 Task: Compose an email with the signature Charles Evans with the subject Follow-up on the proposal and the message We need to revise the project schedule, can you please provide your input? from softage.4@softage.net to softage.2@softage.net, select first 2 words, change the font of the message to Verdana and change the font typography to italics Send the email. Finally, move the email from Sent Items to the label Vendor files
Action: Mouse moved to (1091, 90)
Screenshot: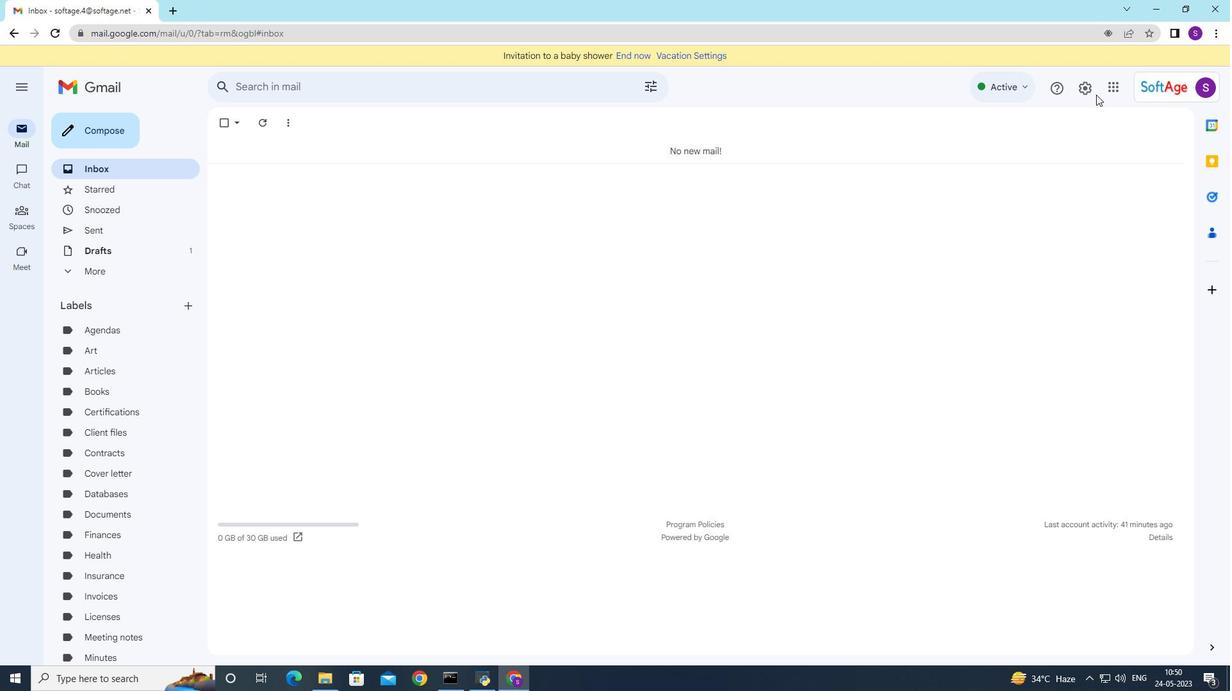 
Action: Mouse pressed left at (1091, 90)
Screenshot: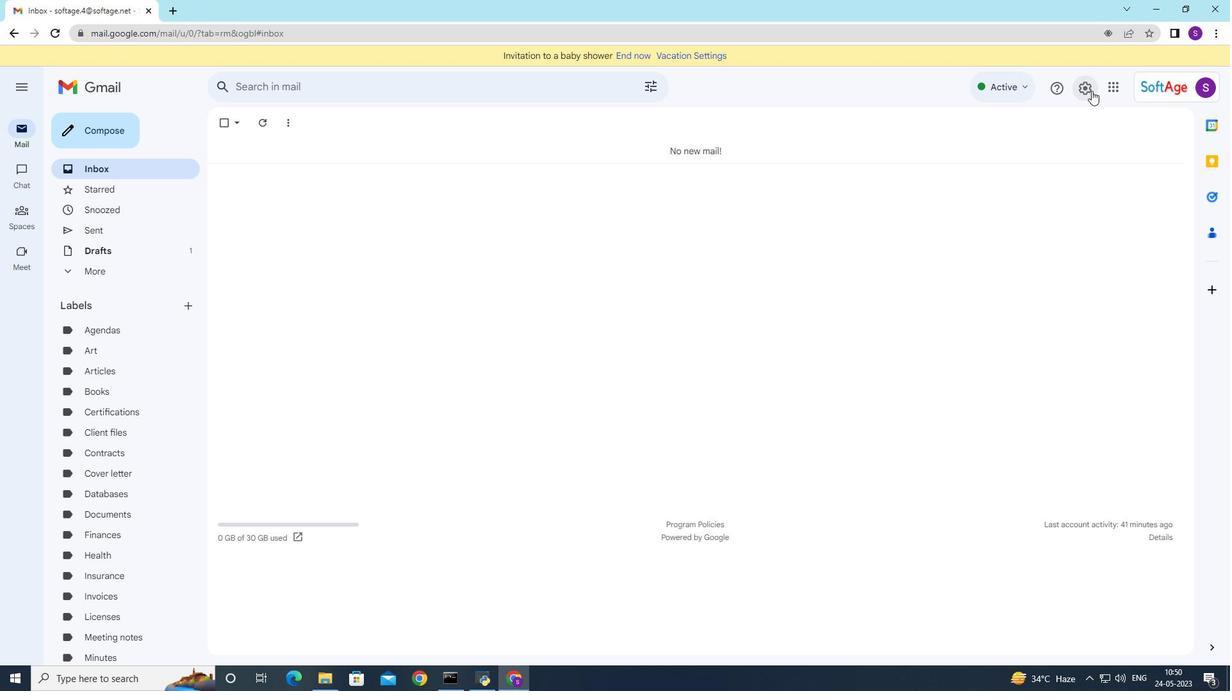 
Action: Mouse moved to (1082, 155)
Screenshot: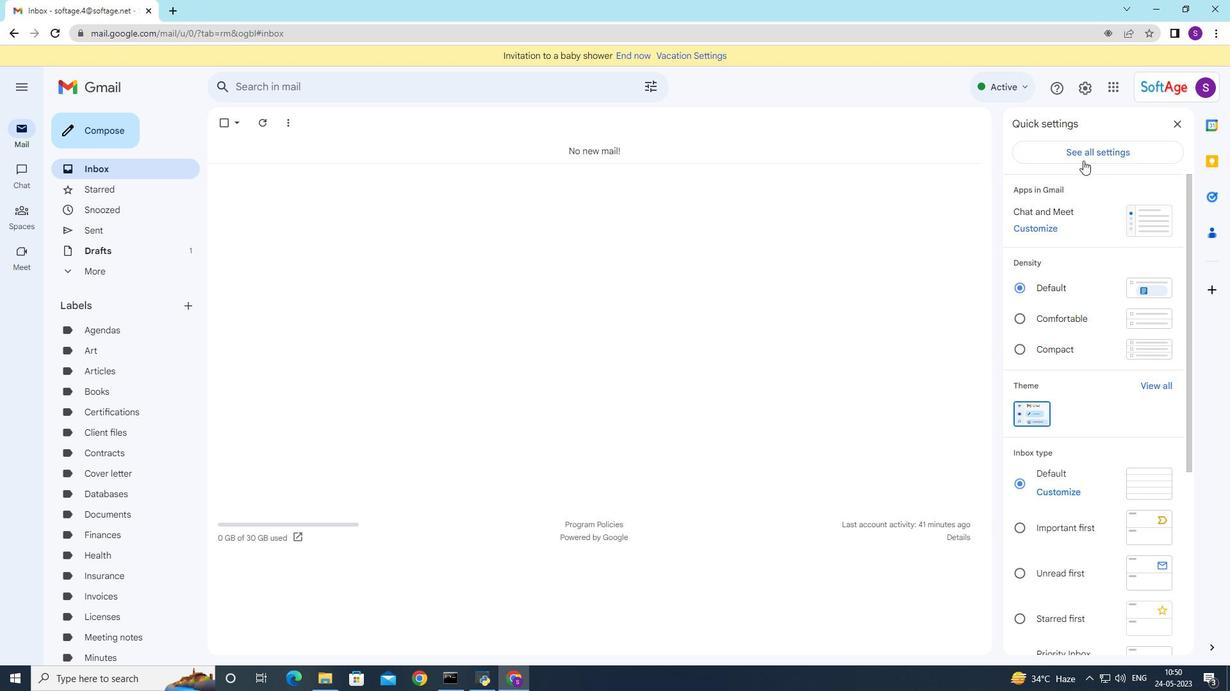 
Action: Mouse pressed left at (1082, 155)
Screenshot: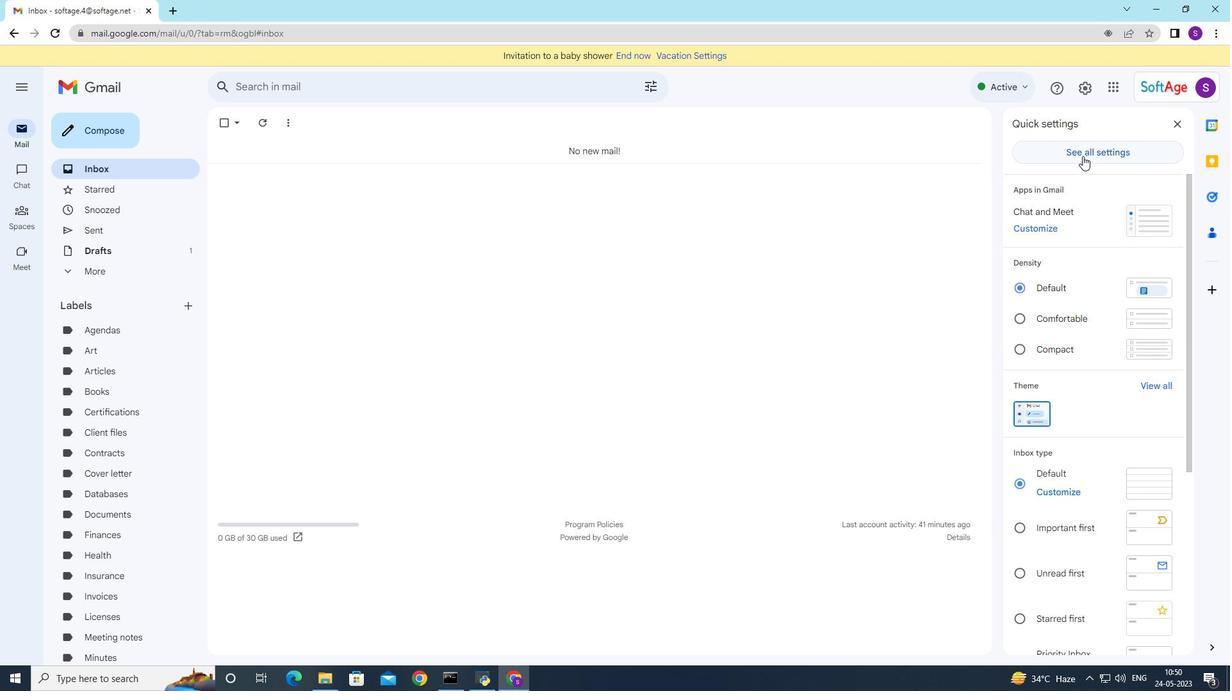 
Action: Mouse moved to (626, 317)
Screenshot: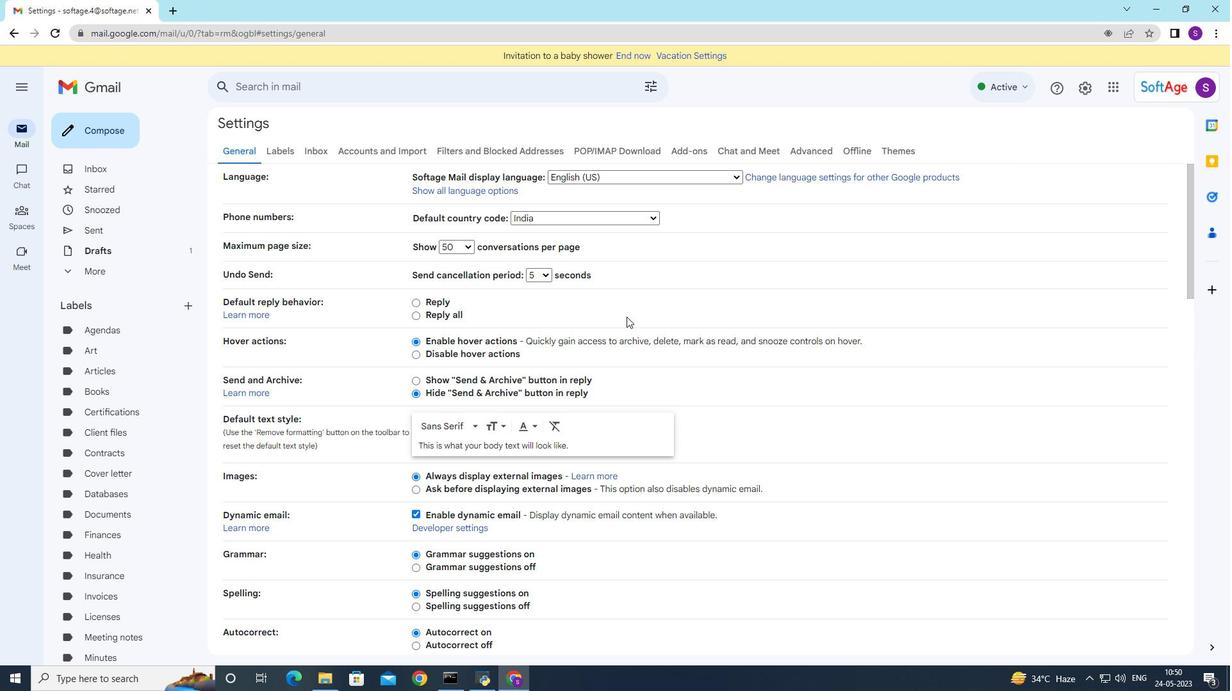 
Action: Mouse scrolled (626, 316) with delta (0, 0)
Screenshot: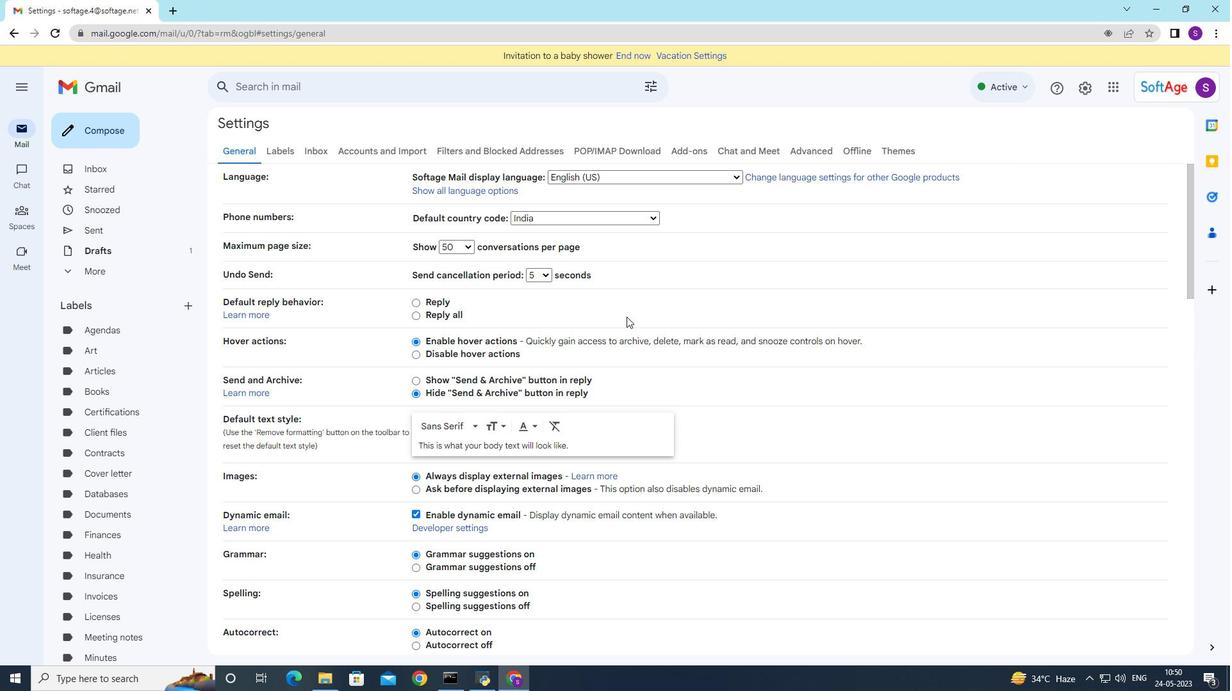 
Action: Mouse moved to (626, 319)
Screenshot: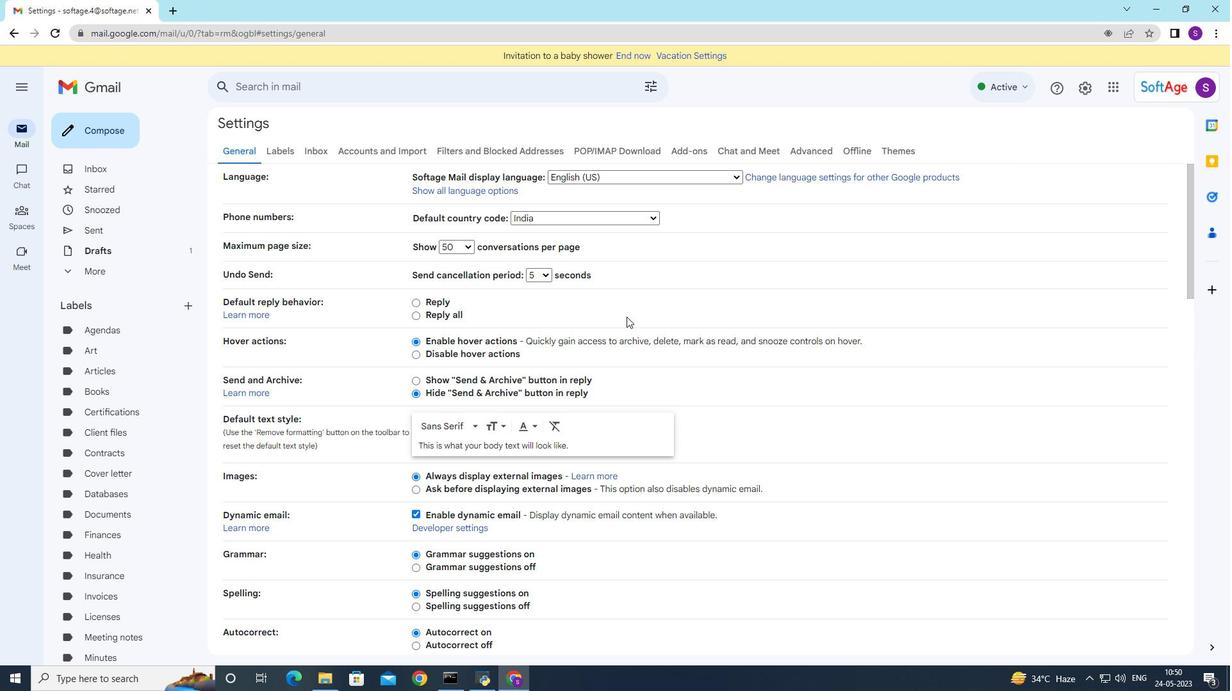 
Action: Mouse scrolled (626, 319) with delta (0, 0)
Screenshot: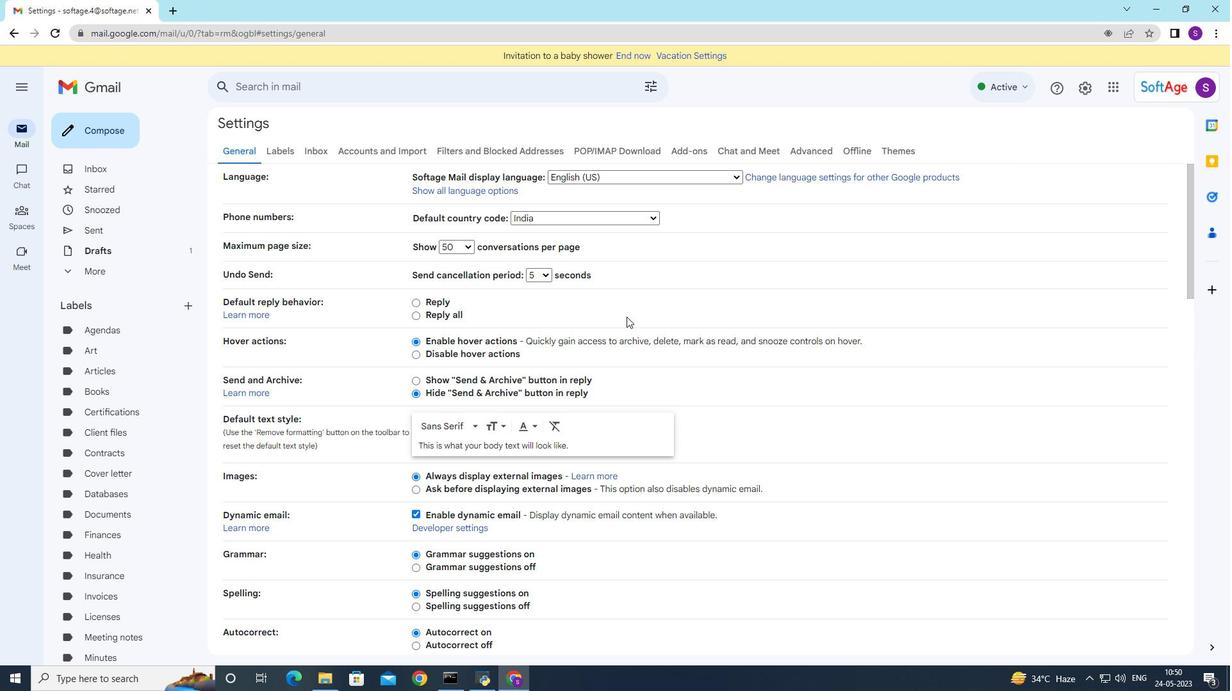 
Action: Mouse moved to (625, 322)
Screenshot: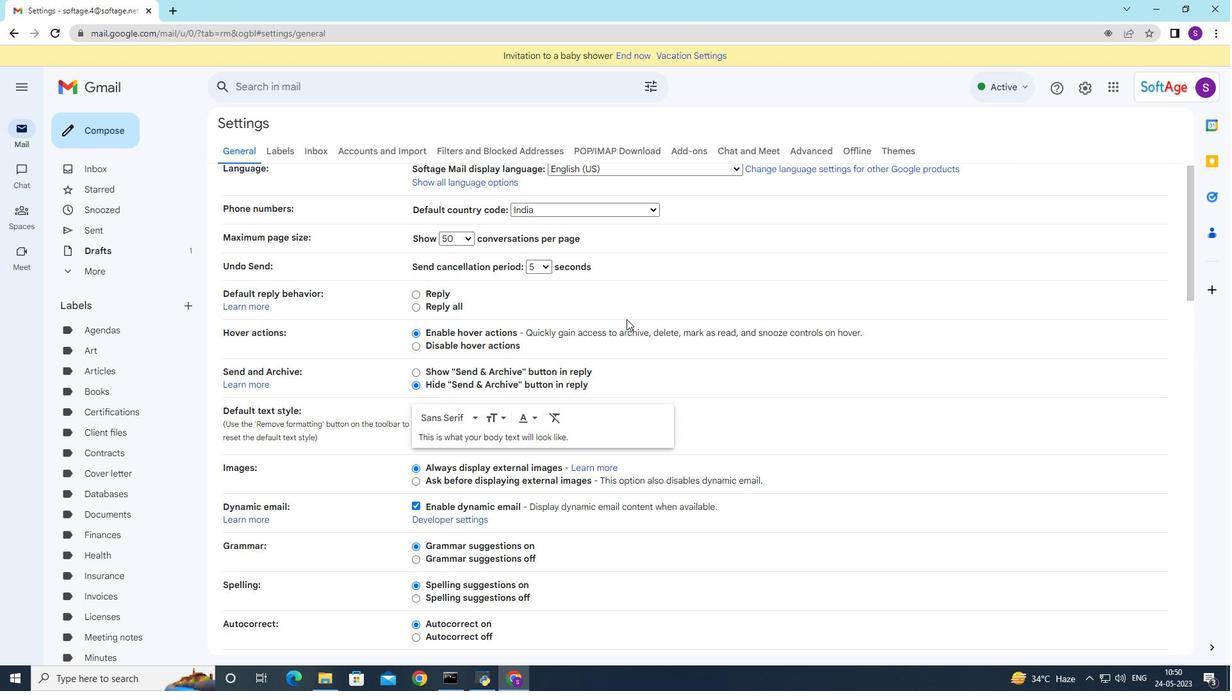 
Action: Mouse scrolled (625, 322) with delta (0, 0)
Screenshot: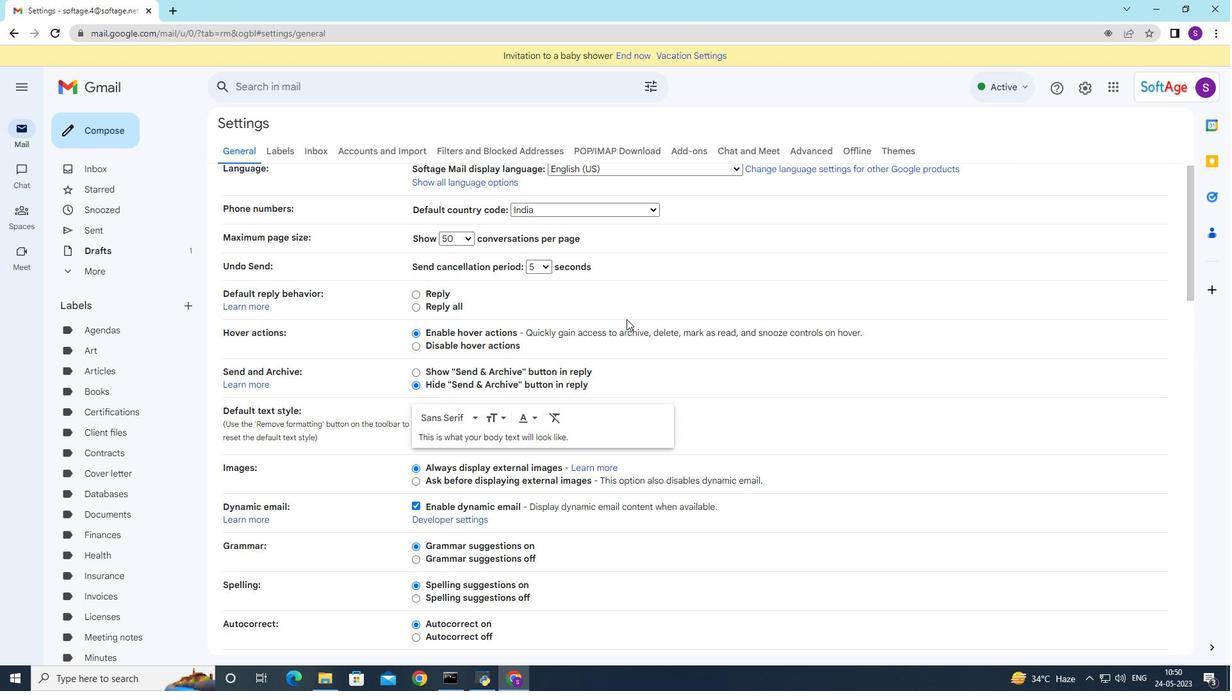
Action: Mouse moved to (607, 342)
Screenshot: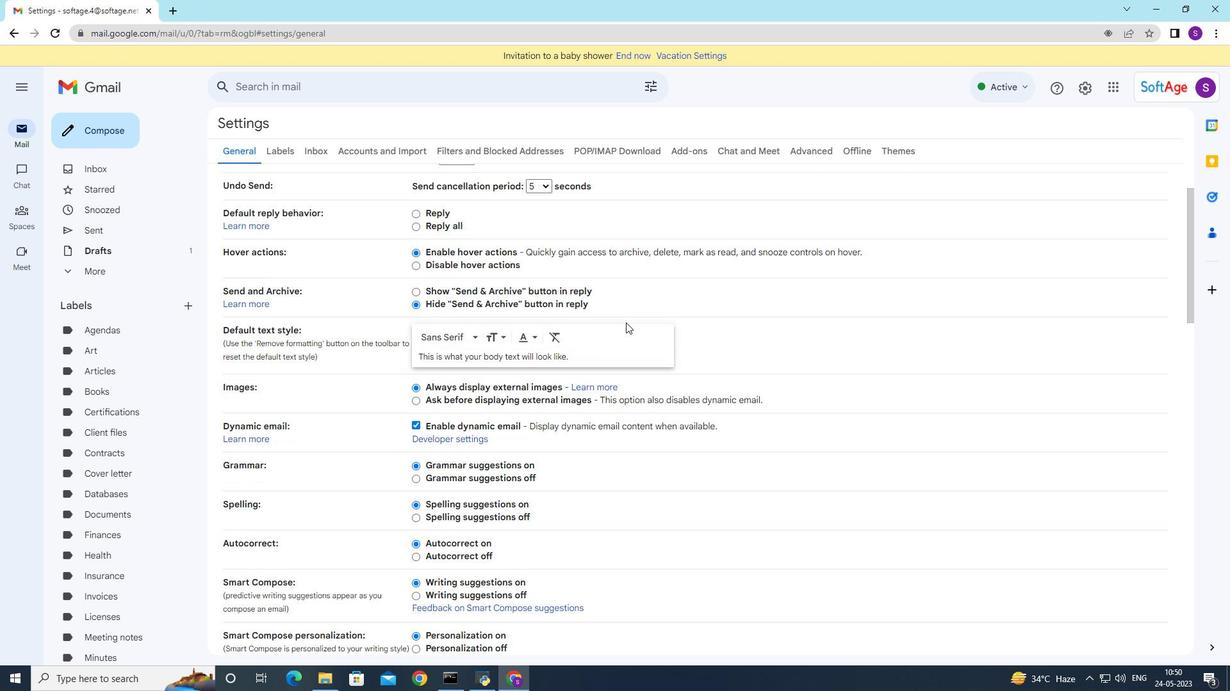 
Action: Mouse scrolled (607, 341) with delta (0, 0)
Screenshot: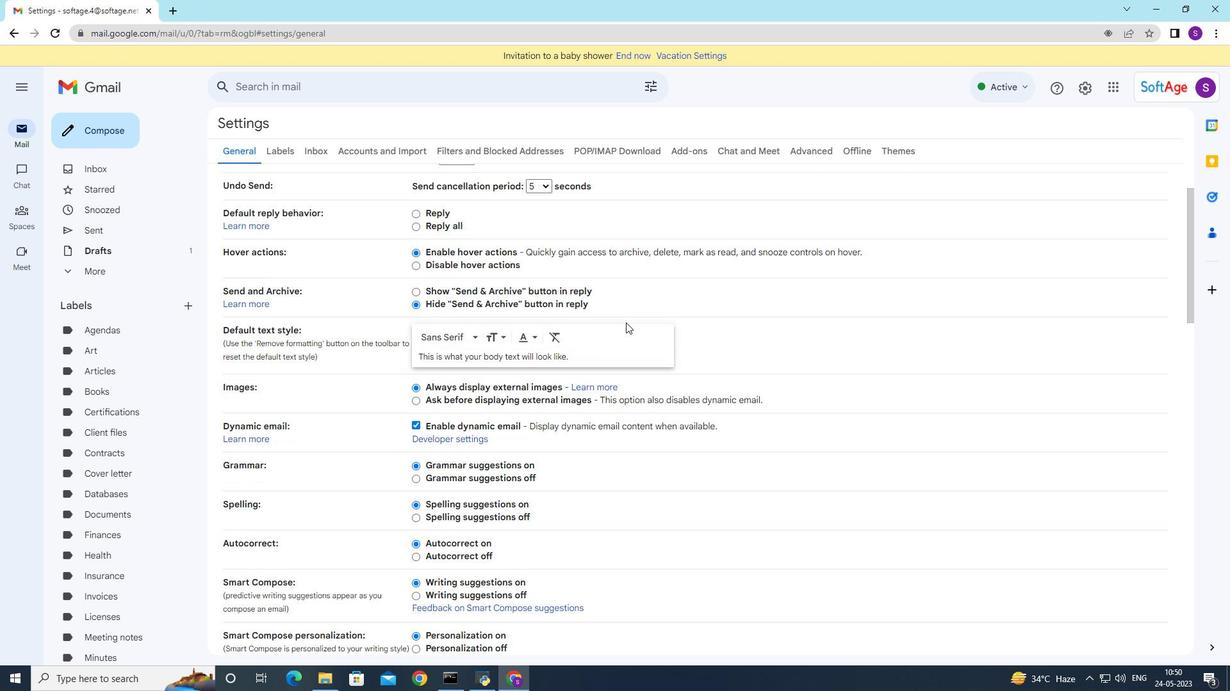 
Action: Mouse moved to (561, 386)
Screenshot: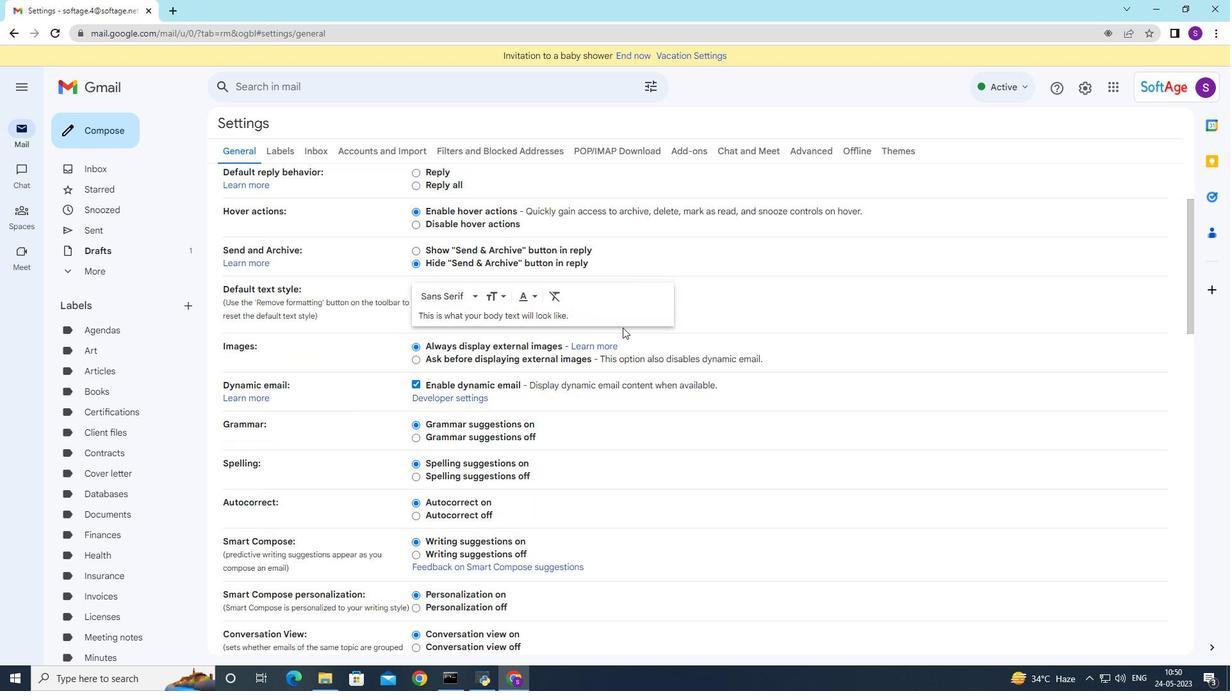 
Action: Mouse scrolled (561, 385) with delta (0, 0)
Screenshot: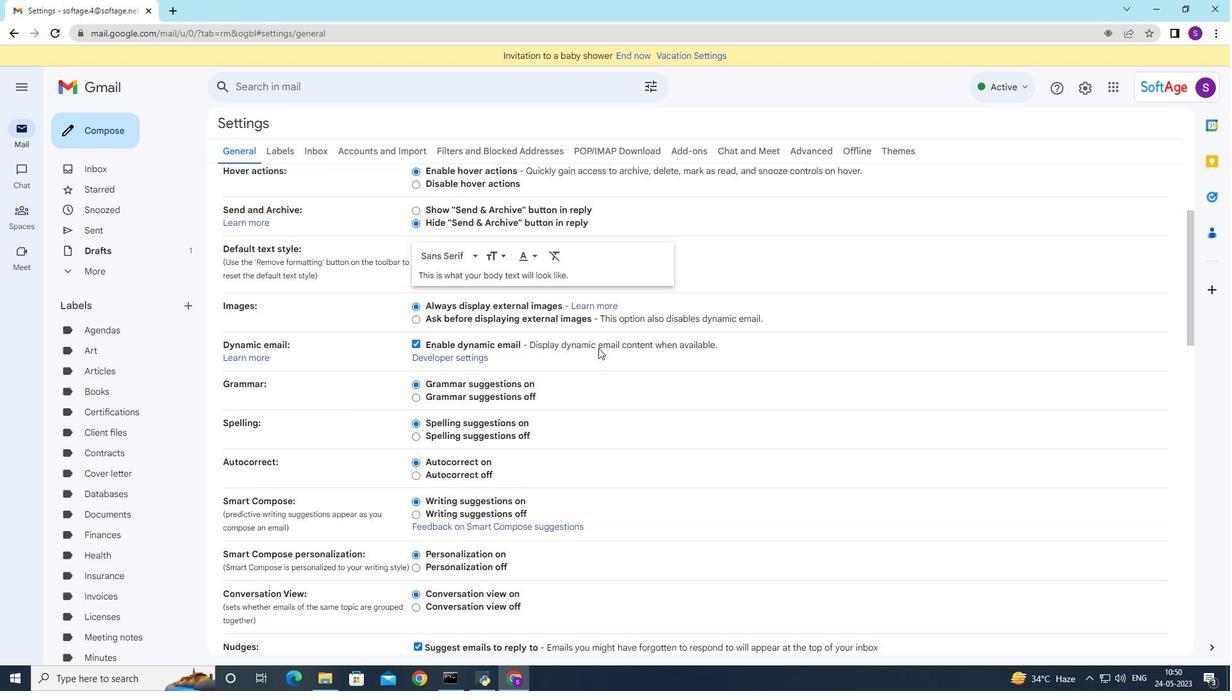 
Action: Mouse moved to (554, 395)
Screenshot: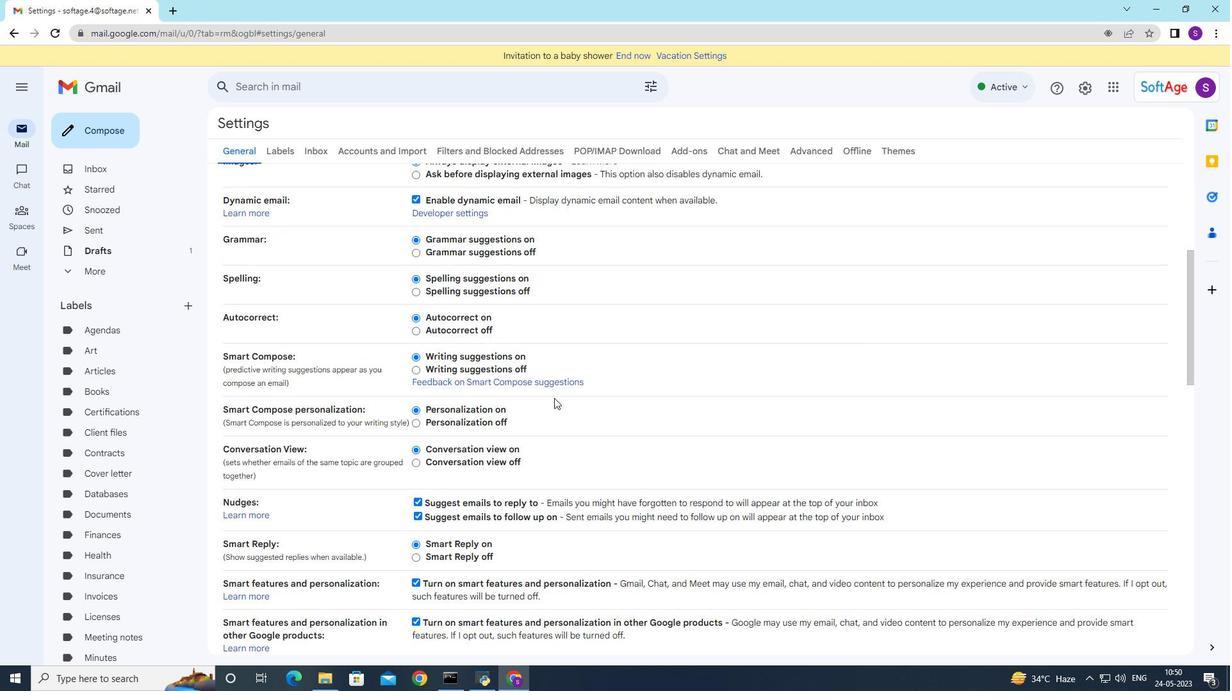 
Action: Mouse scrolled (554, 394) with delta (0, 0)
Screenshot: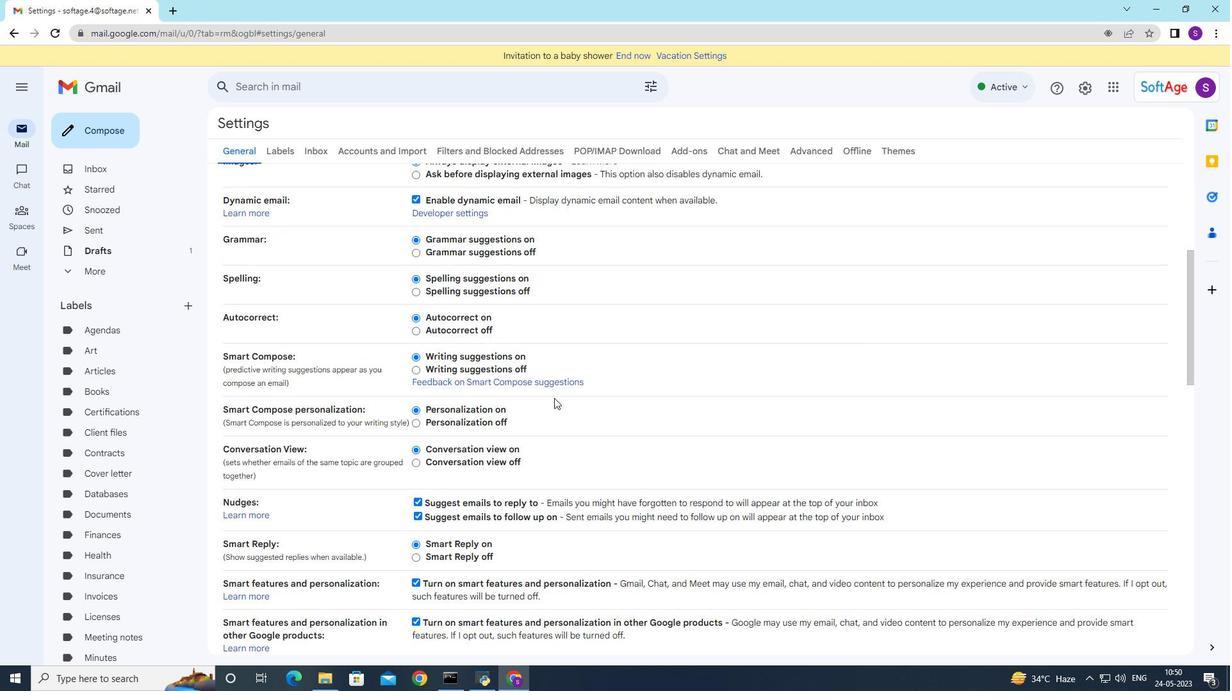 
Action: Mouse moved to (554, 397)
Screenshot: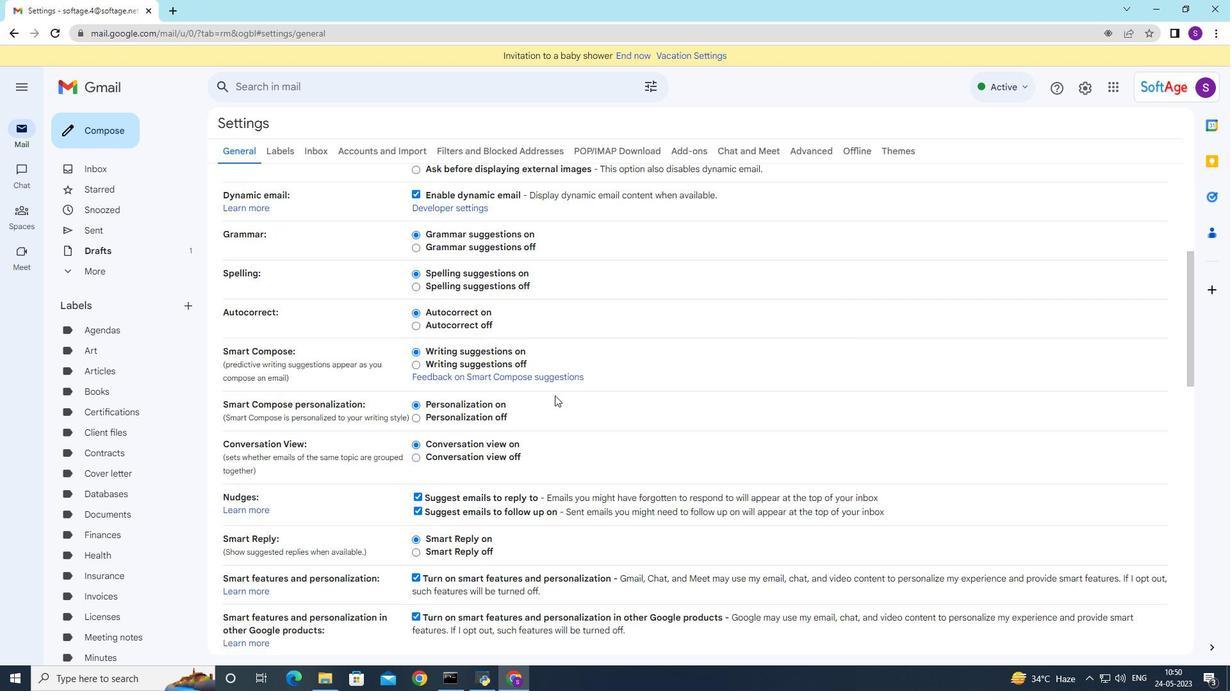 
Action: Mouse scrolled (554, 397) with delta (0, 0)
Screenshot: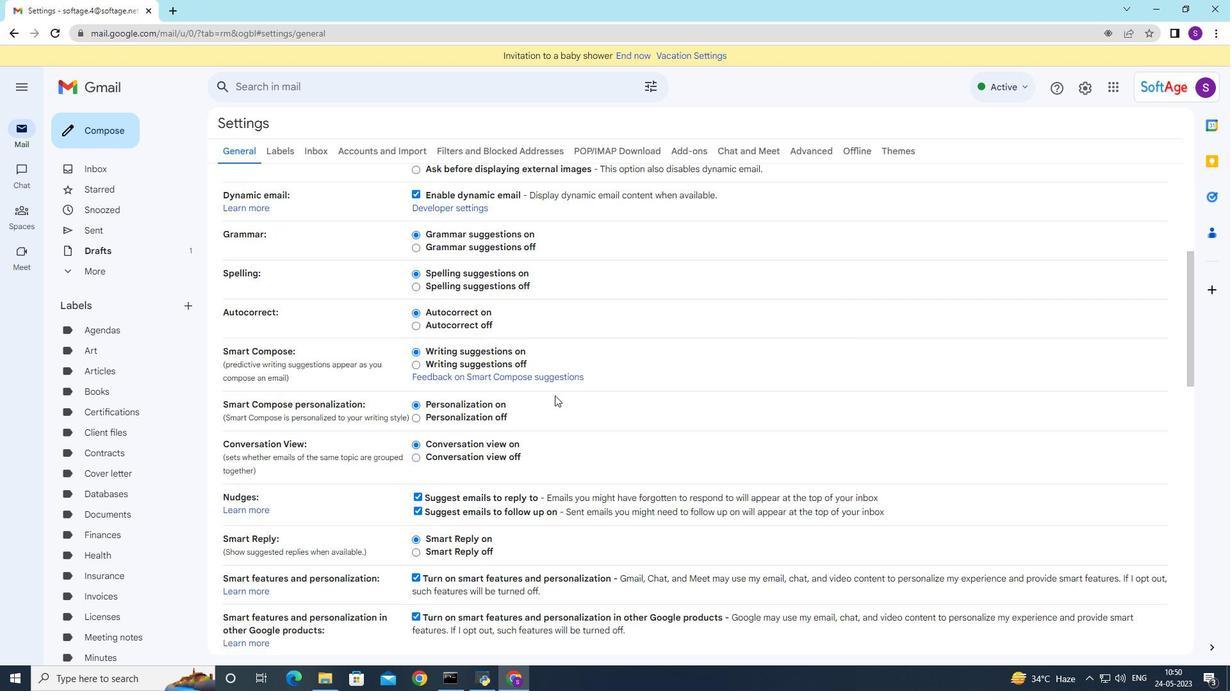 
Action: Mouse moved to (554, 398)
Screenshot: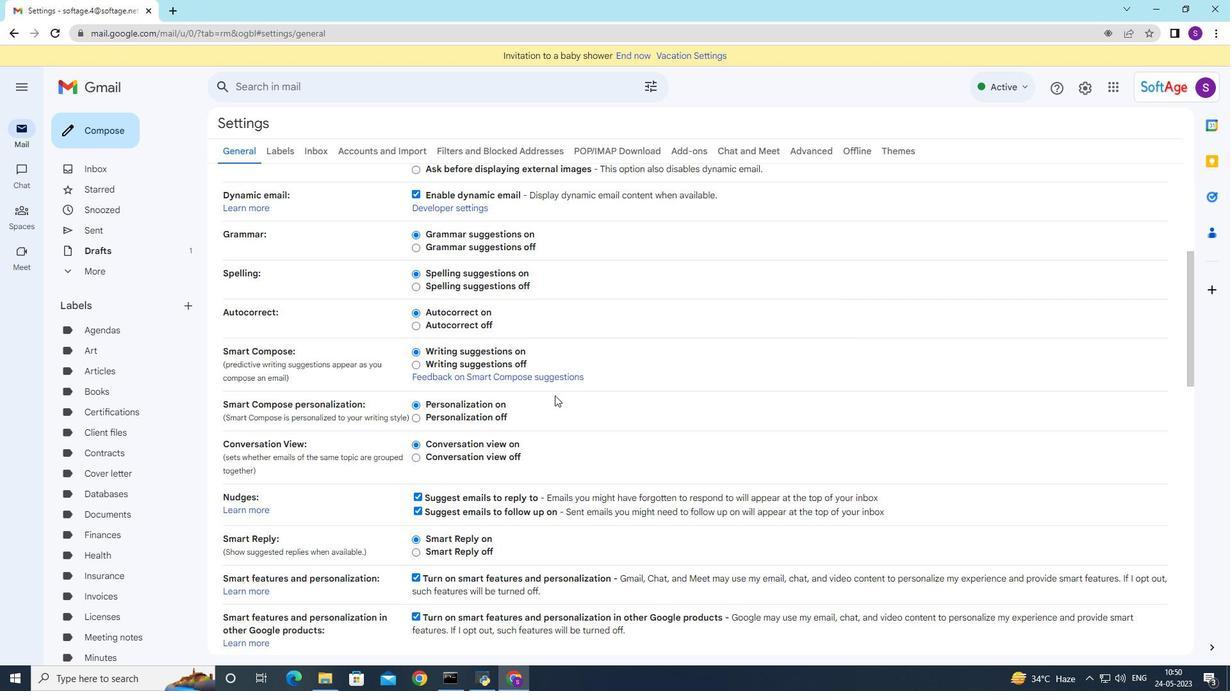 
Action: Mouse scrolled (554, 397) with delta (0, 0)
Screenshot: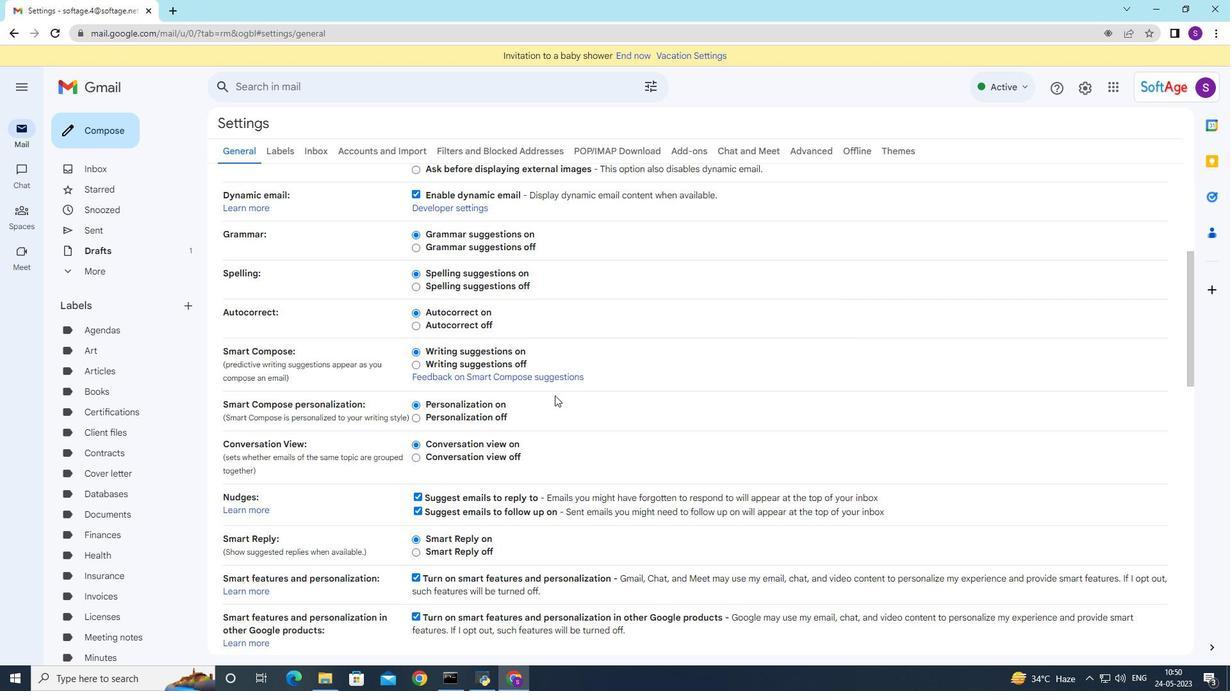 
Action: Mouse moved to (554, 398)
Screenshot: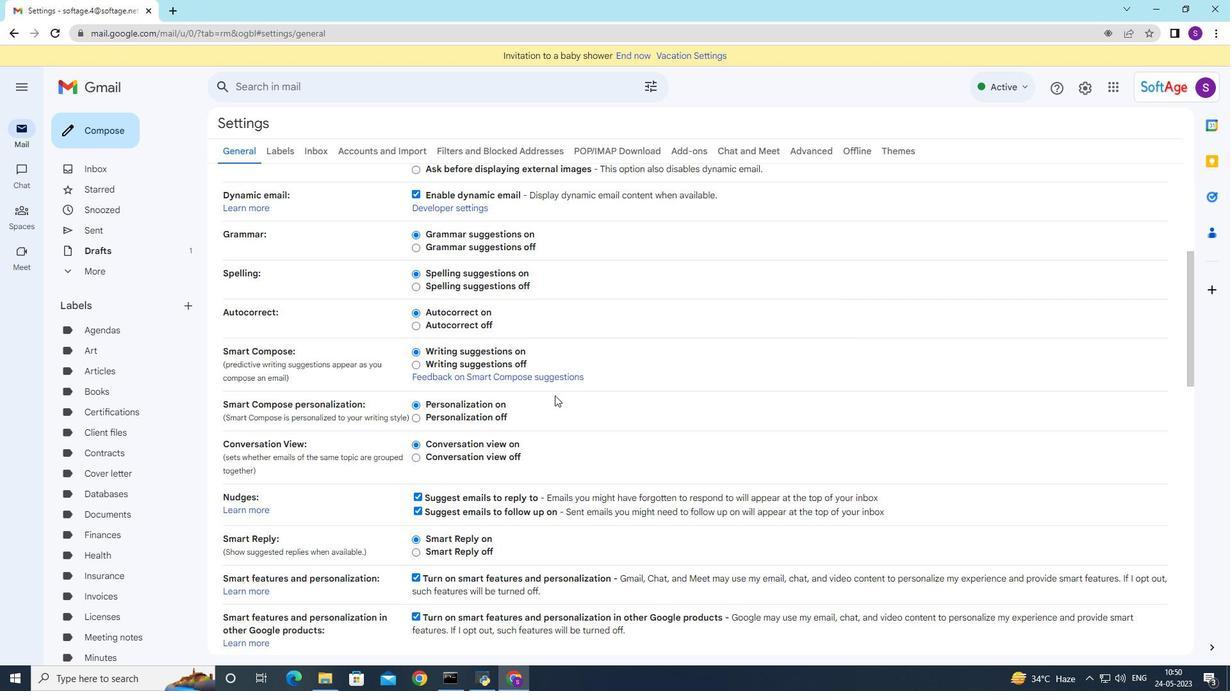 
Action: Mouse scrolled (554, 397) with delta (0, 0)
Screenshot: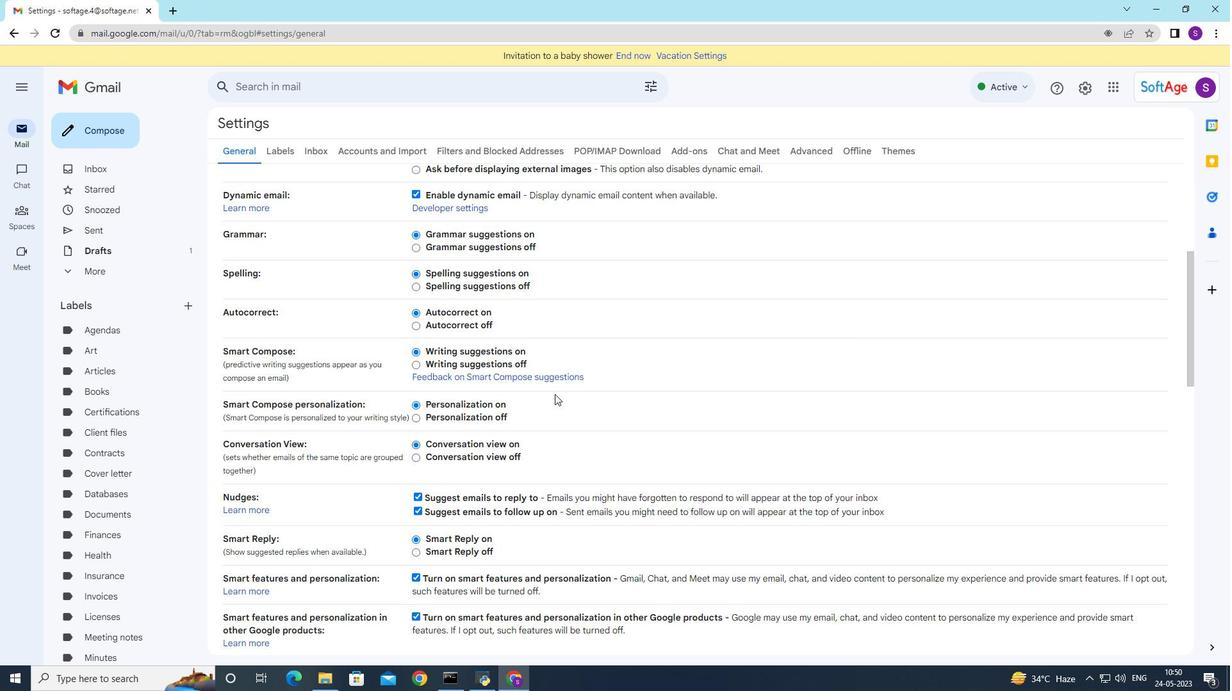 
Action: Mouse scrolled (554, 397) with delta (0, 0)
Screenshot: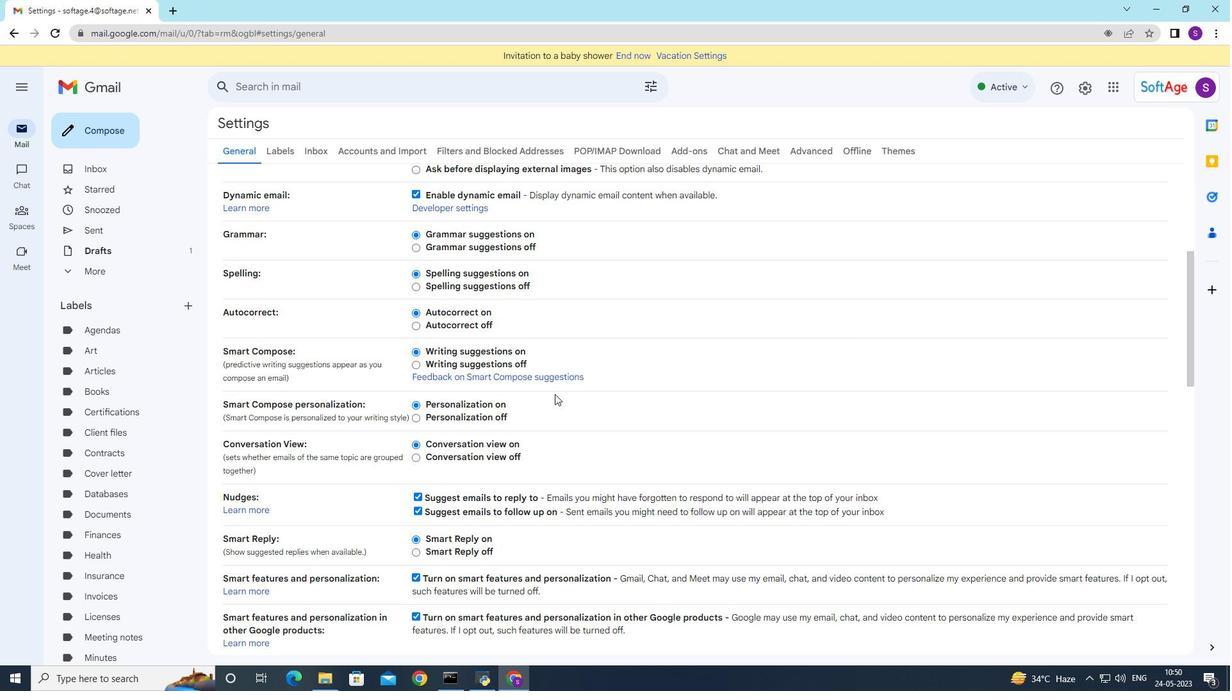 
Action: Mouse moved to (557, 396)
Screenshot: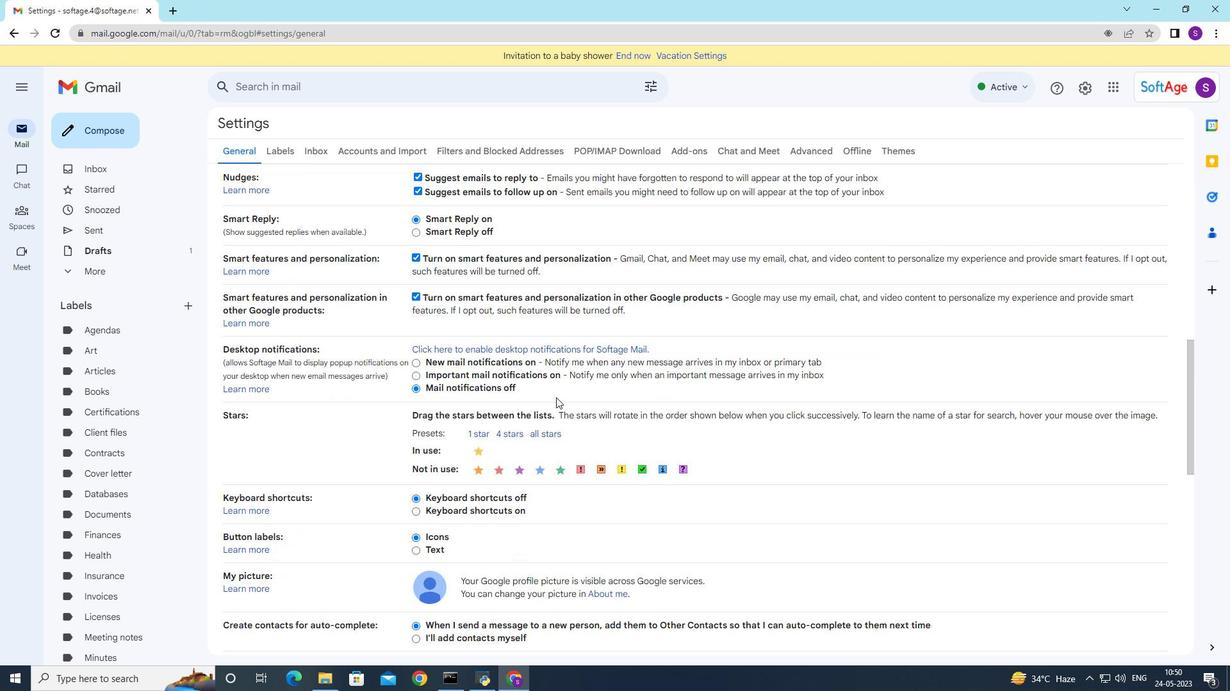 
Action: Mouse scrolled (557, 395) with delta (0, 0)
Screenshot: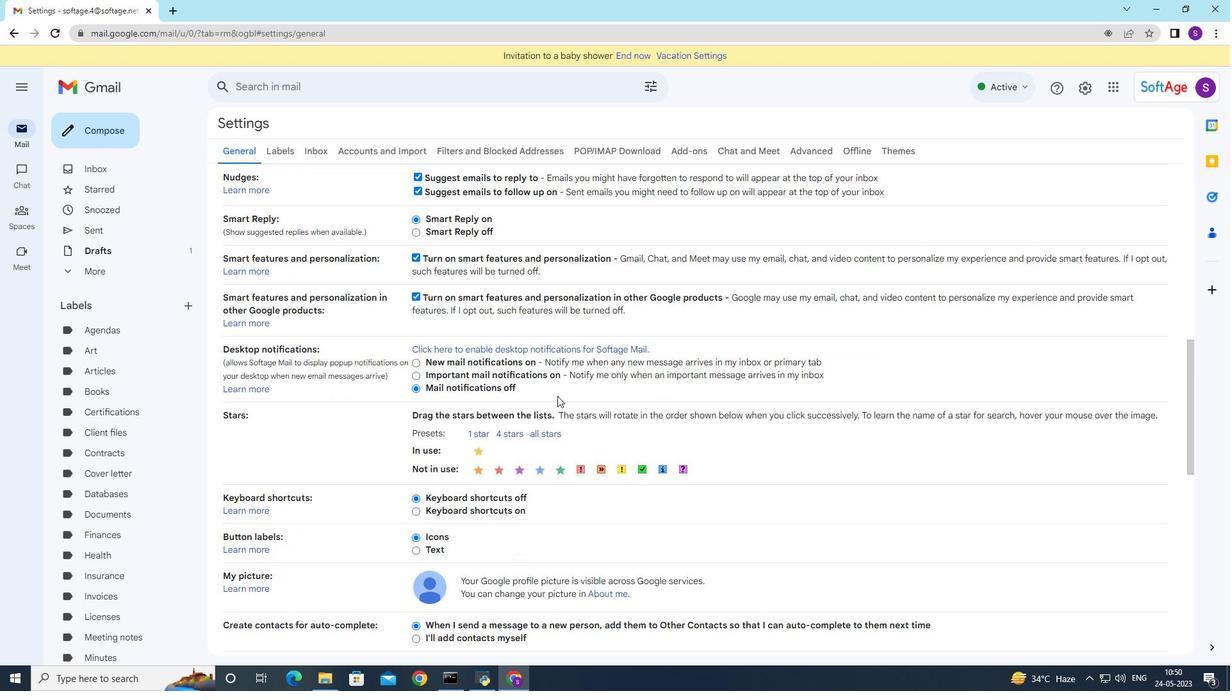 
Action: Mouse moved to (557, 396)
Screenshot: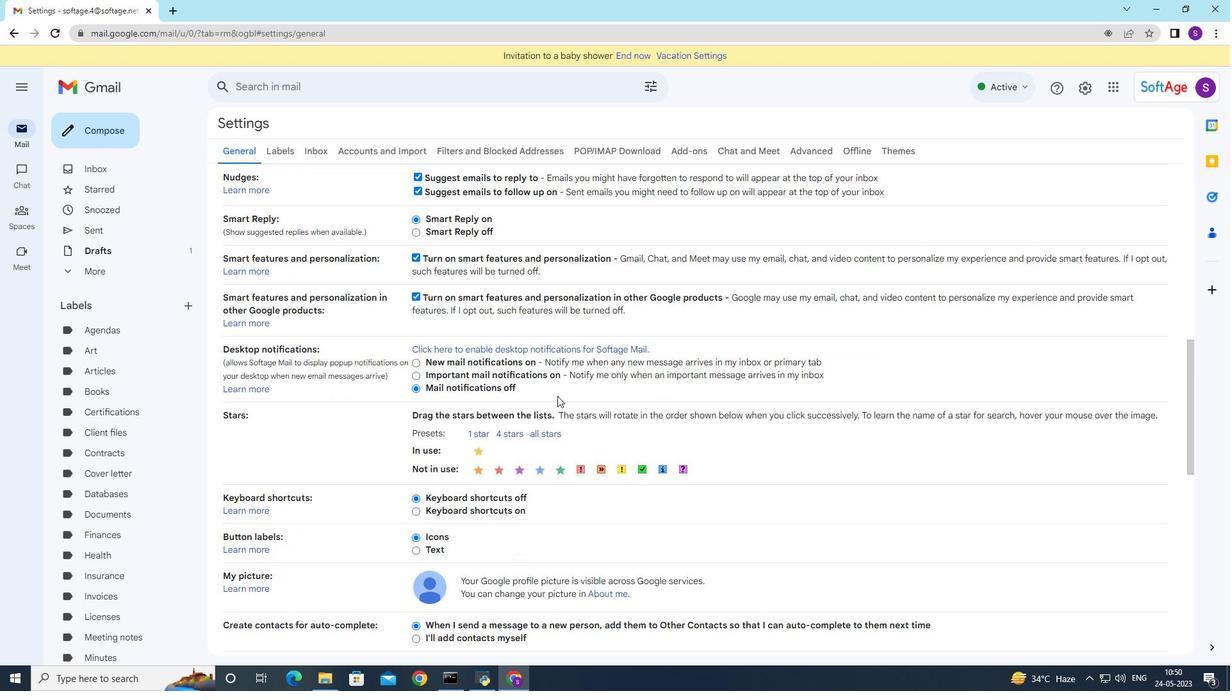 
Action: Mouse scrolled (557, 395) with delta (0, 0)
Screenshot: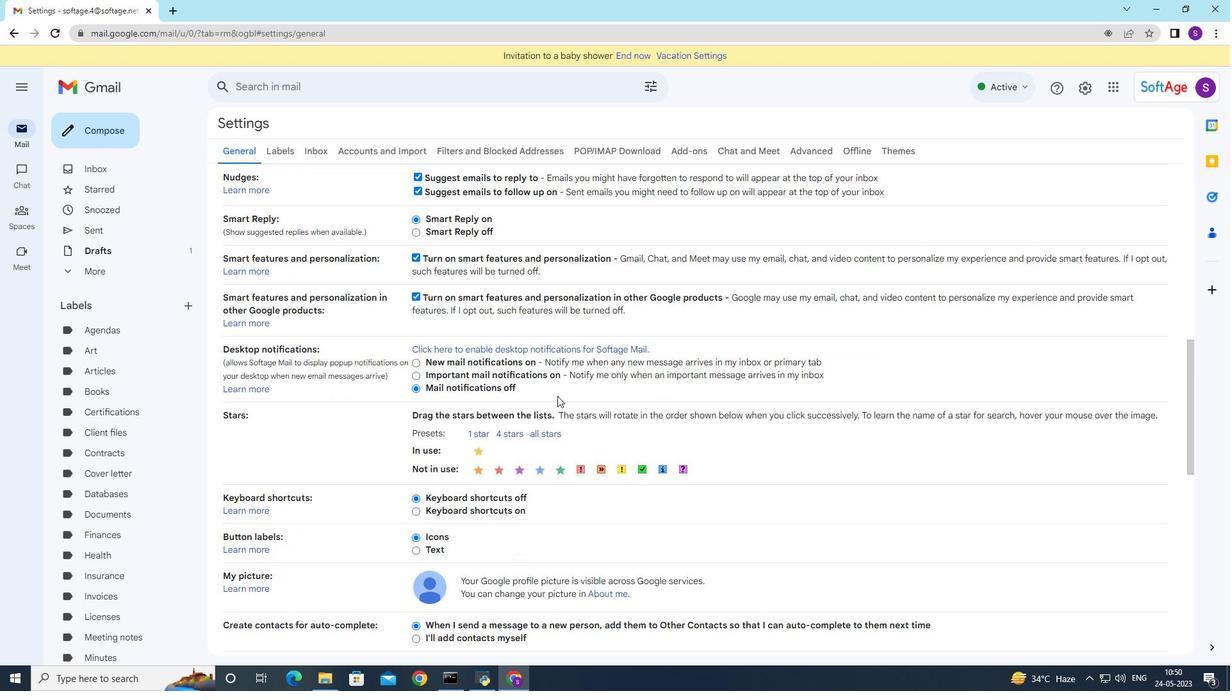 
Action: Mouse moved to (557, 397)
Screenshot: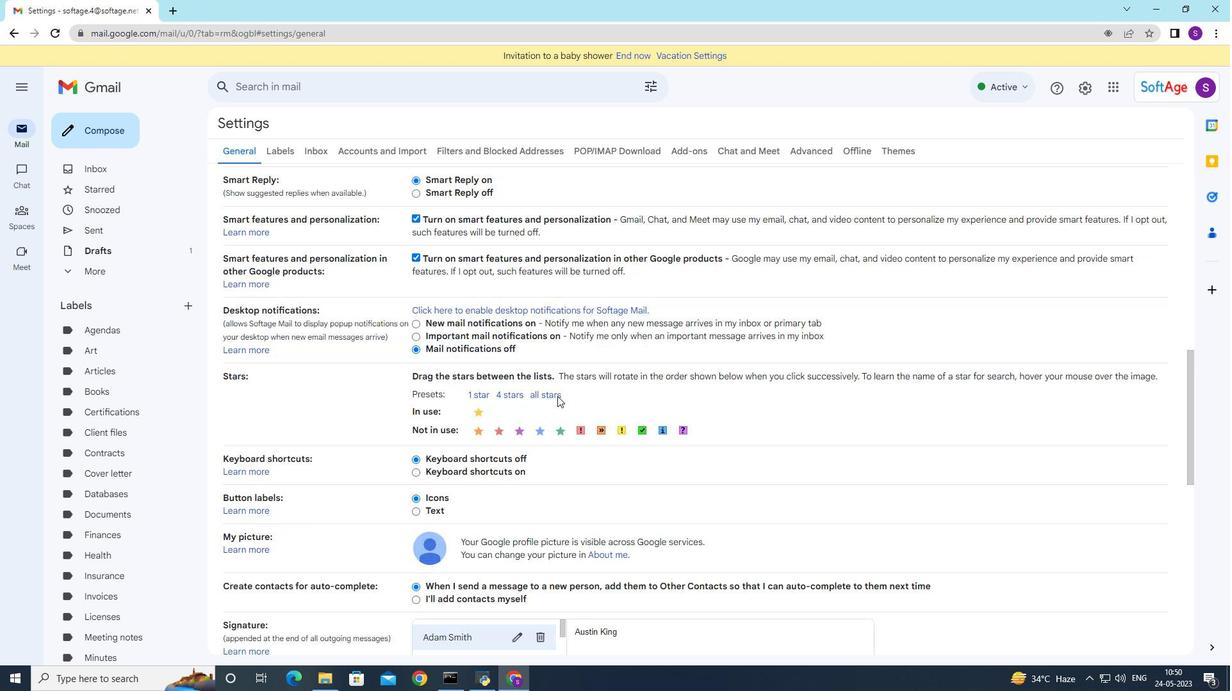 
Action: Mouse scrolled (557, 396) with delta (0, 0)
Screenshot: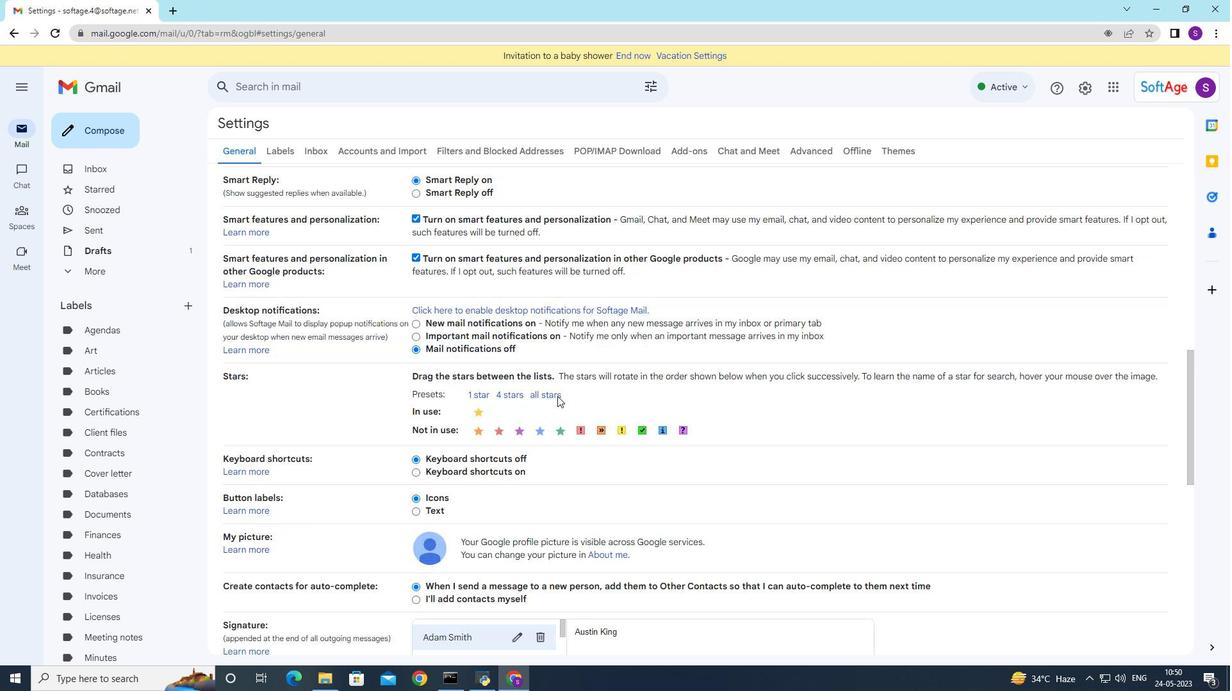 
Action: Mouse moved to (556, 399)
Screenshot: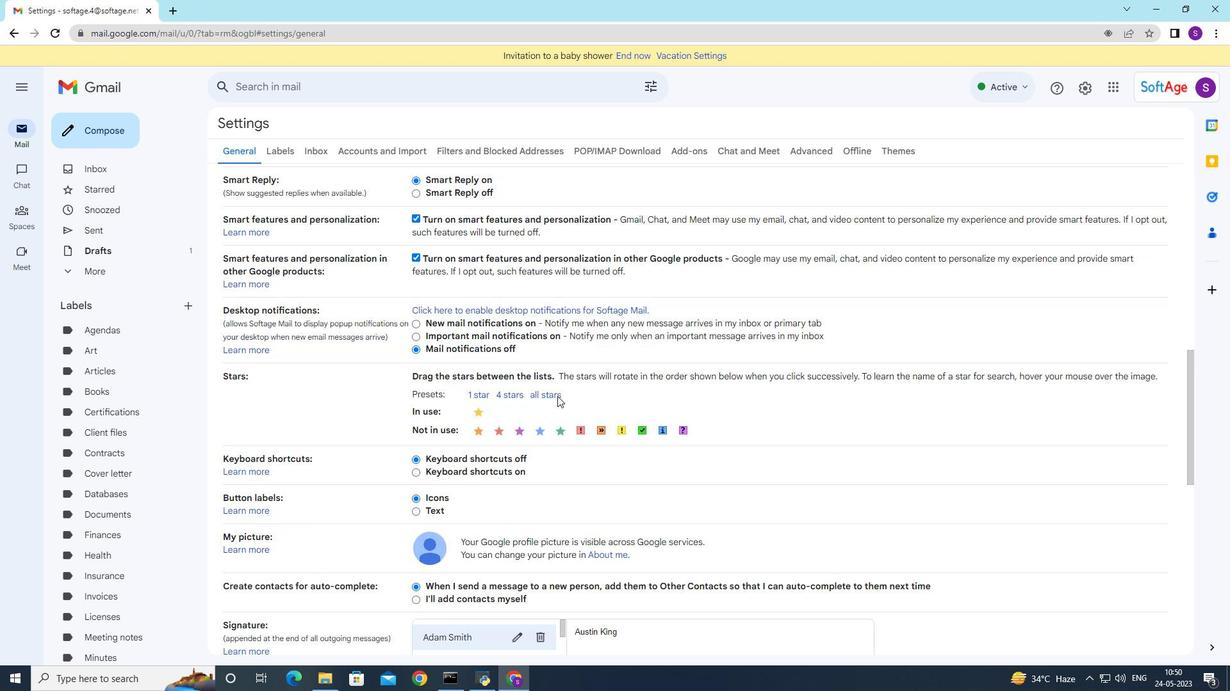 
Action: Mouse scrolled (557, 396) with delta (0, 0)
Screenshot: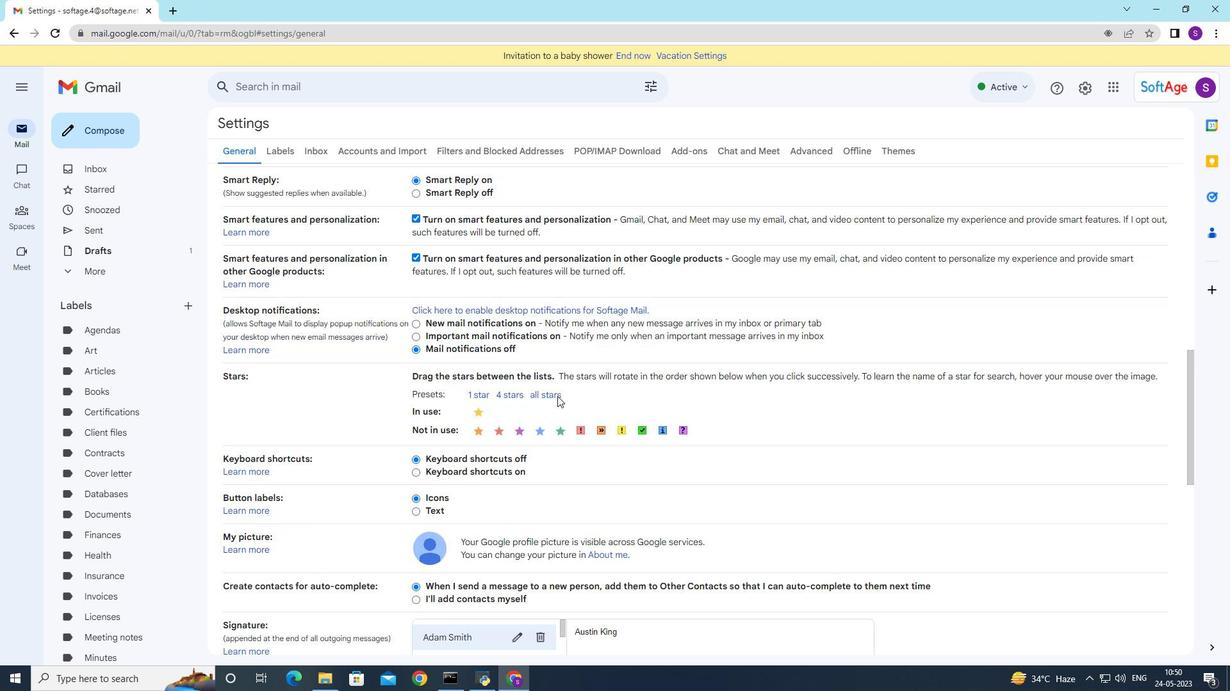 
Action: Mouse moved to (556, 401)
Screenshot: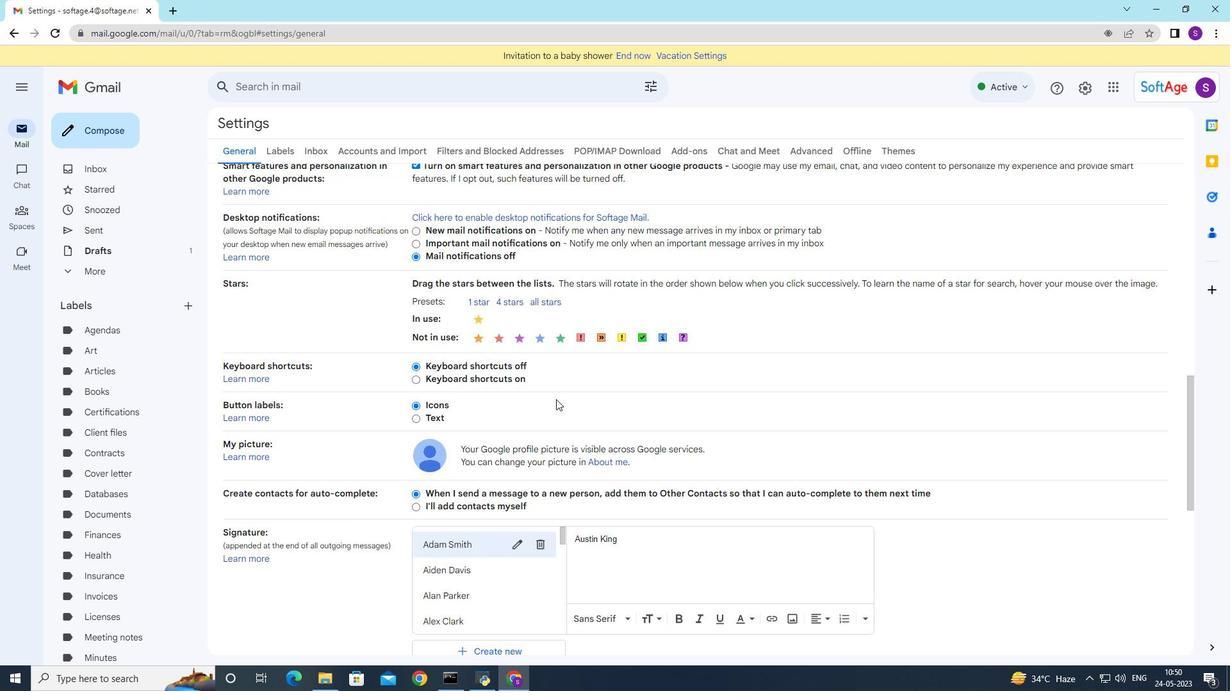 
Action: Mouse scrolled (556, 400) with delta (0, 0)
Screenshot: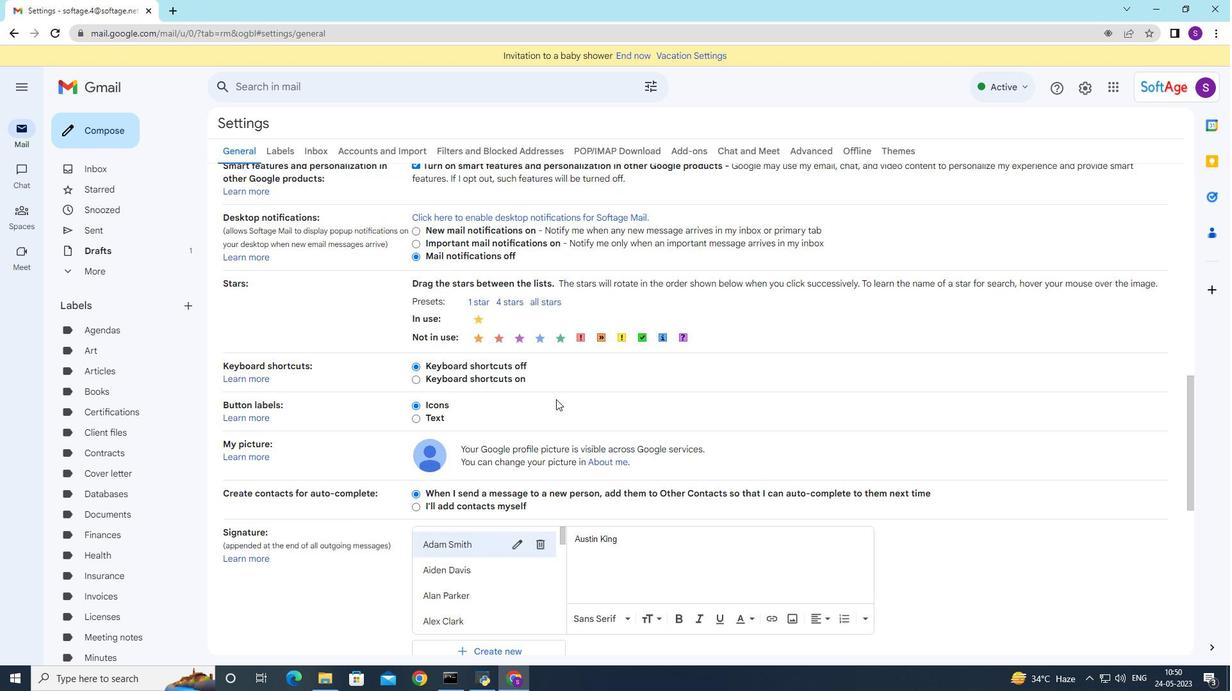 
Action: Mouse scrolled (556, 400) with delta (0, 0)
Screenshot: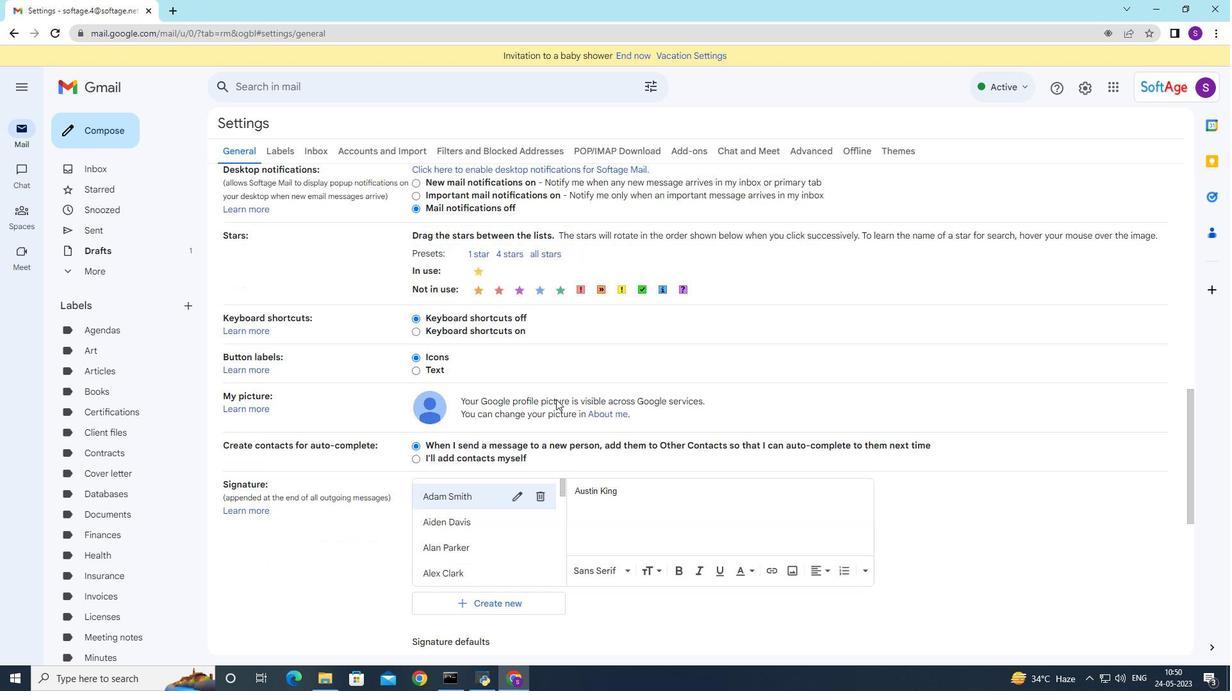 
Action: Mouse scrolled (556, 400) with delta (0, 0)
Screenshot: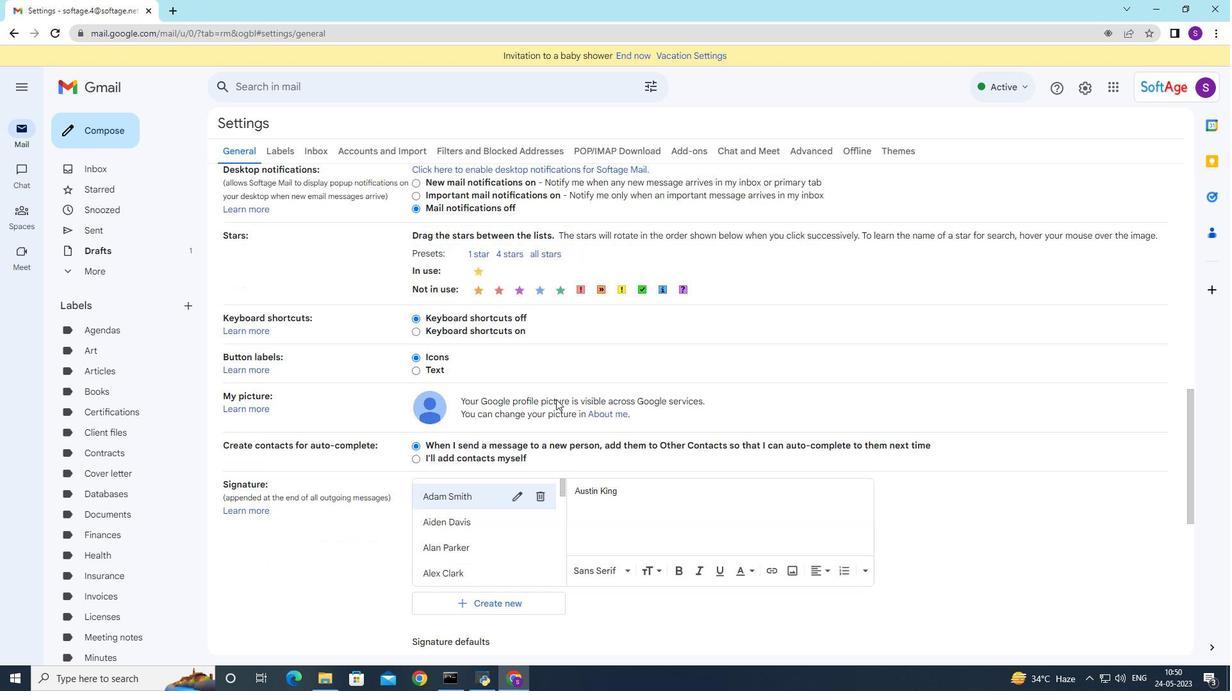 
Action: Mouse scrolled (556, 400) with delta (0, 0)
Screenshot: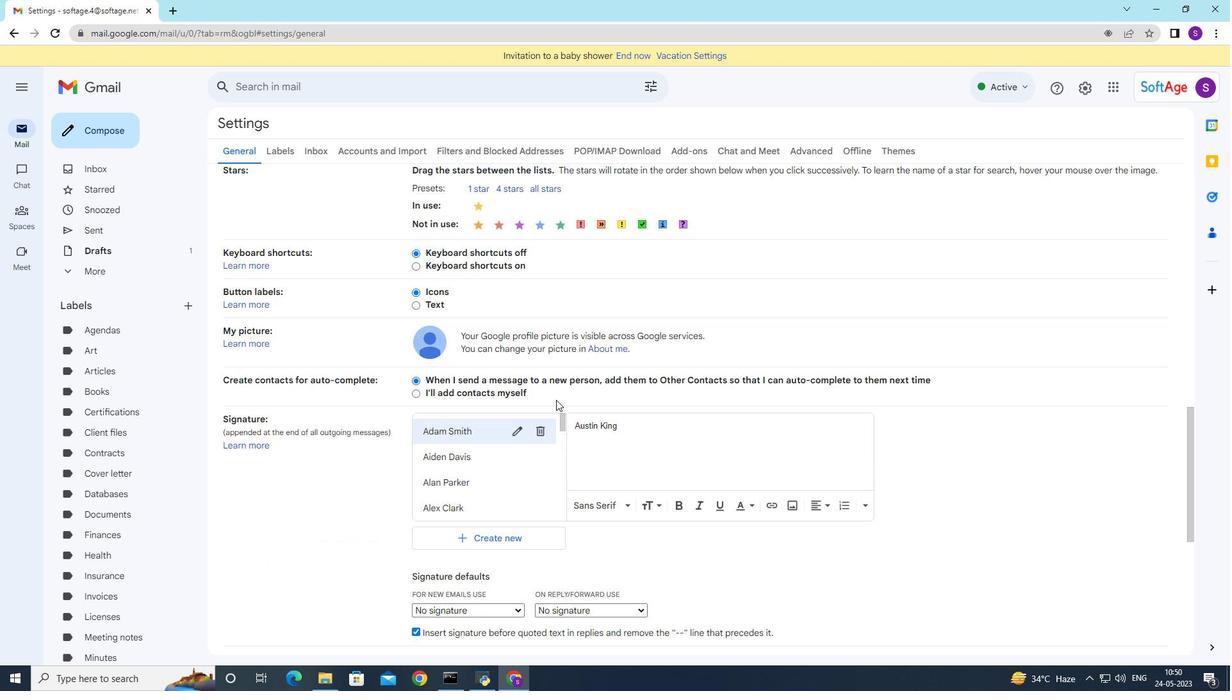 
Action: Mouse moved to (504, 274)
Screenshot: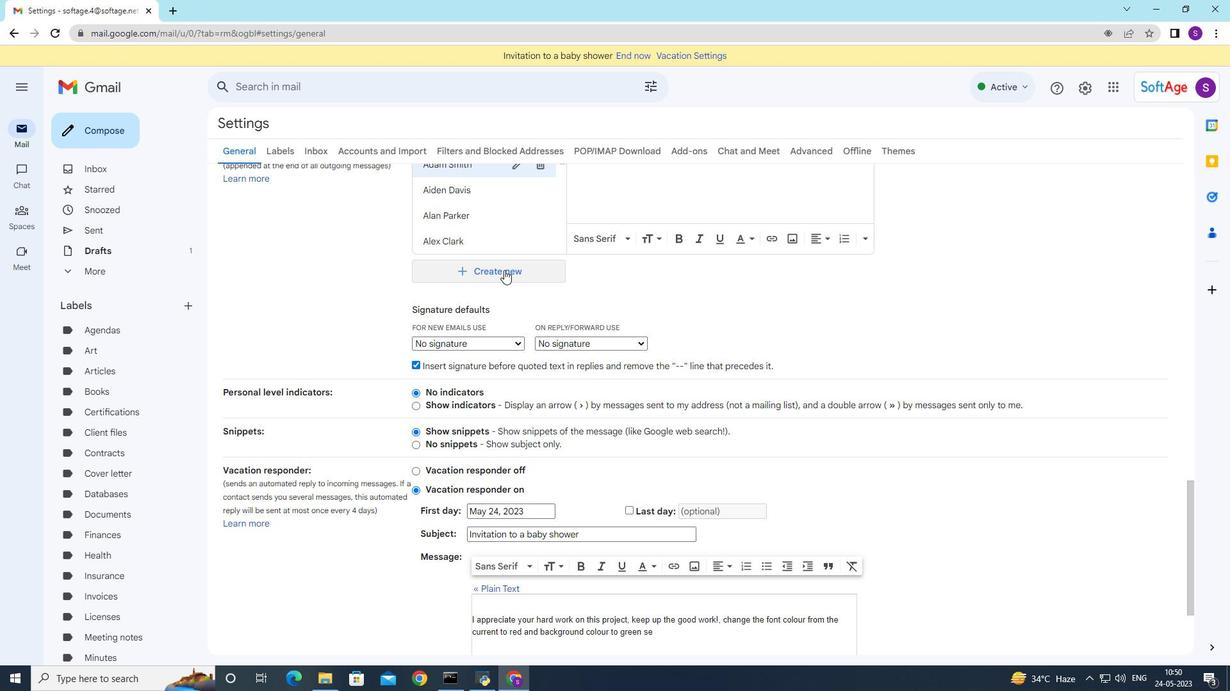 
Action: Mouse pressed left at (504, 274)
Screenshot: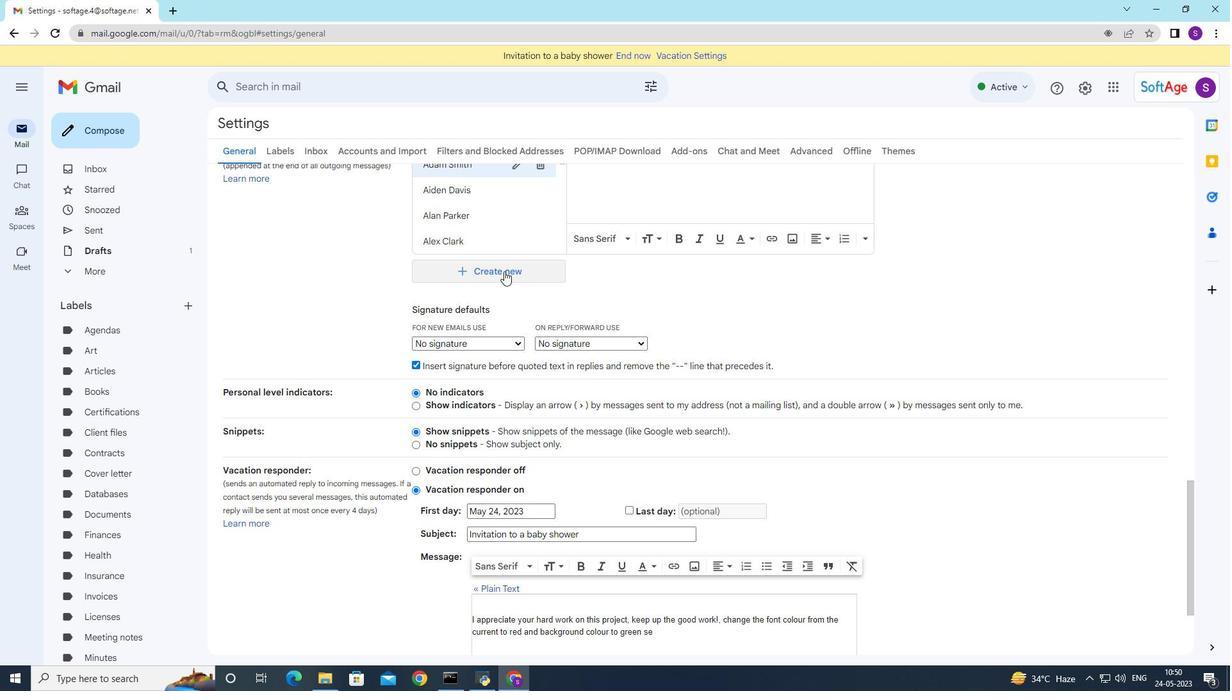 
Action: Mouse moved to (621, 320)
Screenshot: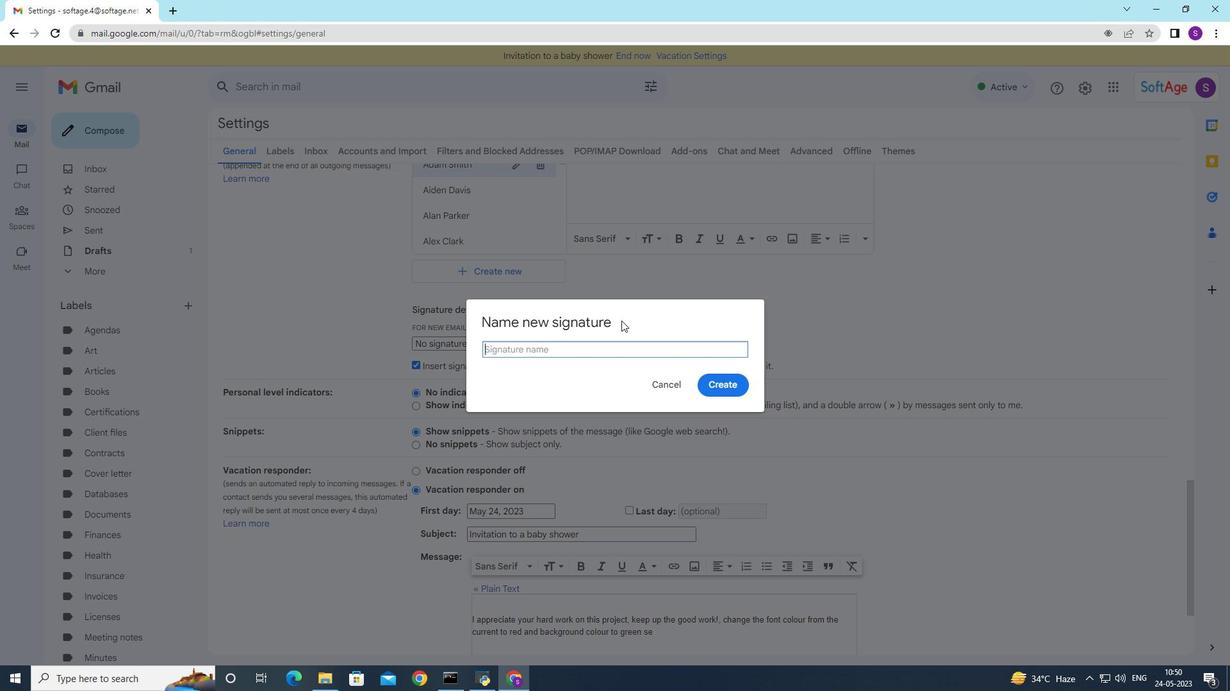 
Action: Key pressed <Key.shift>Charles<Key.space><Key.shift><Key.shift><Key.shift><Key.shift><Key.shift><Key.shift><Key.shift><Key.shift><Key.shift><Key.shift><Key.shift><Key.shift><Key.shift><Key.shift><Key.shift><Key.shift><Key.shift><Key.shift><Key.shift>Evans
Screenshot: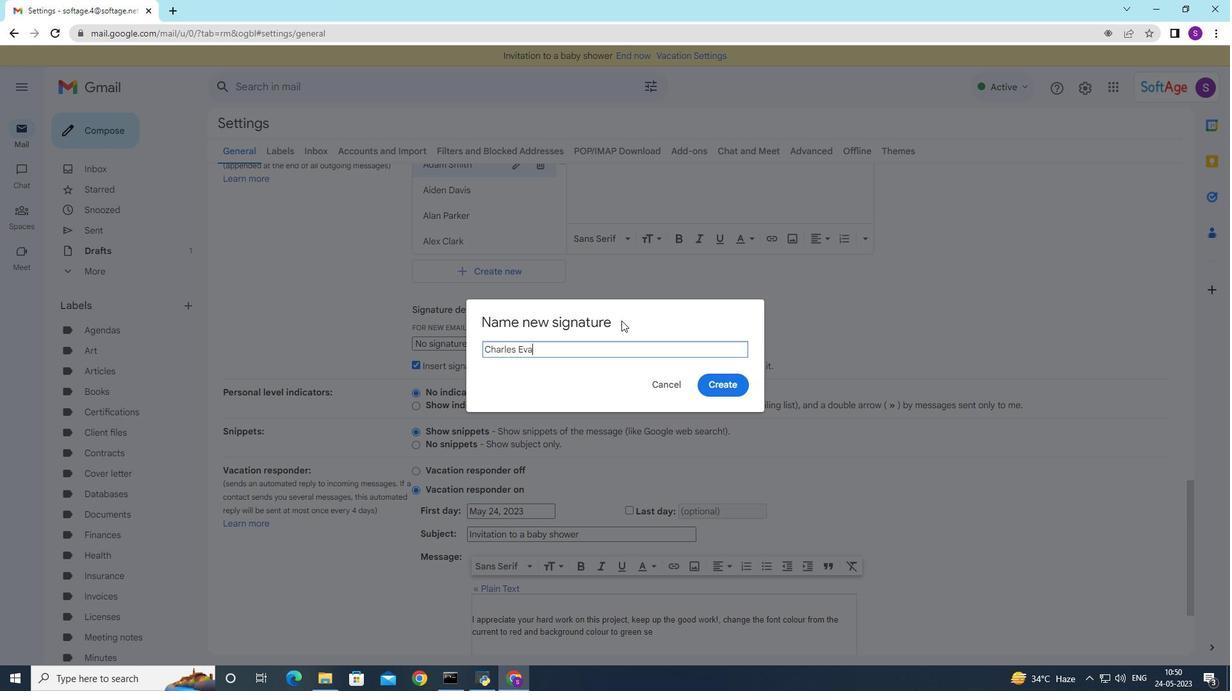 
Action: Mouse moved to (722, 388)
Screenshot: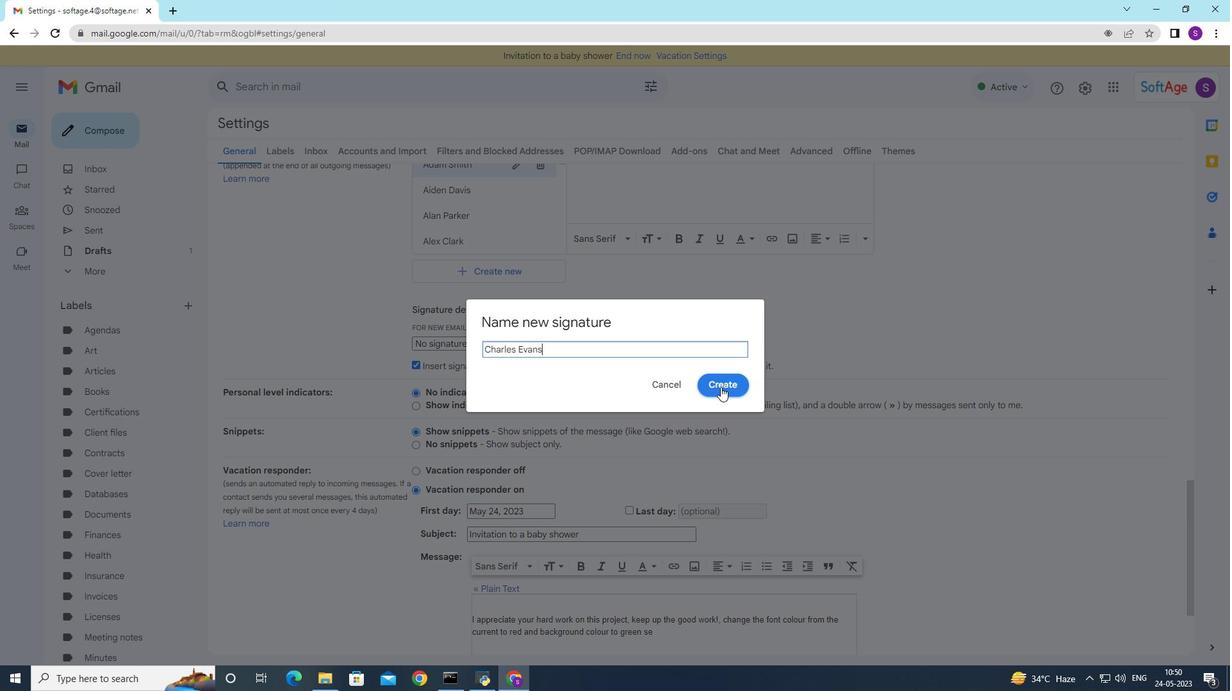 
Action: Mouse pressed left at (722, 388)
Screenshot: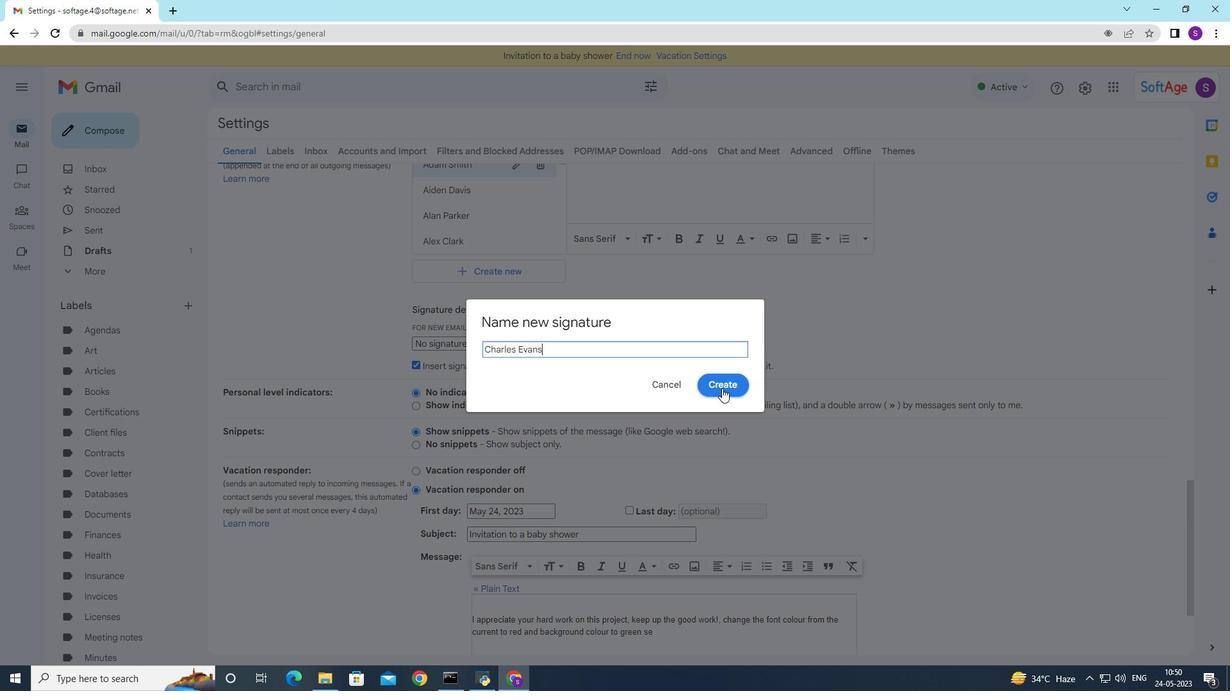
Action: Mouse moved to (657, 378)
Screenshot: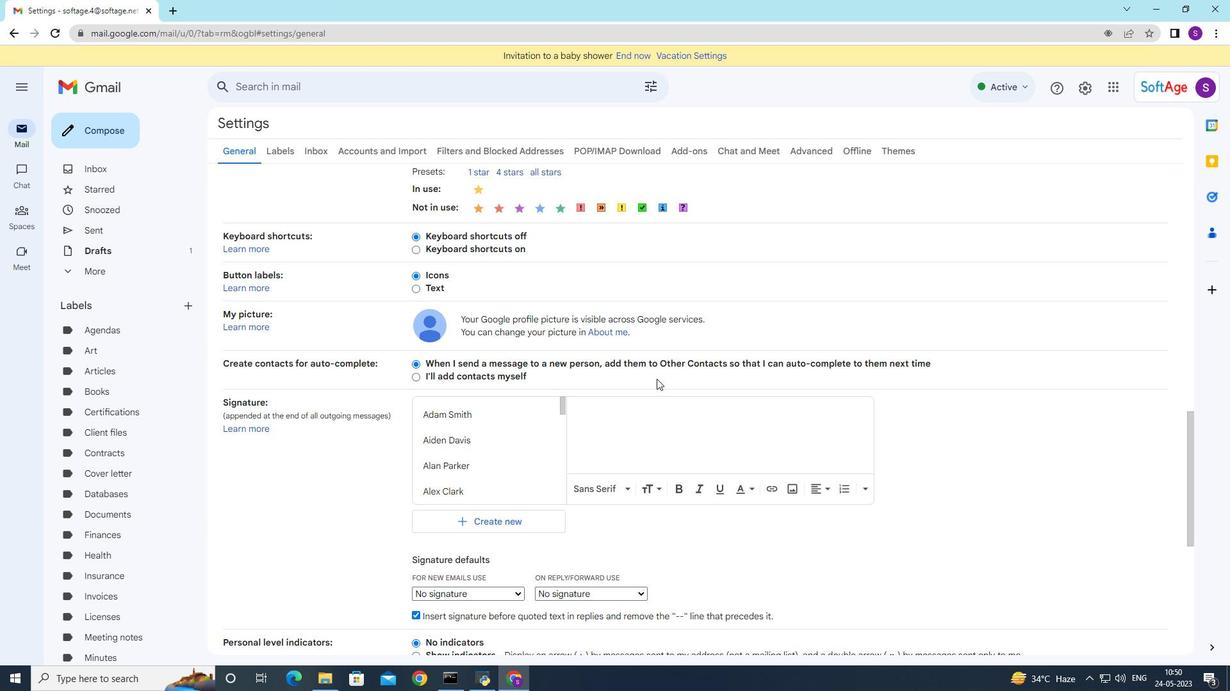 
Action: Key pressed <Key.shift>Charles<Key.space><Key.shift>Evans
Screenshot: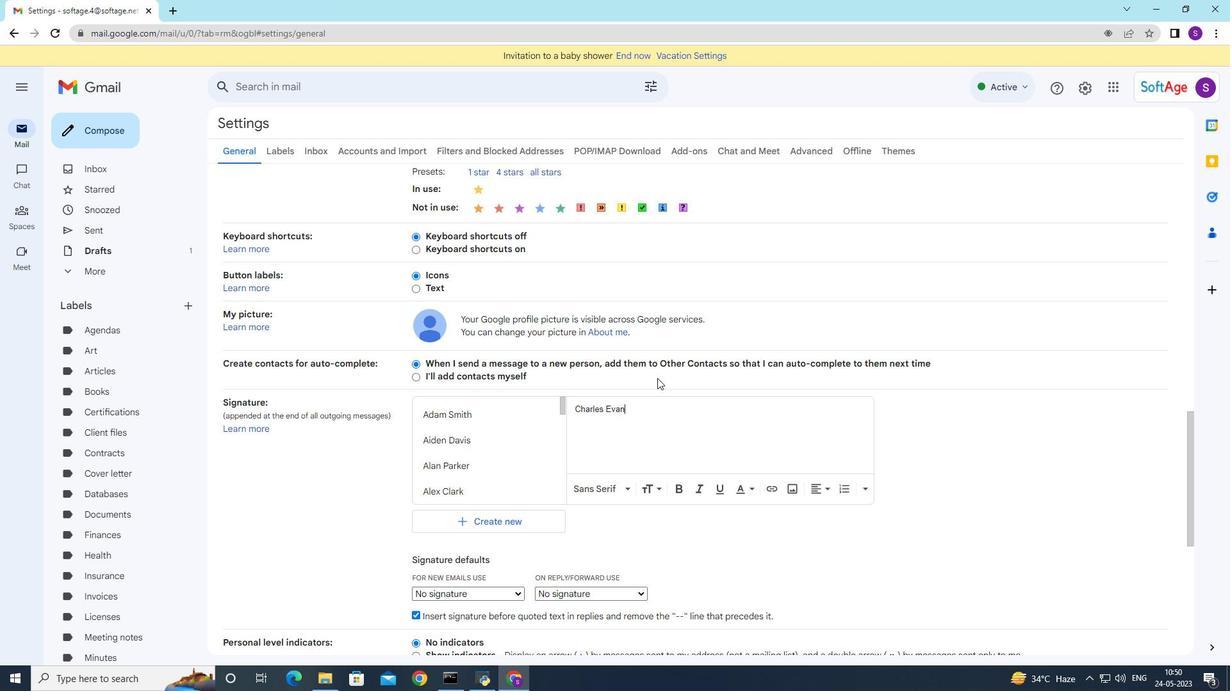 
Action: Mouse moved to (550, 408)
Screenshot: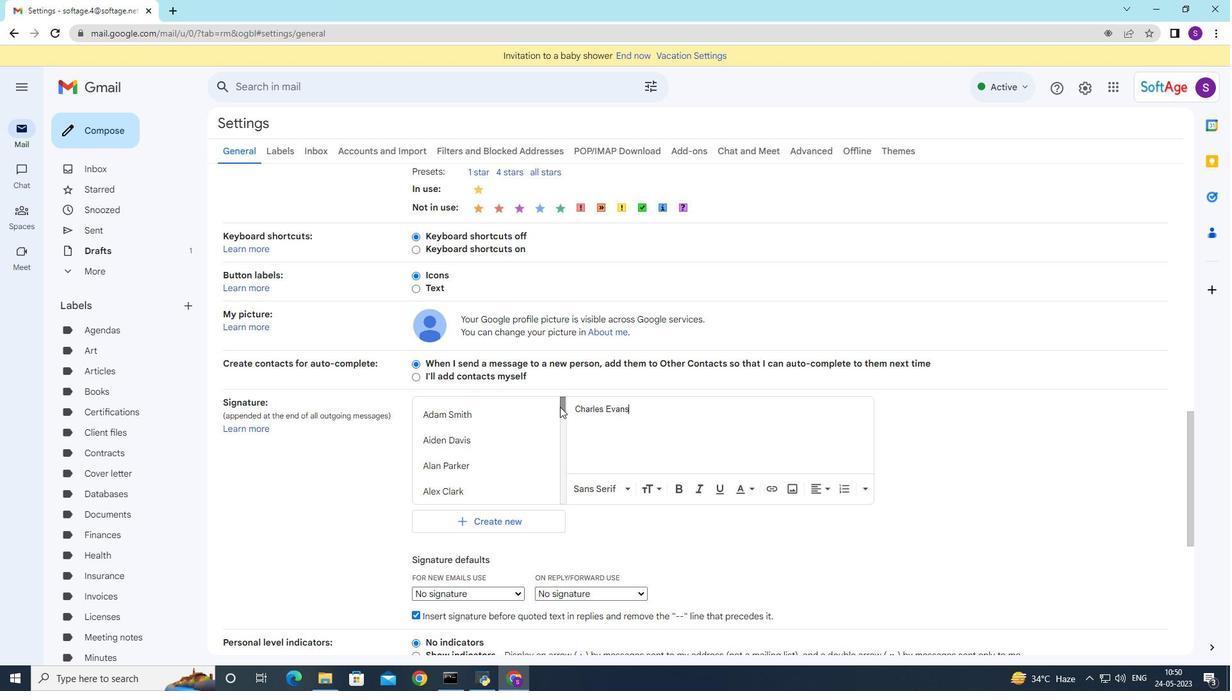 
Action: Mouse scrolled (550, 408) with delta (0, 0)
Screenshot: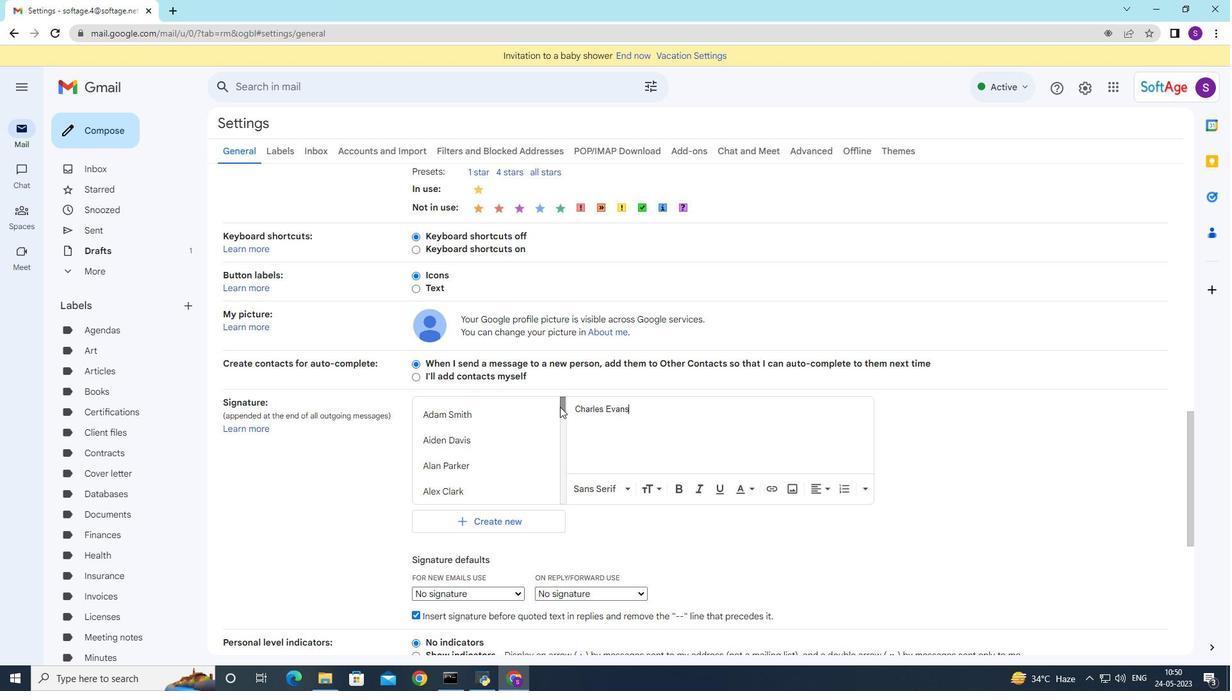 
Action: Mouse moved to (550, 409)
Screenshot: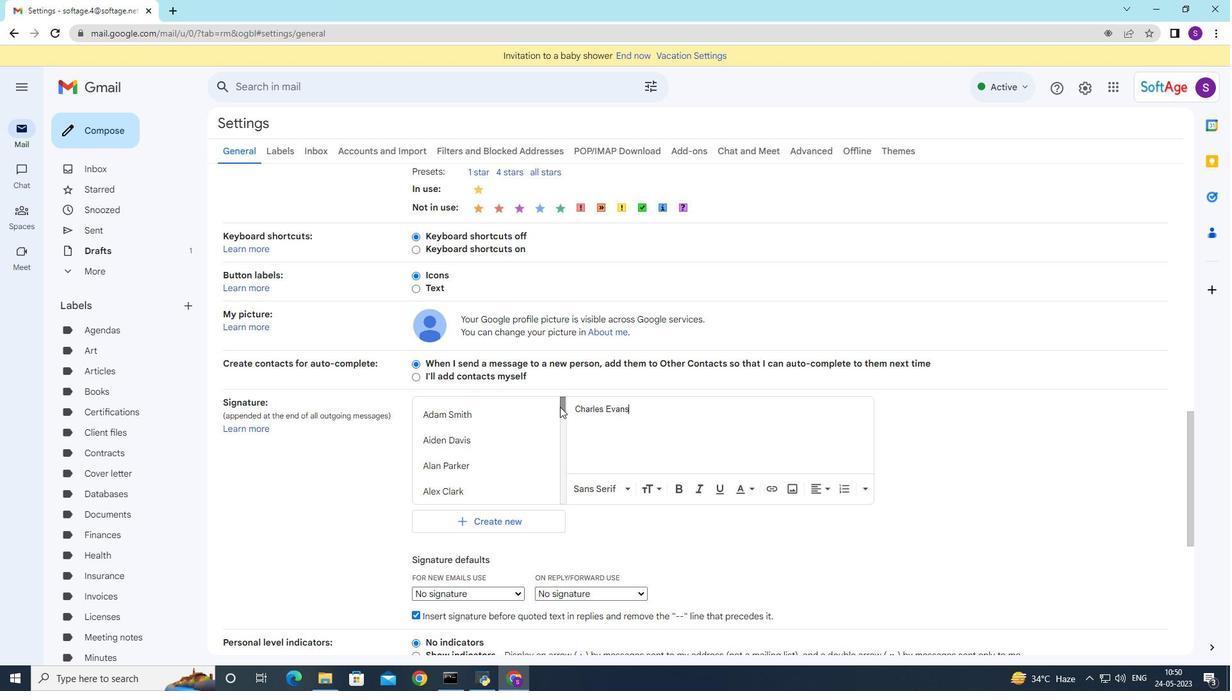 
Action: Mouse scrolled (550, 408) with delta (0, 0)
Screenshot: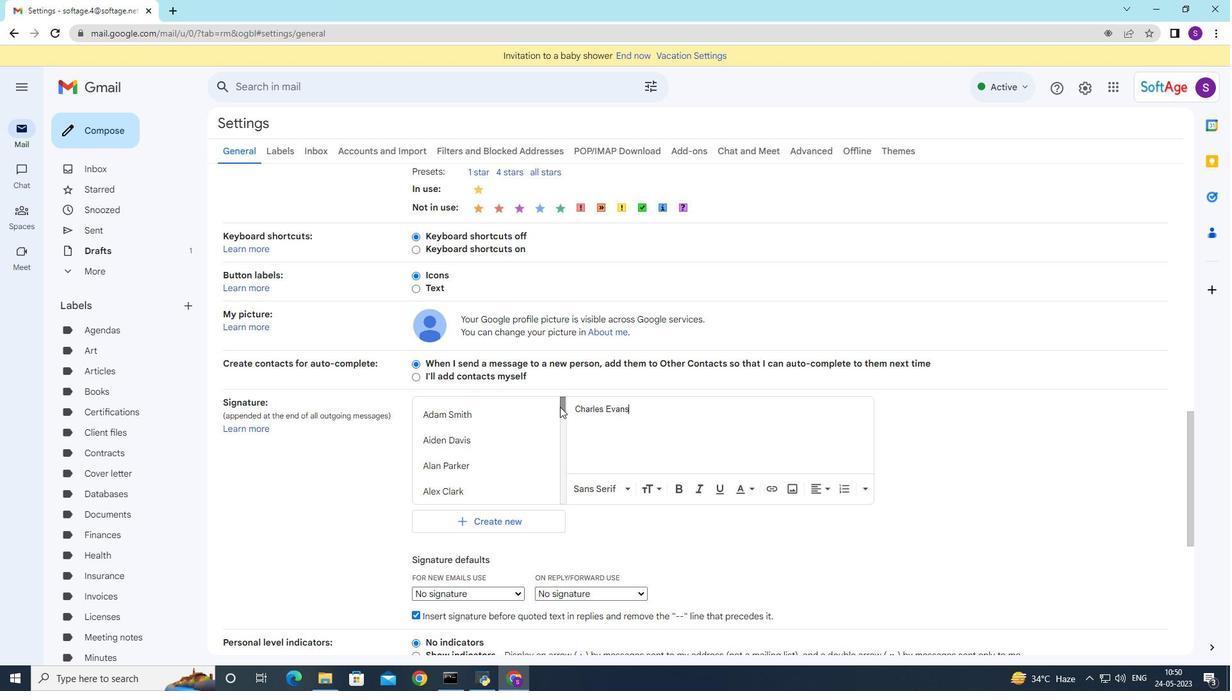 
Action: Mouse moved to (550, 410)
Screenshot: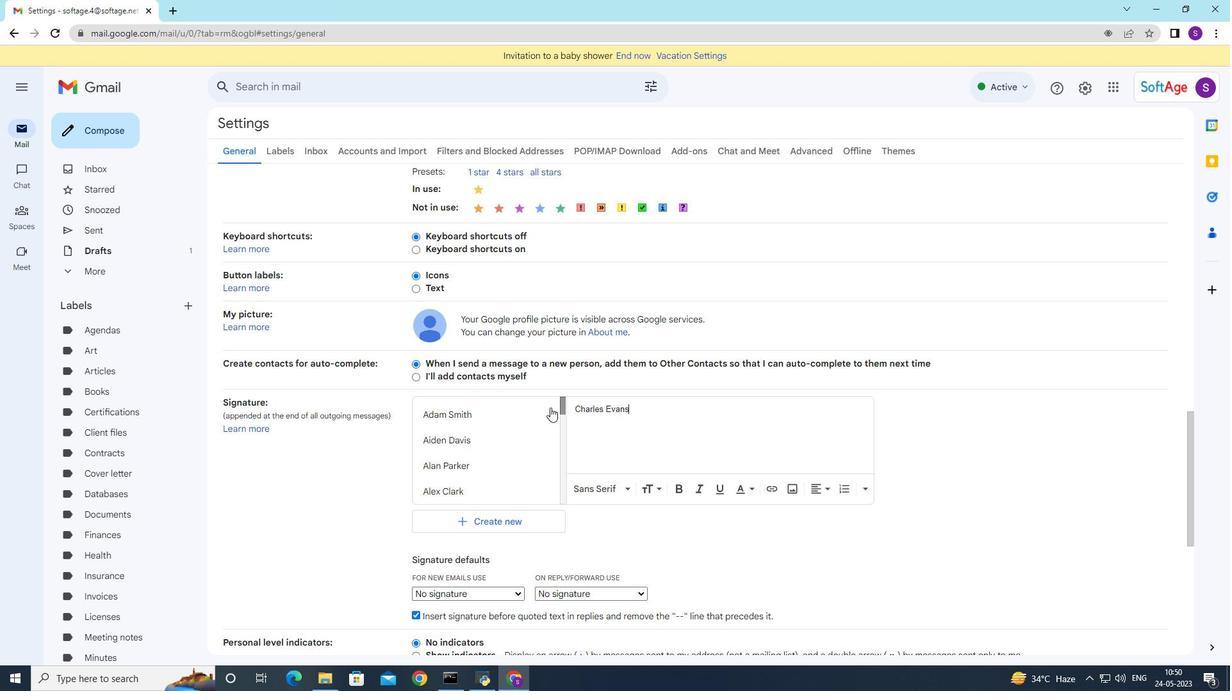 
Action: Mouse scrolled (550, 409) with delta (0, 0)
Screenshot: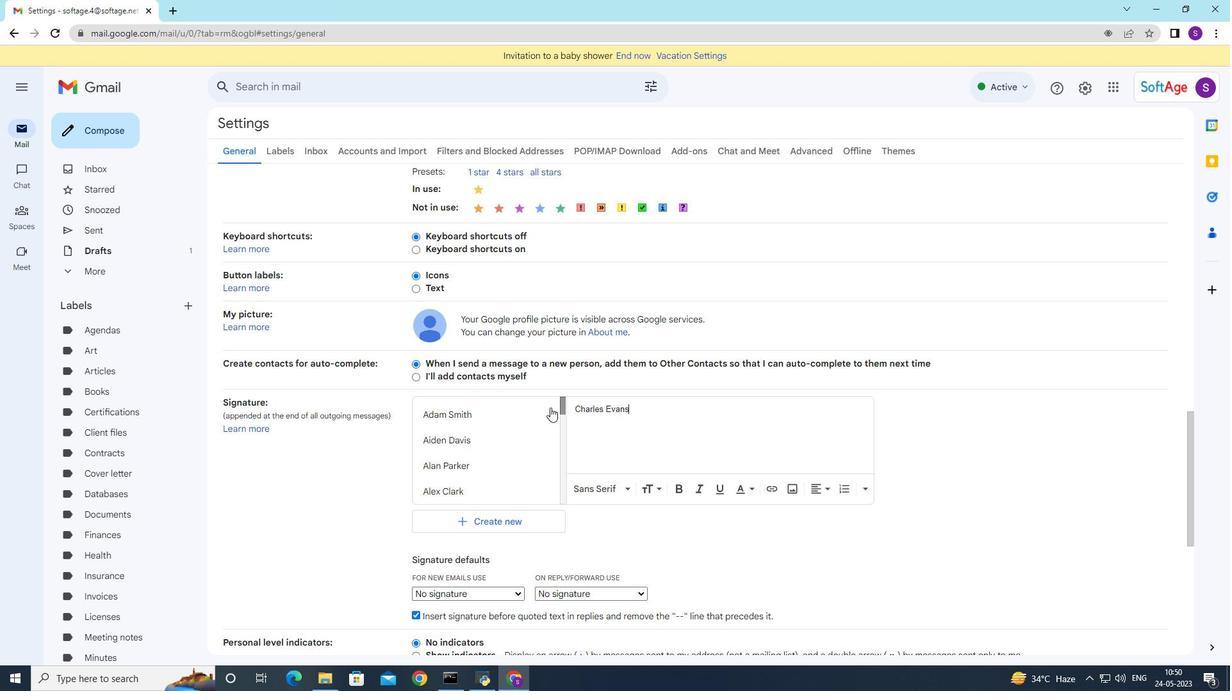 
Action: Mouse scrolled (550, 409) with delta (0, 0)
Screenshot: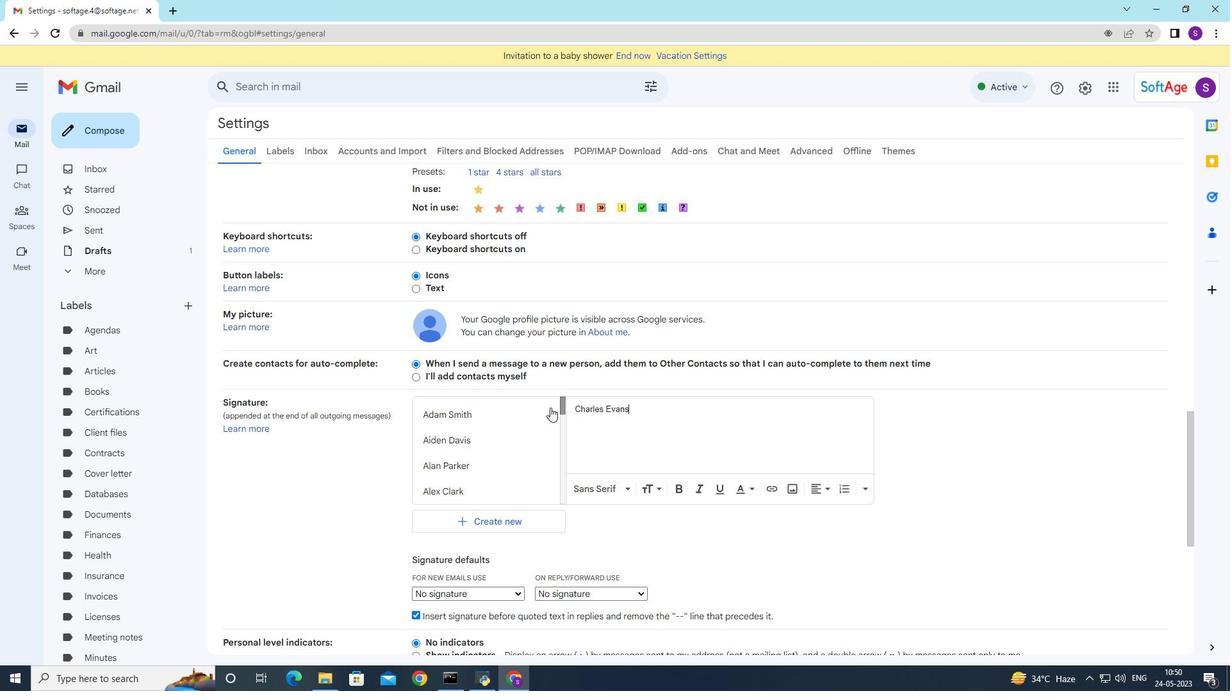 
Action: Mouse moved to (550, 410)
Screenshot: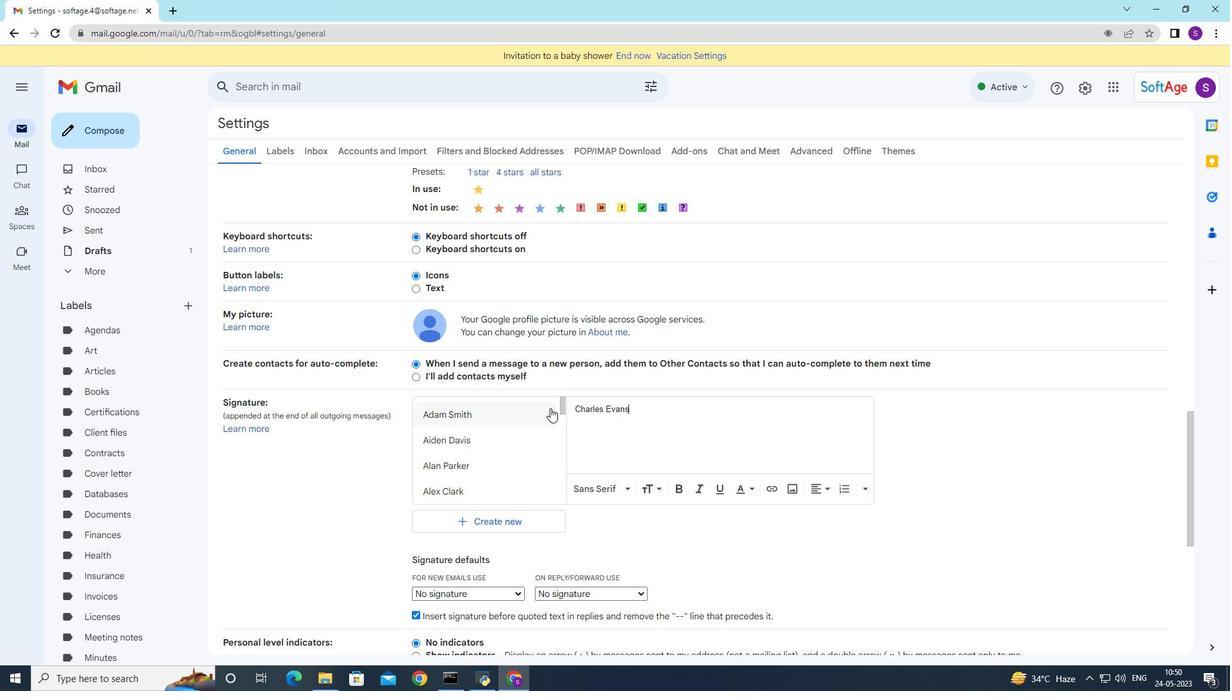 
Action: Mouse scrolled (550, 410) with delta (0, 0)
Screenshot: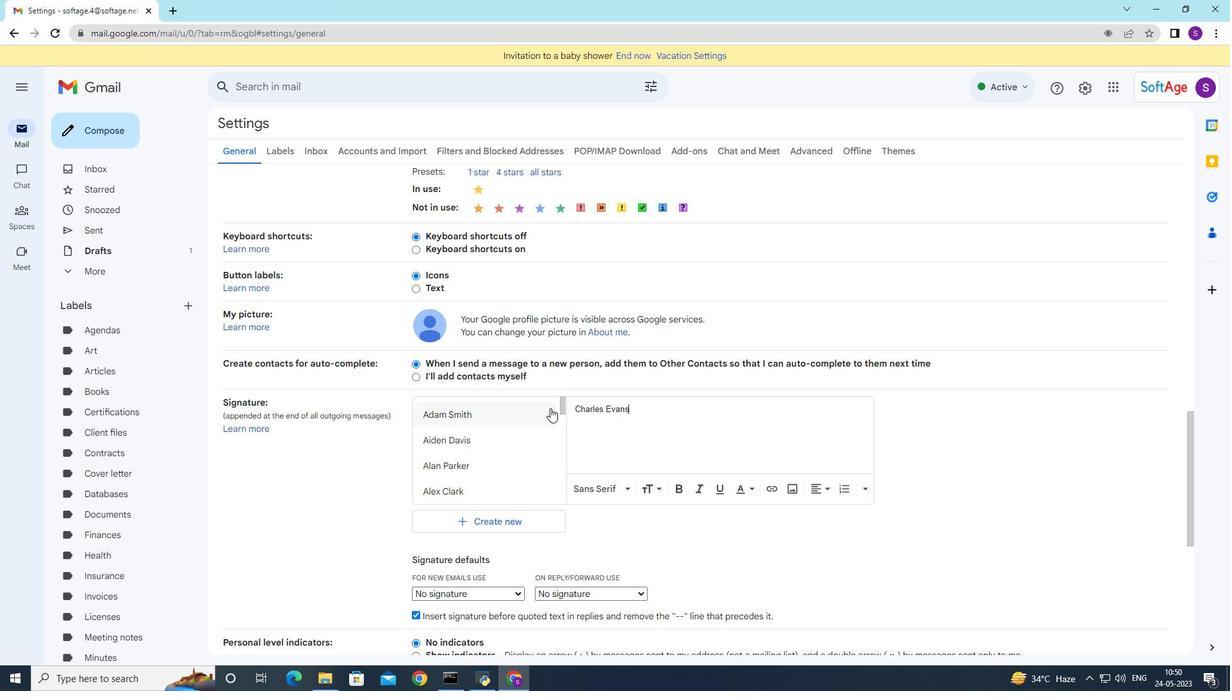 
Action: Mouse scrolled (550, 410) with delta (0, 0)
Screenshot: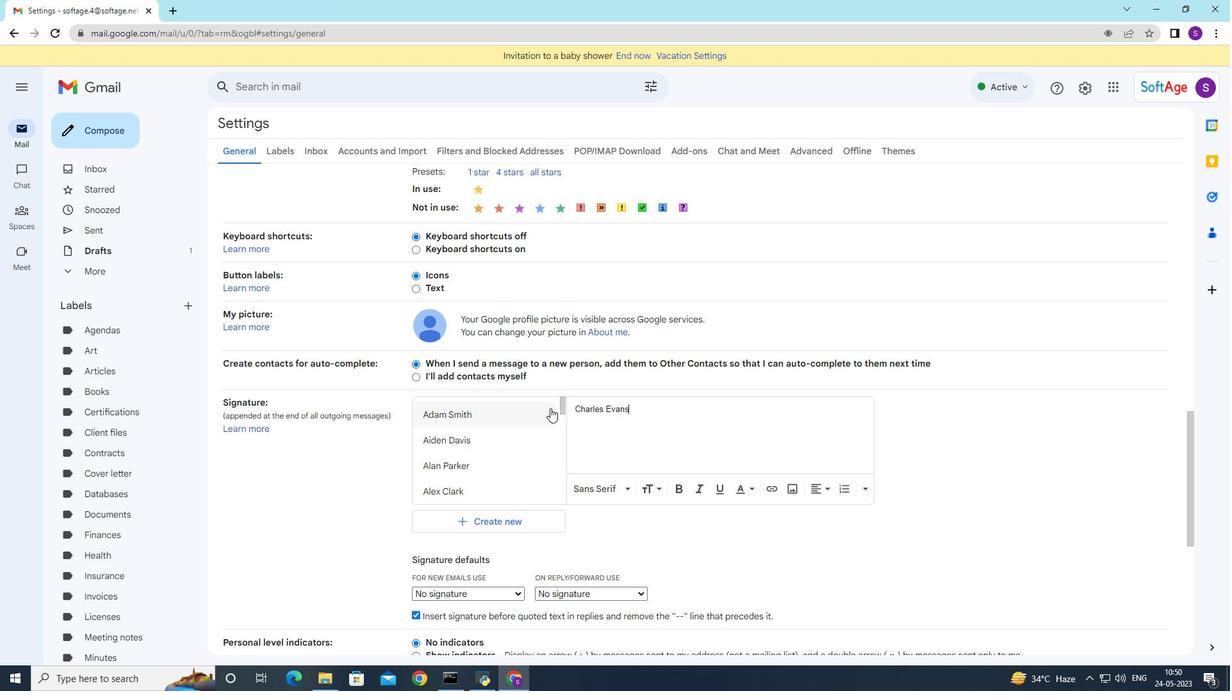 
Action: Mouse moved to (588, 456)
Screenshot: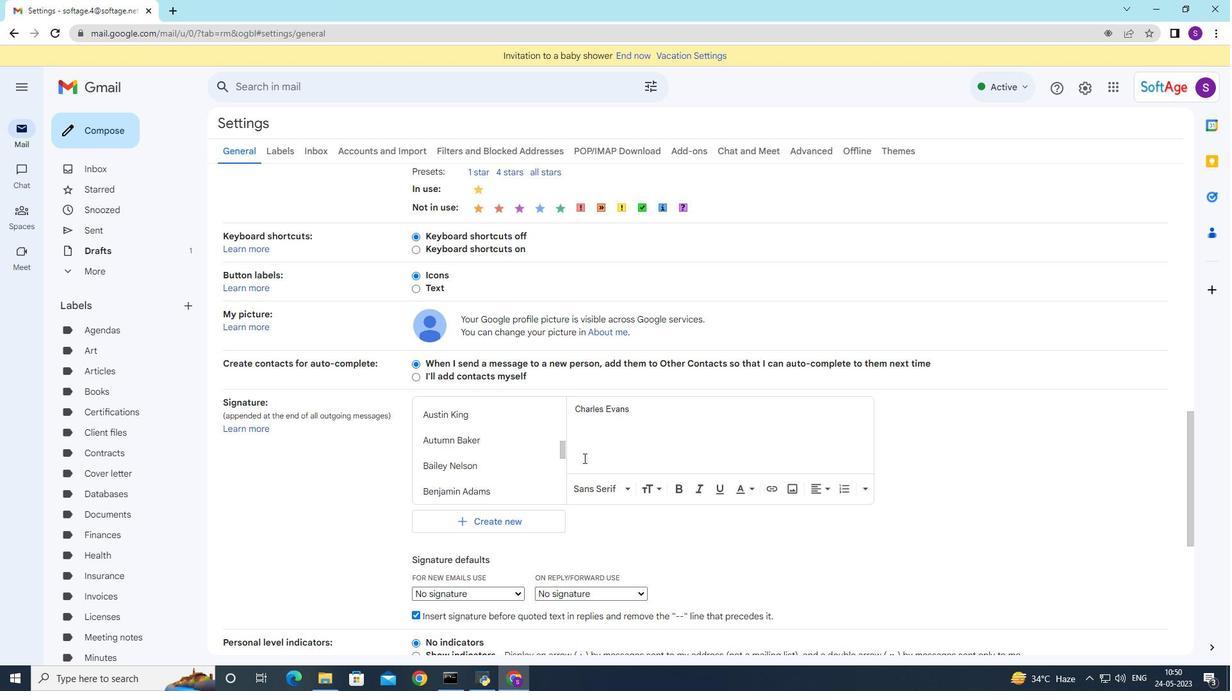 
Action: Mouse scrolled (588, 456) with delta (0, 0)
Screenshot: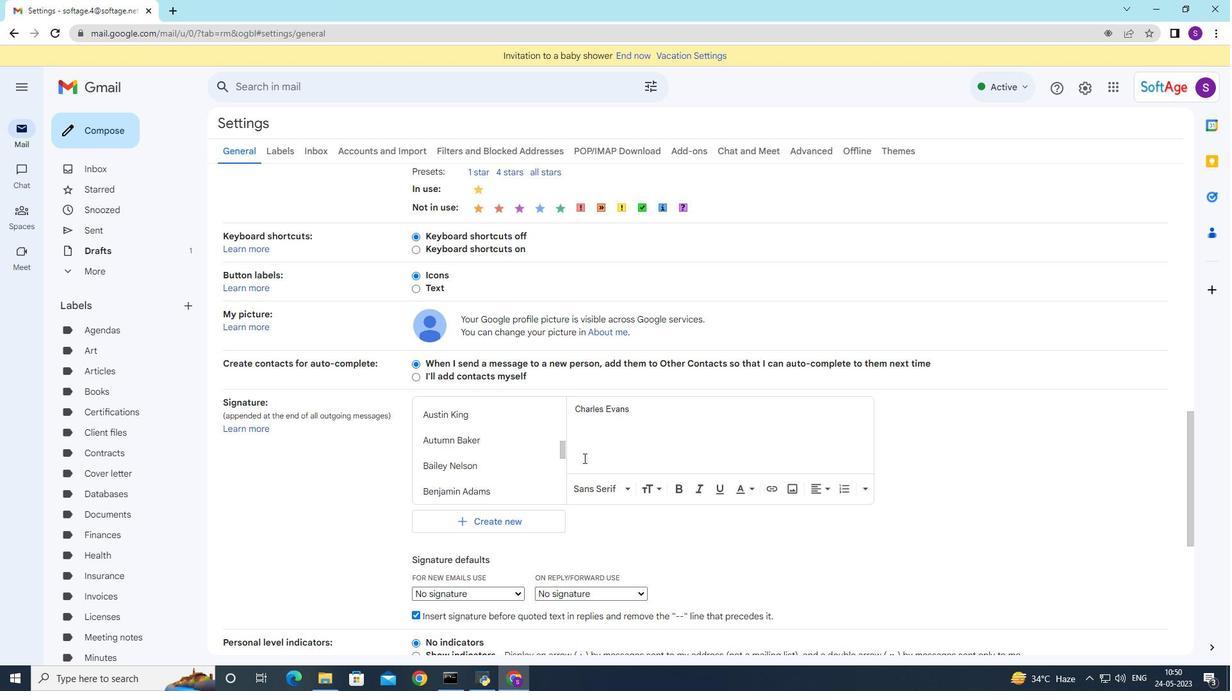 
Action: Mouse moved to (589, 458)
Screenshot: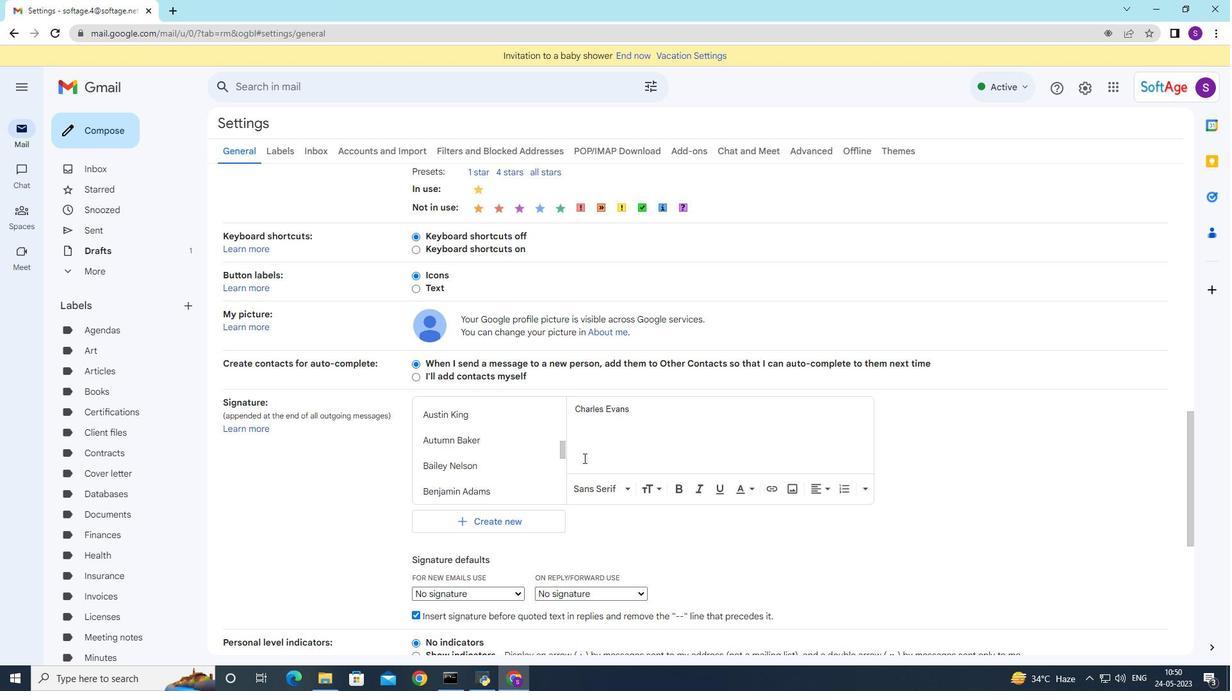 
Action: Mouse scrolled (589, 457) with delta (0, 0)
Screenshot: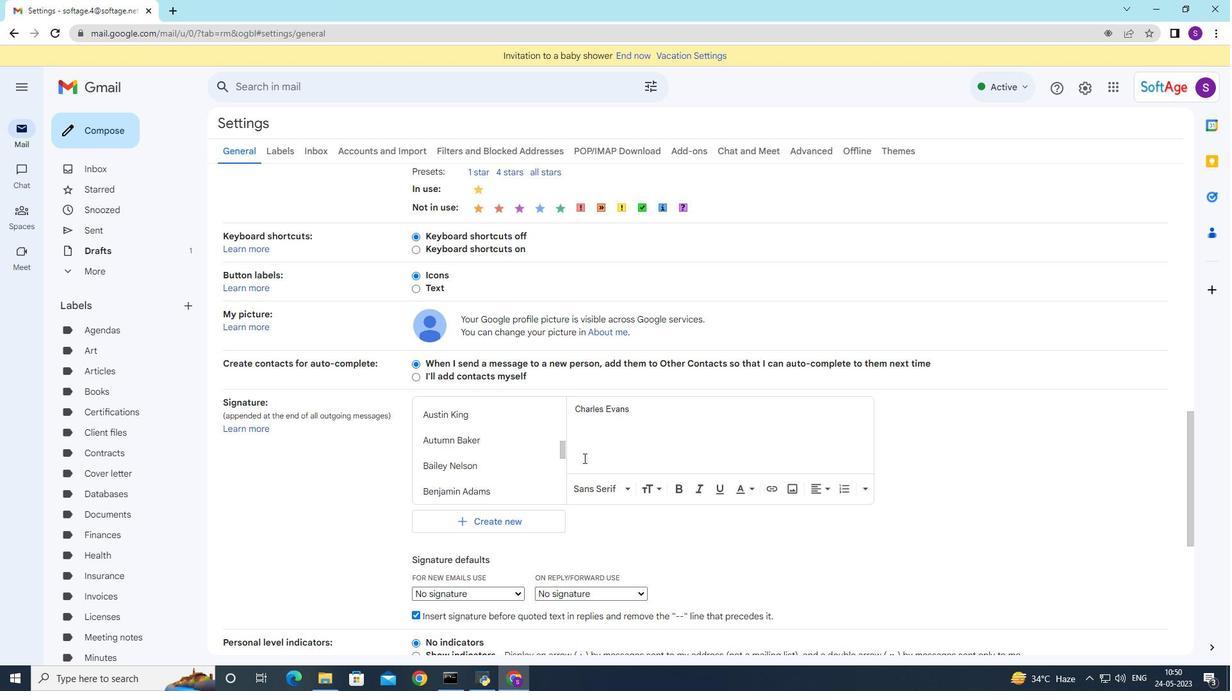
Action: Mouse moved to (589, 458)
Screenshot: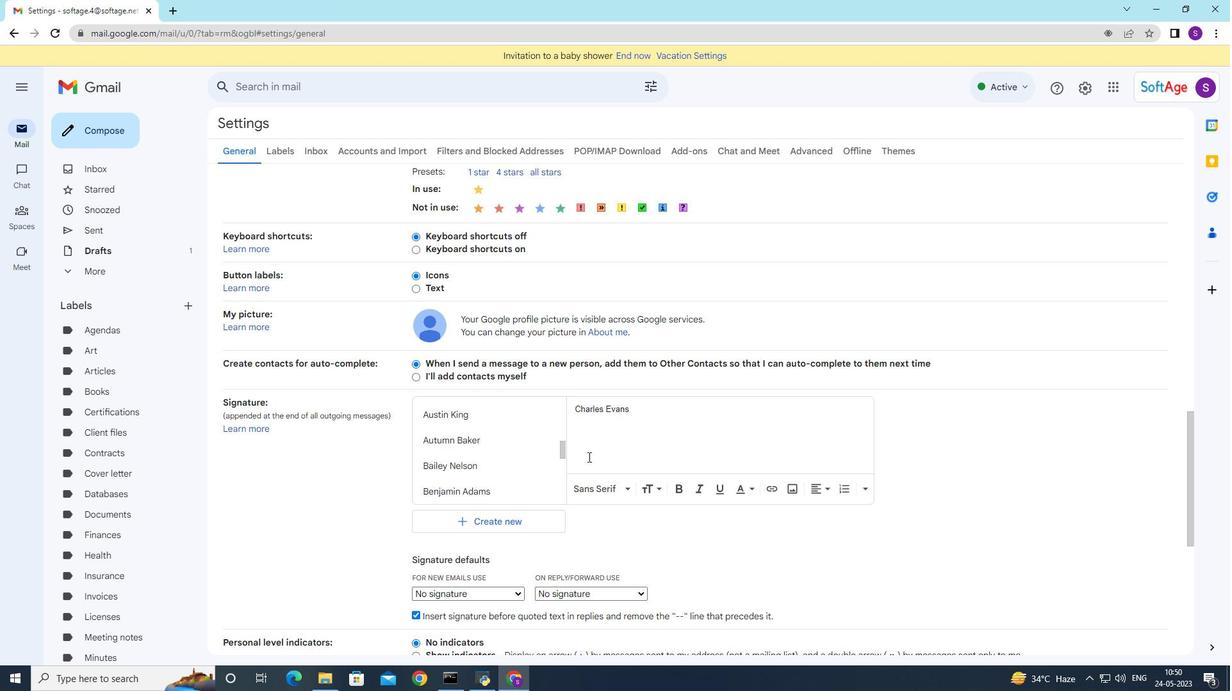 
Action: Mouse scrolled (589, 457) with delta (0, 0)
Screenshot: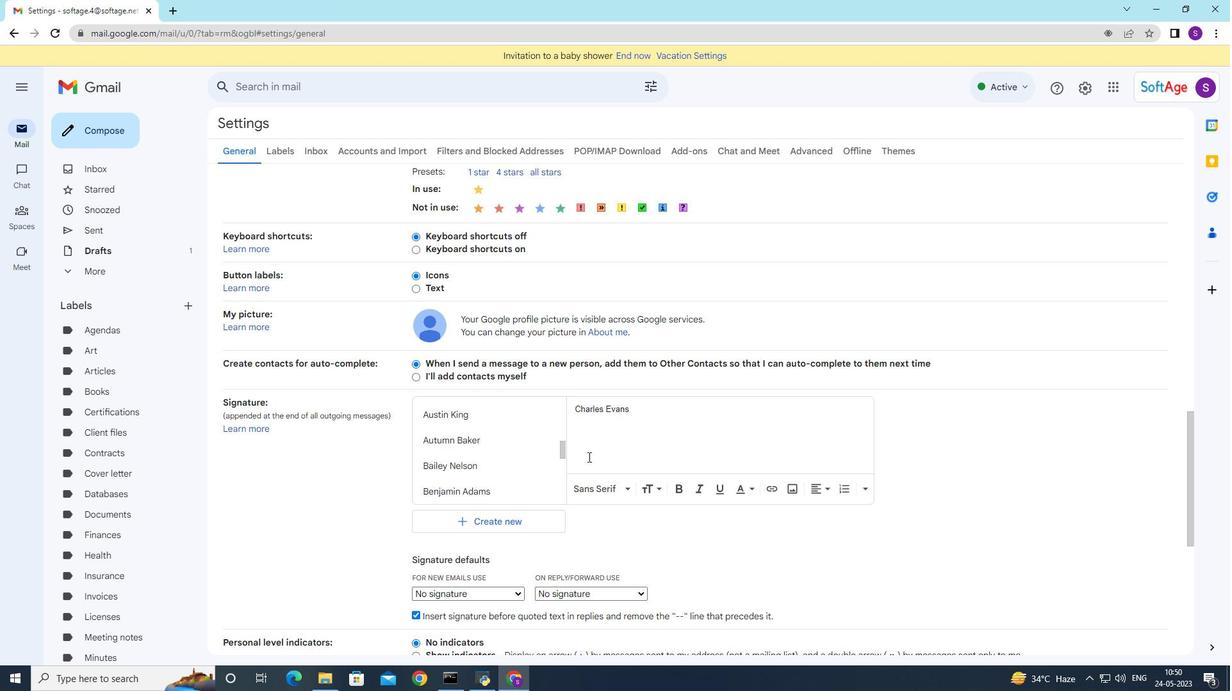 
Action: Mouse scrolled (589, 457) with delta (0, 0)
Screenshot: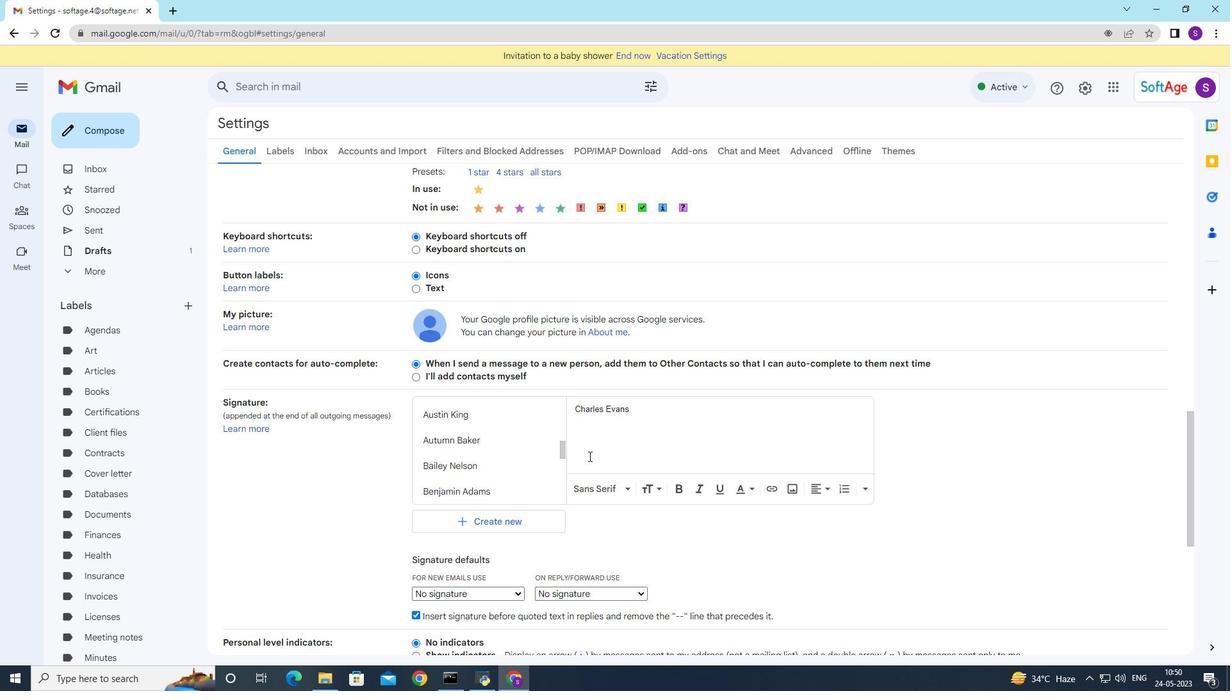 
Action: Mouse scrolled (589, 457) with delta (0, 0)
Screenshot: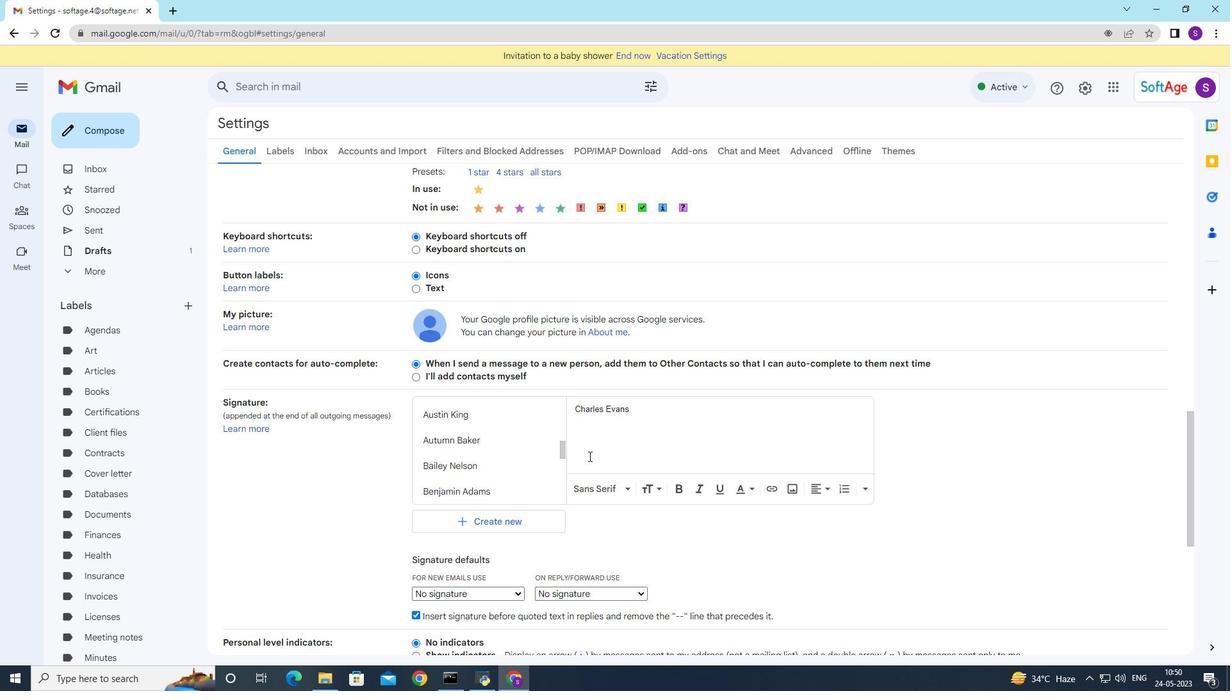 
Action: Mouse moved to (589, 458)
Screenshot: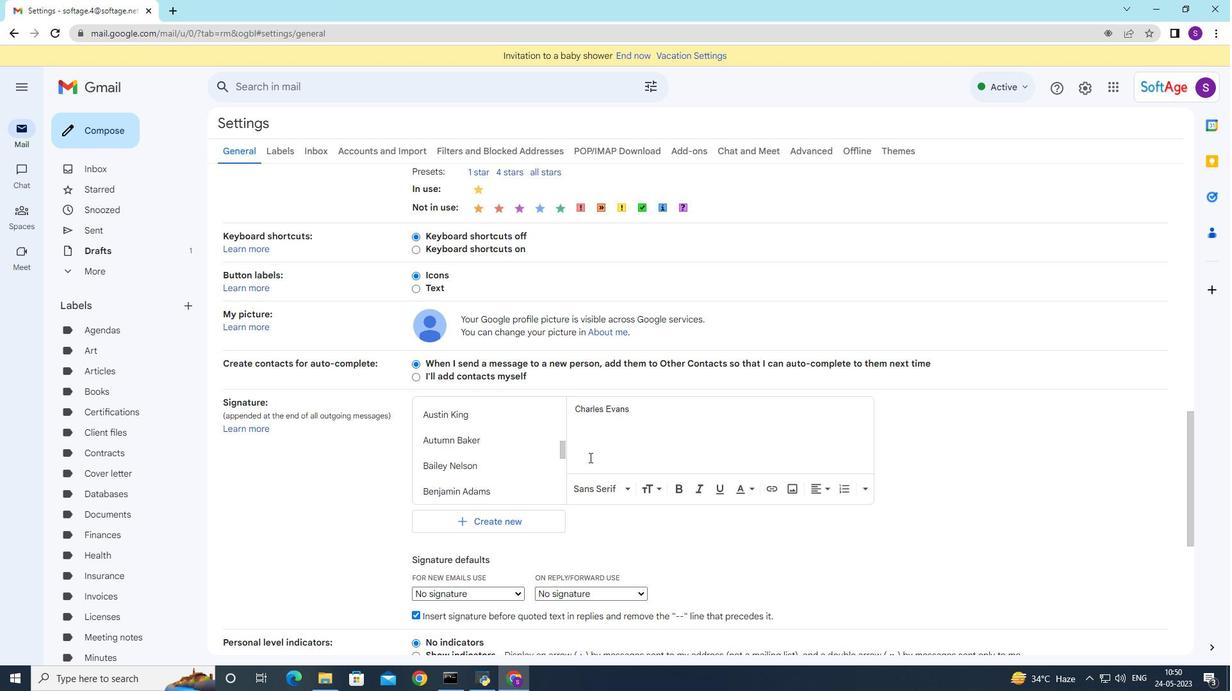 
Action: Mouse scrolled (589, 458) with delta (0, 0)
Screenshot: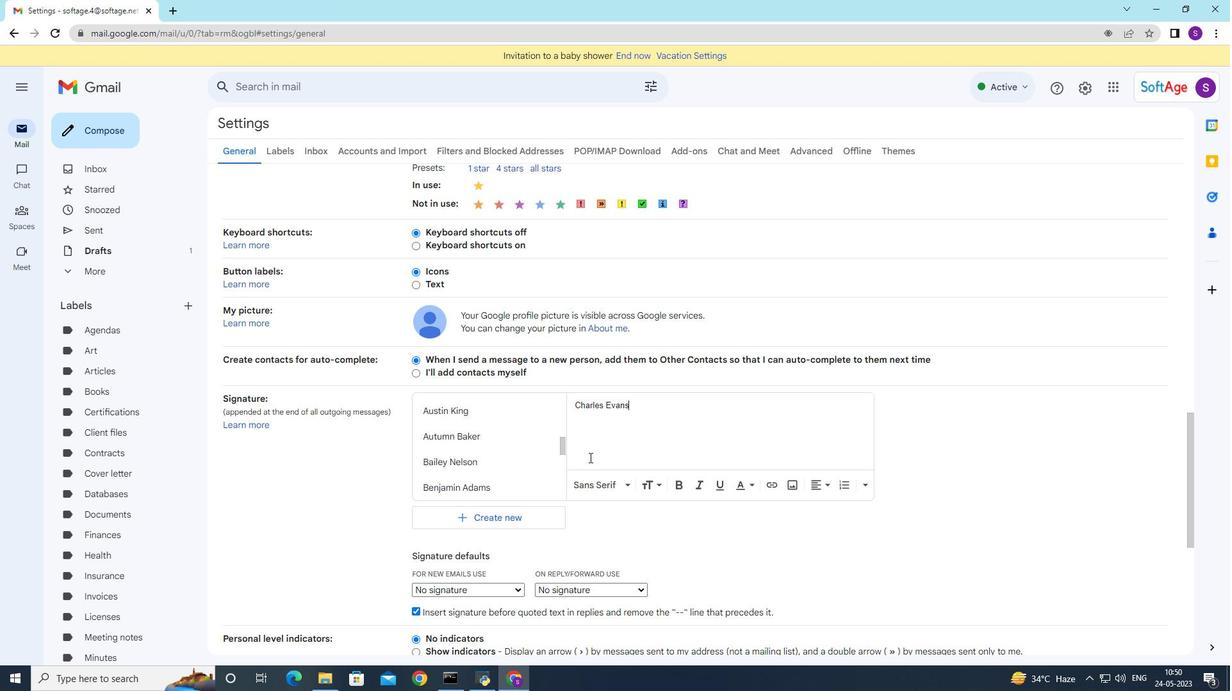 
Action: Mouse moved to (663, 593)
Screenshot: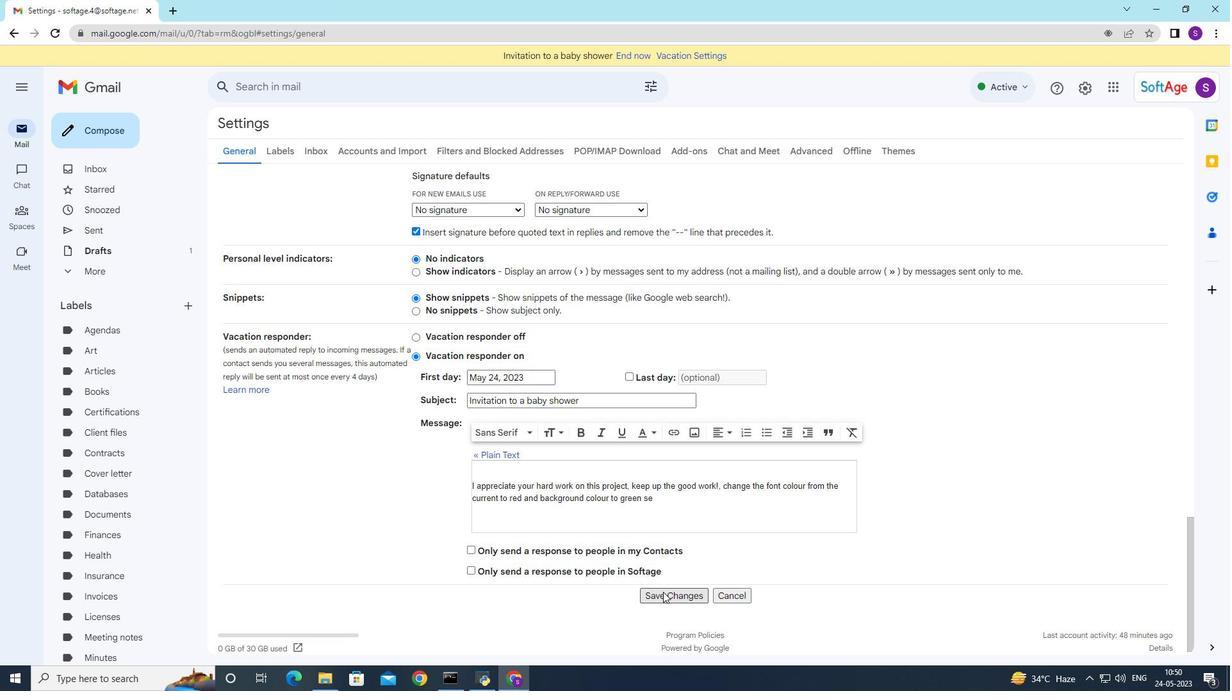 
Action: Mouse pressed left at (663, 593)
Screenshot: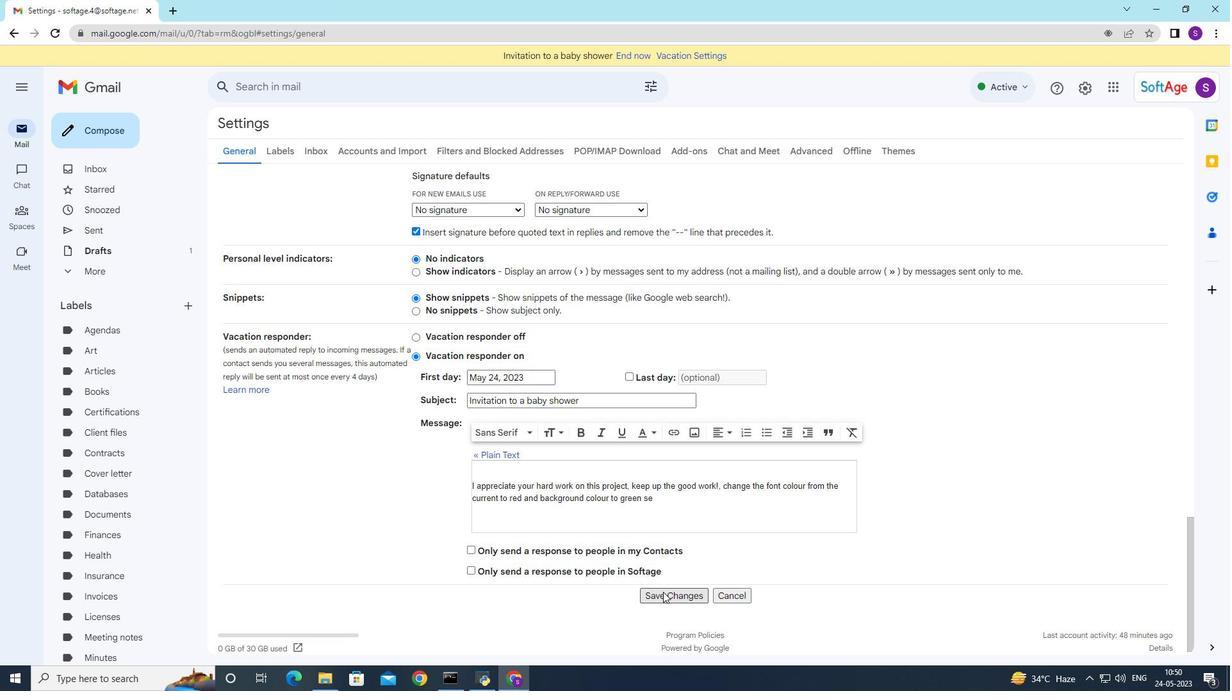 
Action: Mouse moved to (114, 135)
Screenshot: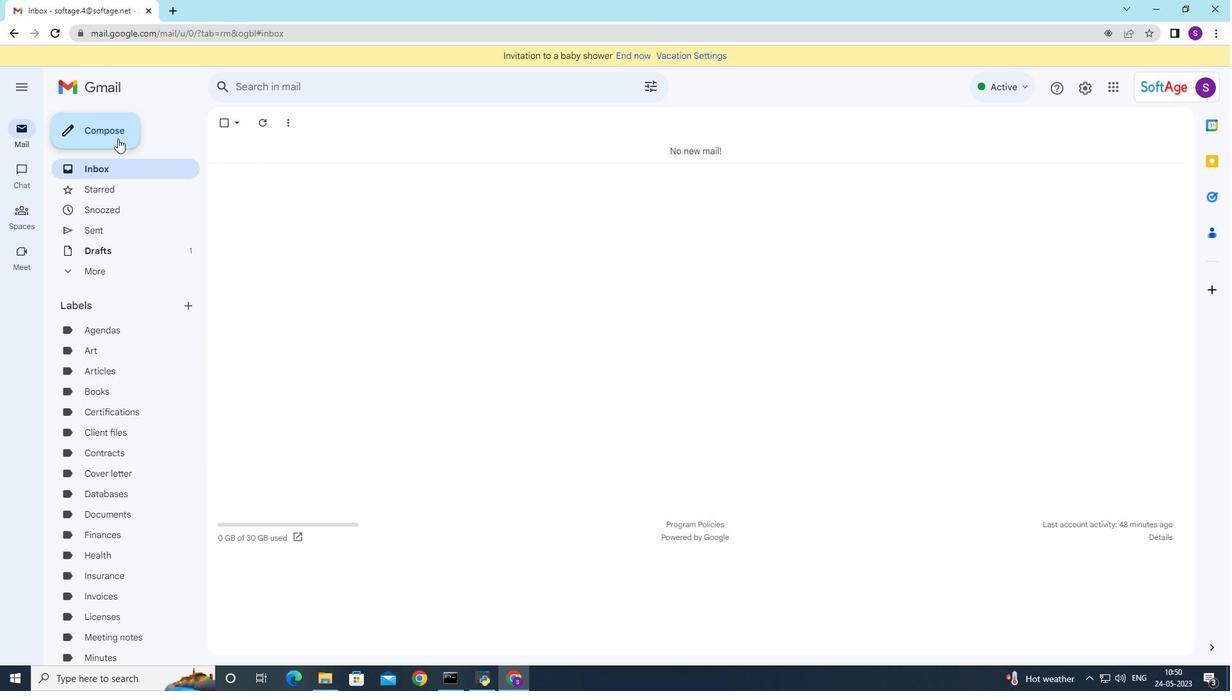 
Action: Mouse pressed left at (114, 135)
Screenshot: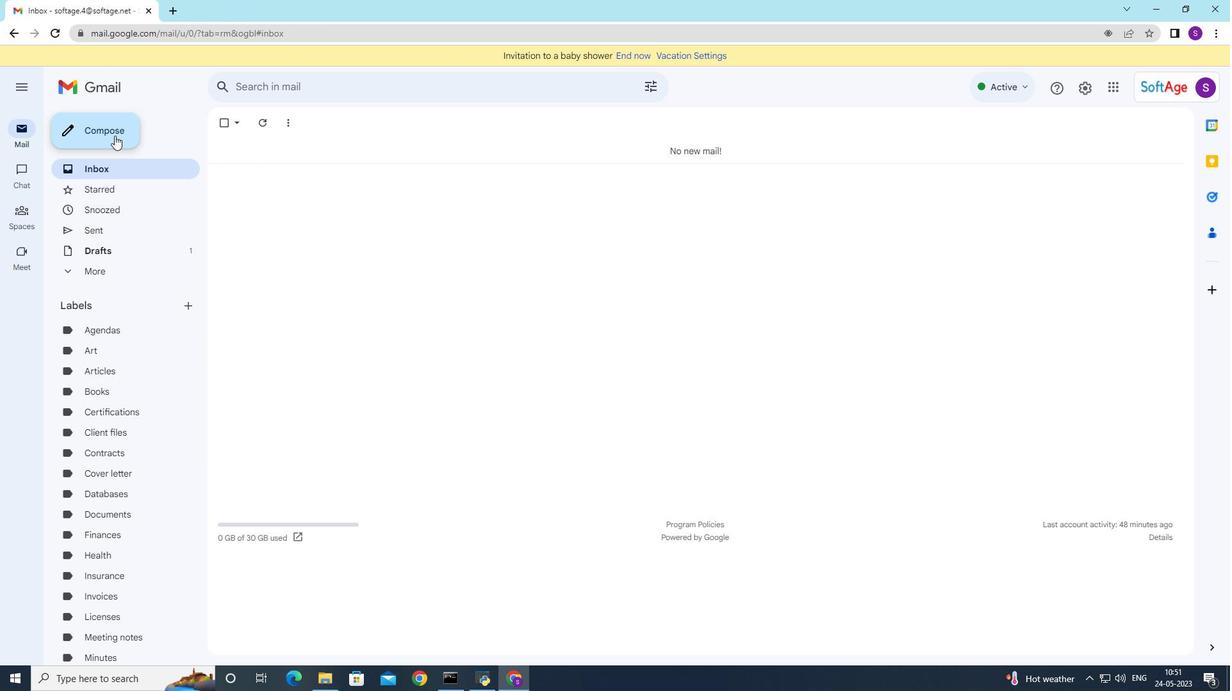 
Action: Mouse moved to (1032, 644)
Screenshot: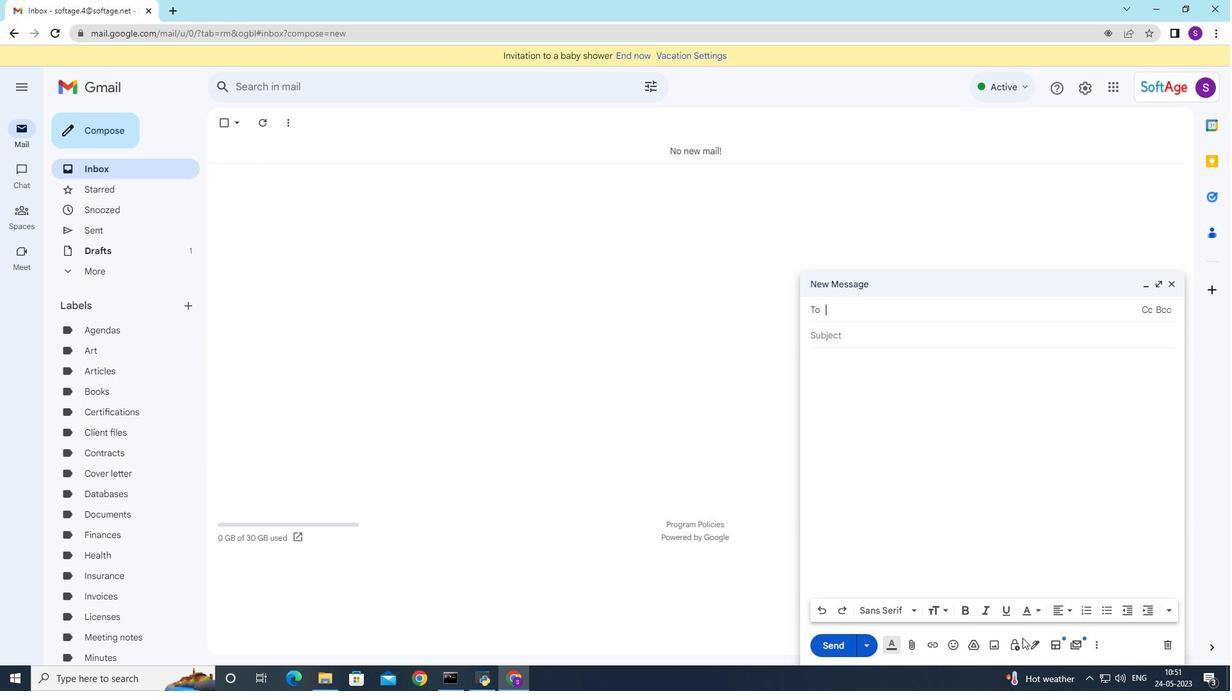 
Action: Mouse pressed left at (1032, 644)
Screenshot: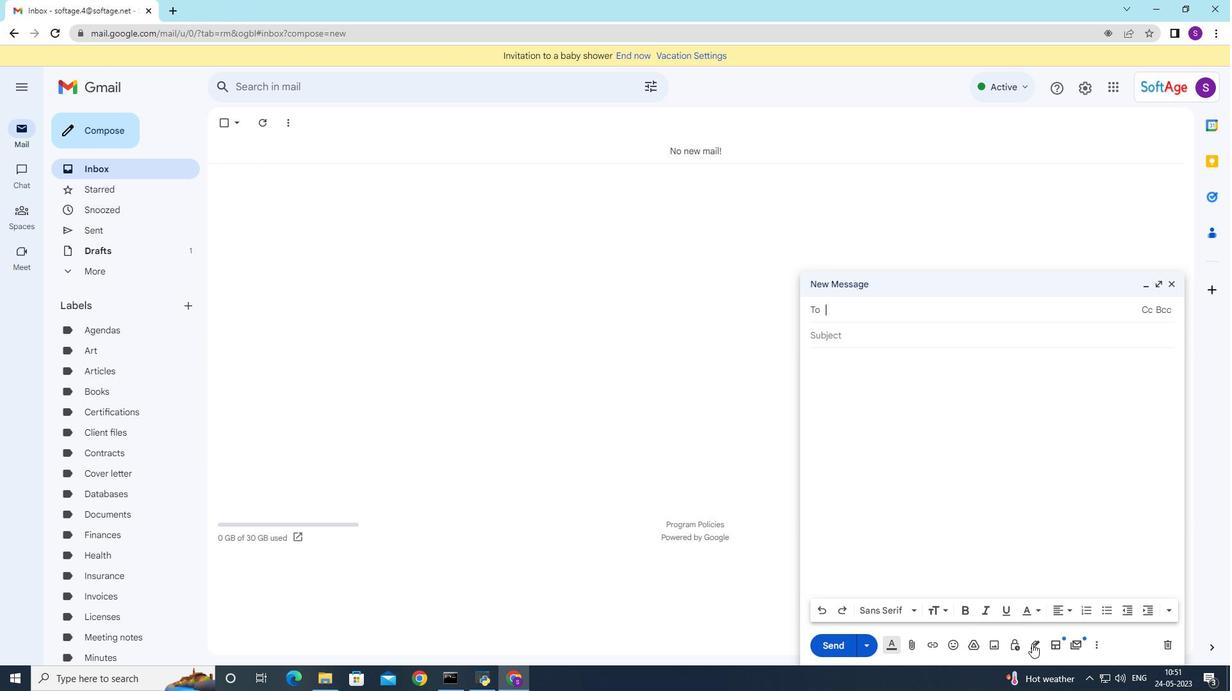 
Action: Mouse moved to (1069, 508)
Screenshot: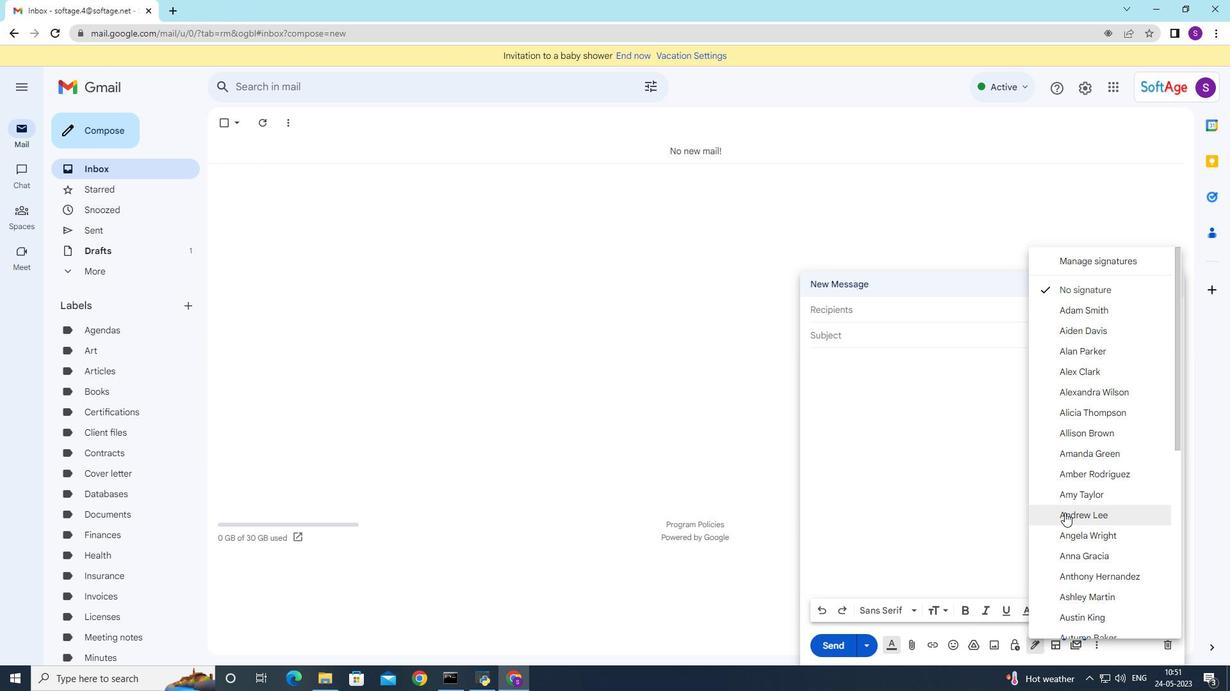 
Action: Mouse scrolled (1069, 508) with delta (0, 0)
Screenshot: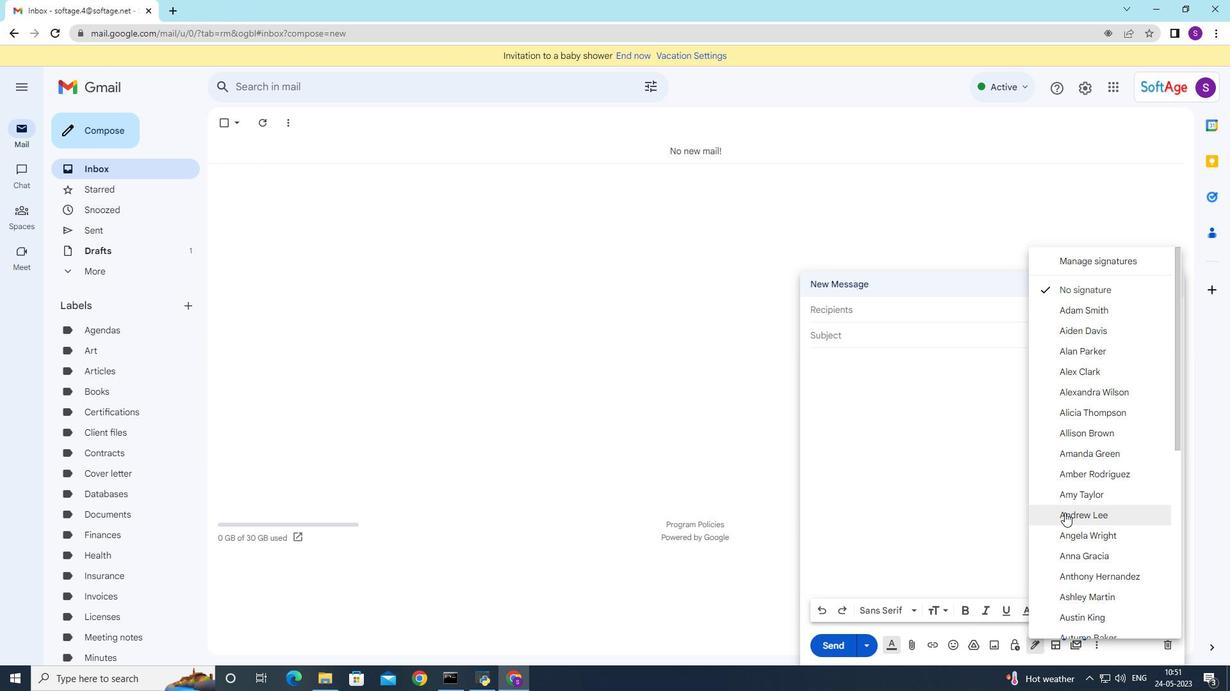 
Action: Mouse moved to (1069, 508)
Screenshot: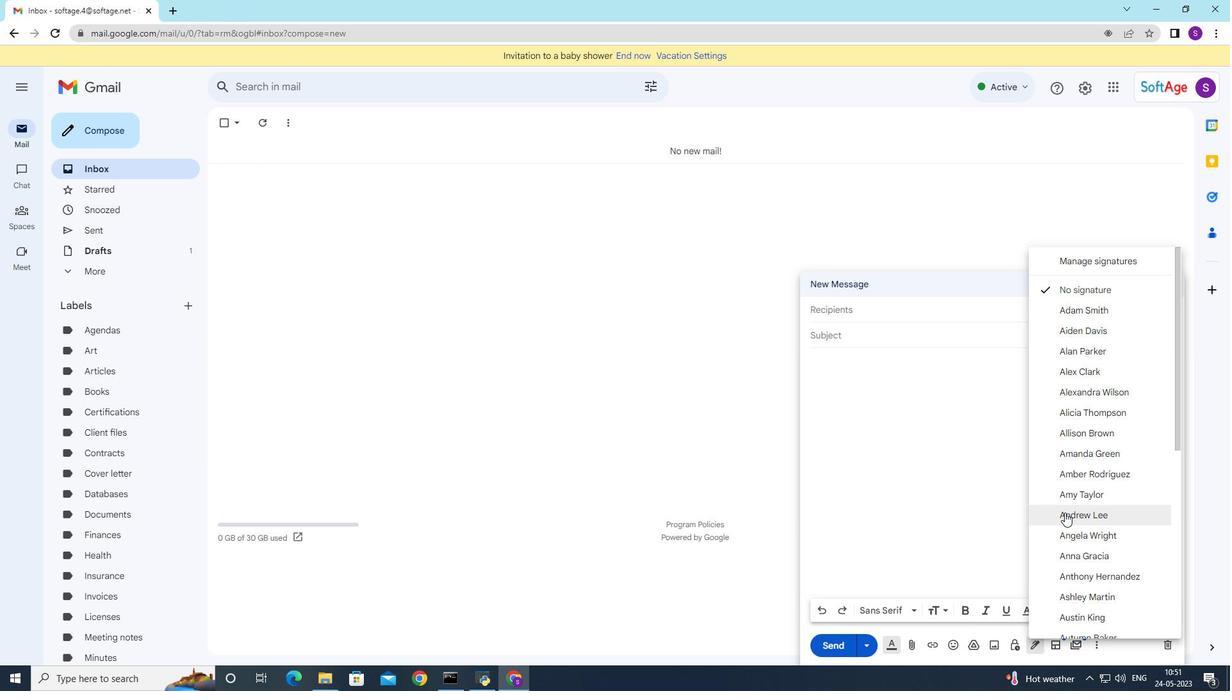 
Action: Mouse scrolled (1069, 508) with delta (0, 0)
Screenshot: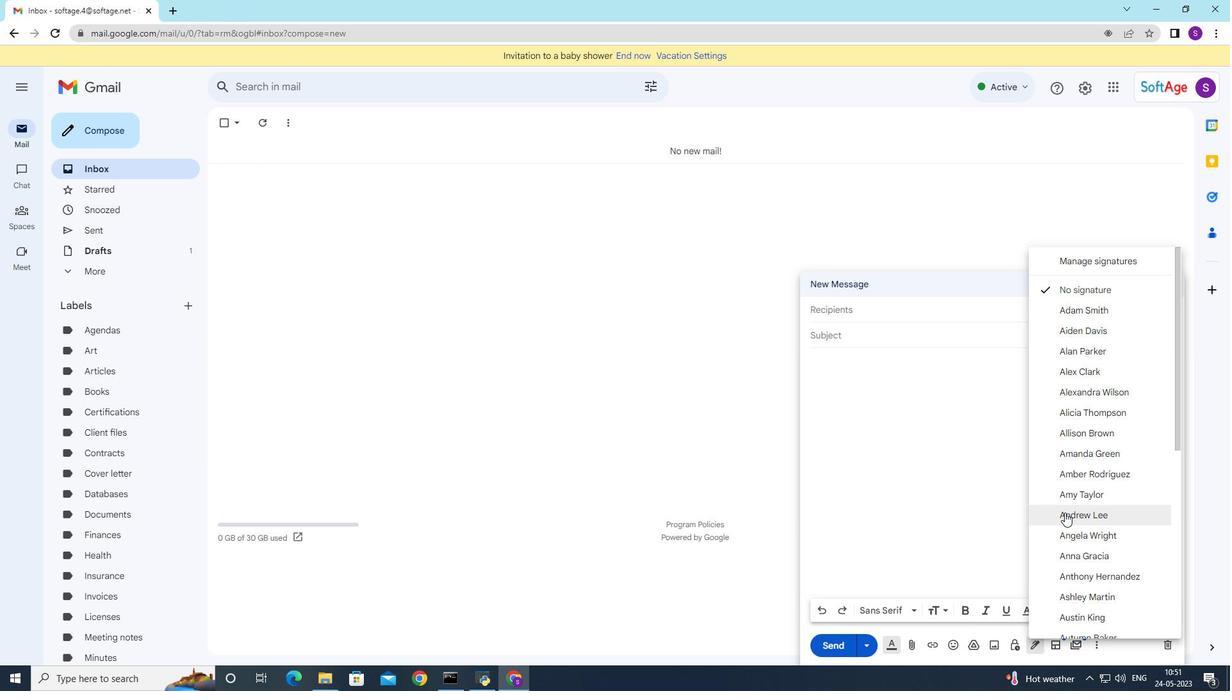 
Action: Mouse moved to (1071, 508)
Screenshot: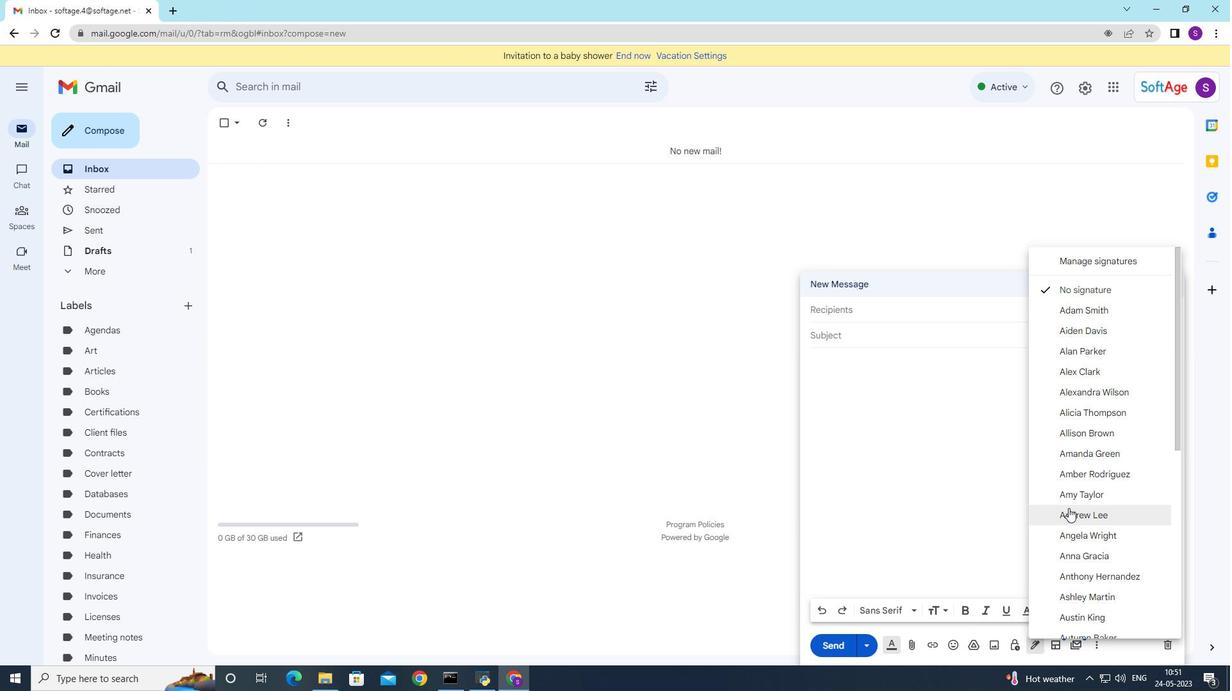 
Action: Mouse scrolled (1071, 508) with delta (0, 0)
Screenshot: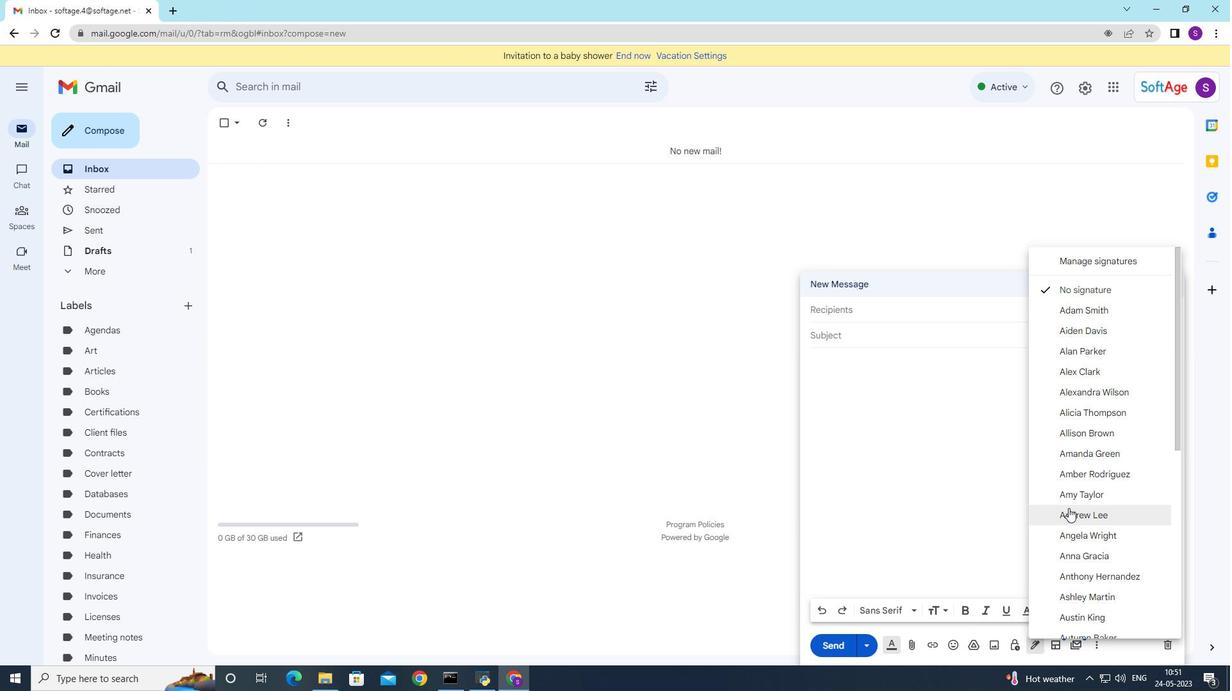 
Action: Mouse scrolled (1071, 508) with delta (0, 0)
Screenshot: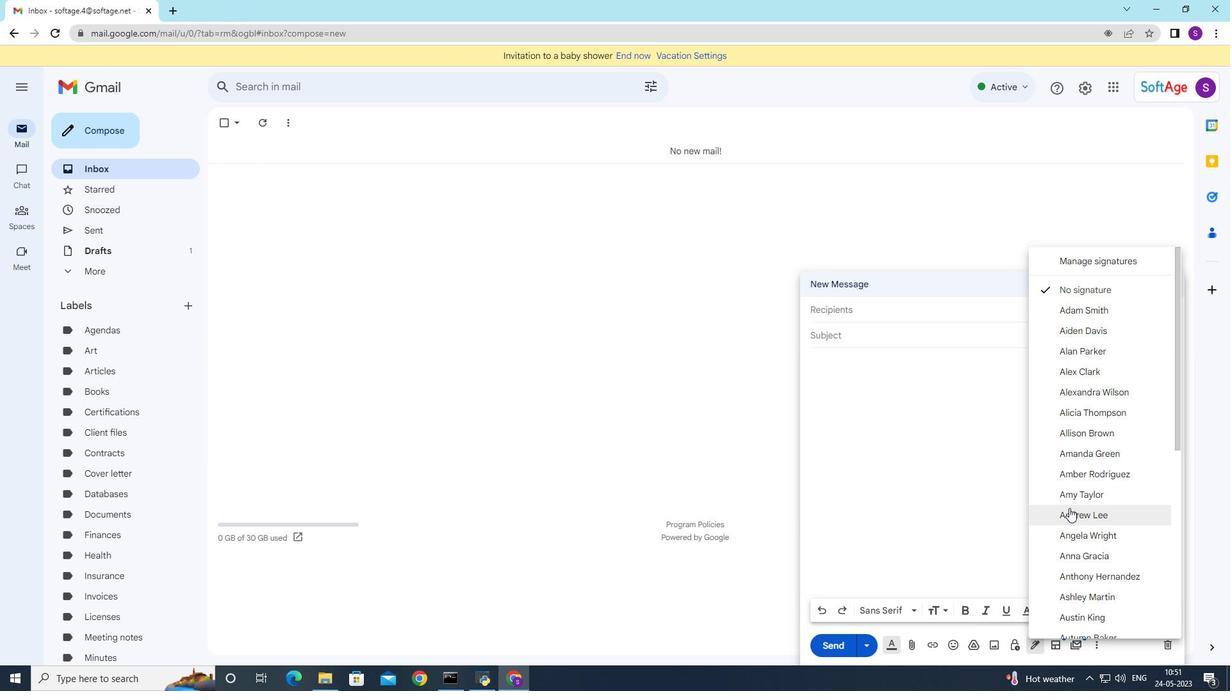 
Action: Mouse moved to (1073, 508)
Screenshot: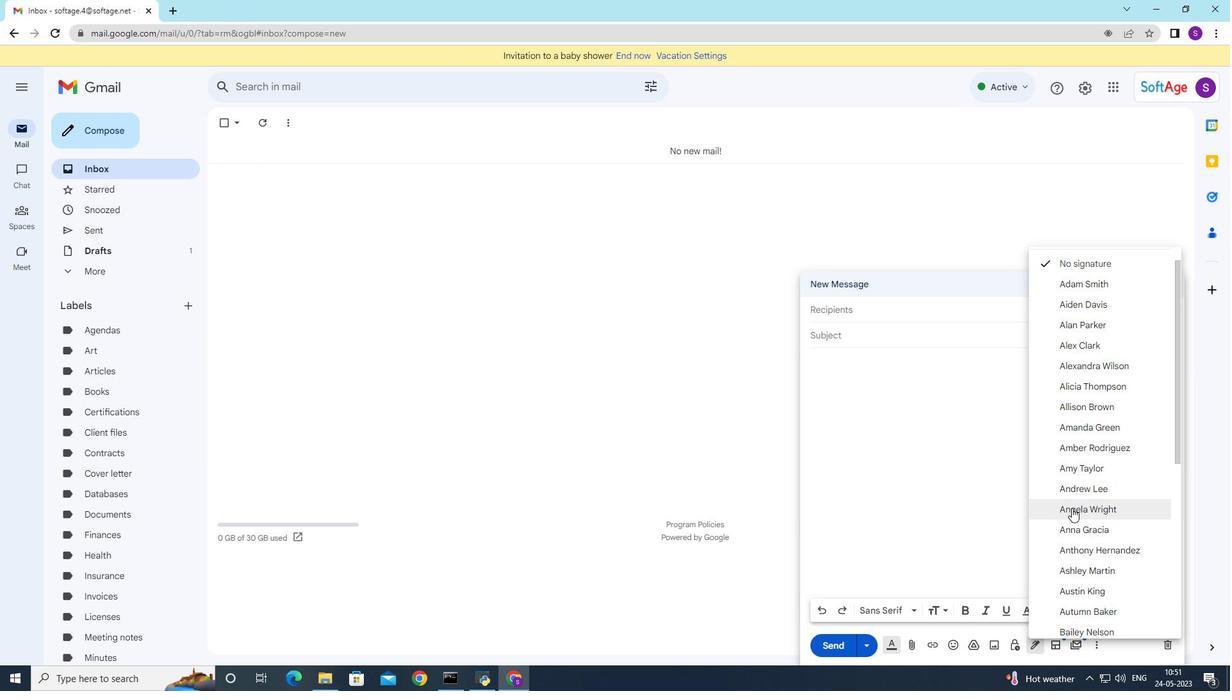 
Action: Mouse scrolled (1073, 508) with delta (0, 0)
Screenshot: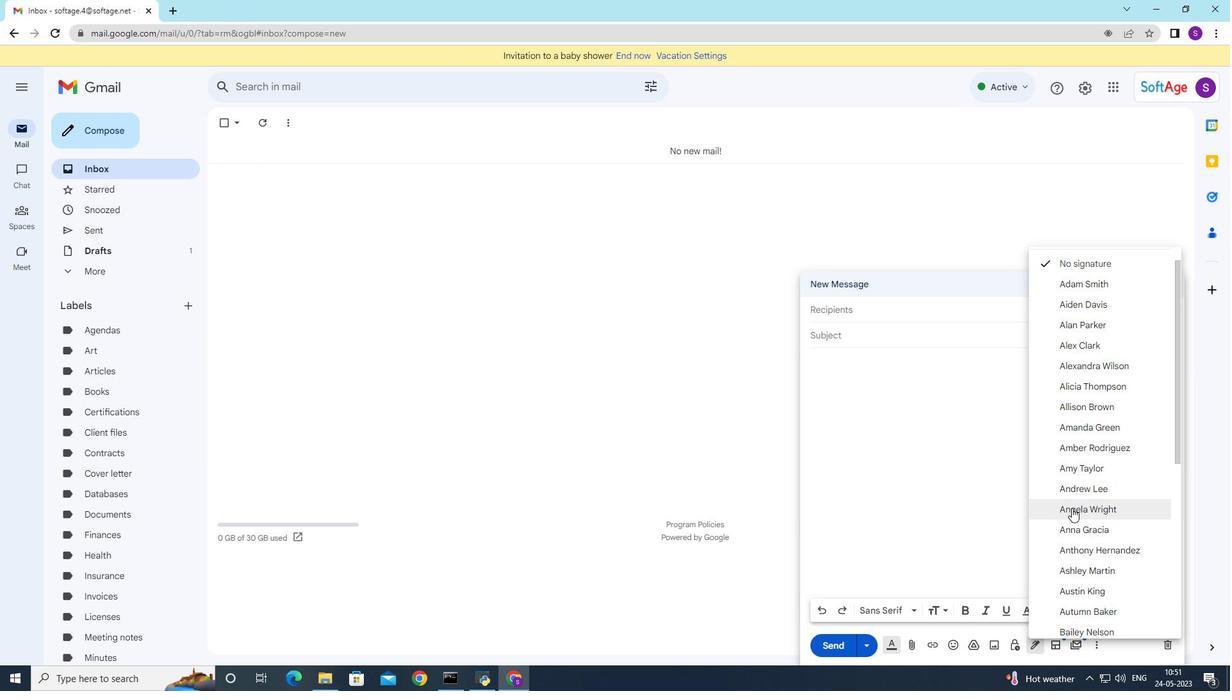 
Action: Mouse moved to (1094, 559)
Screenshot: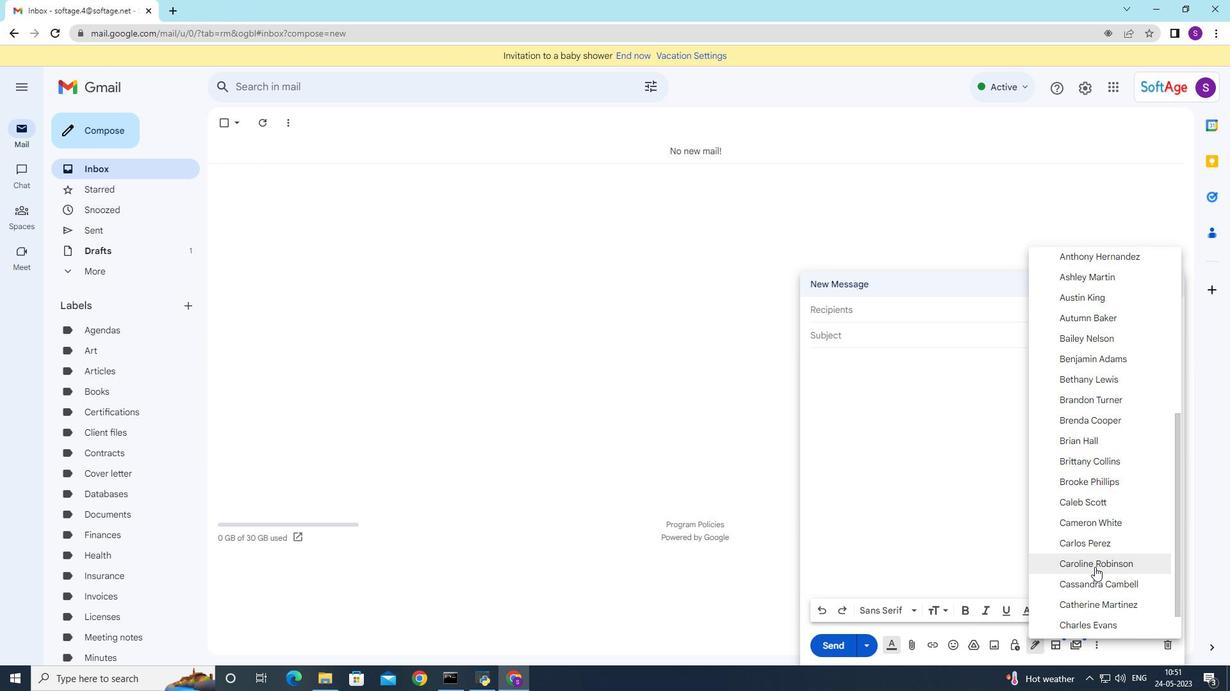 
Action: Mouse scrolled (1094, 559) with delta (0, 0)
Screenshot: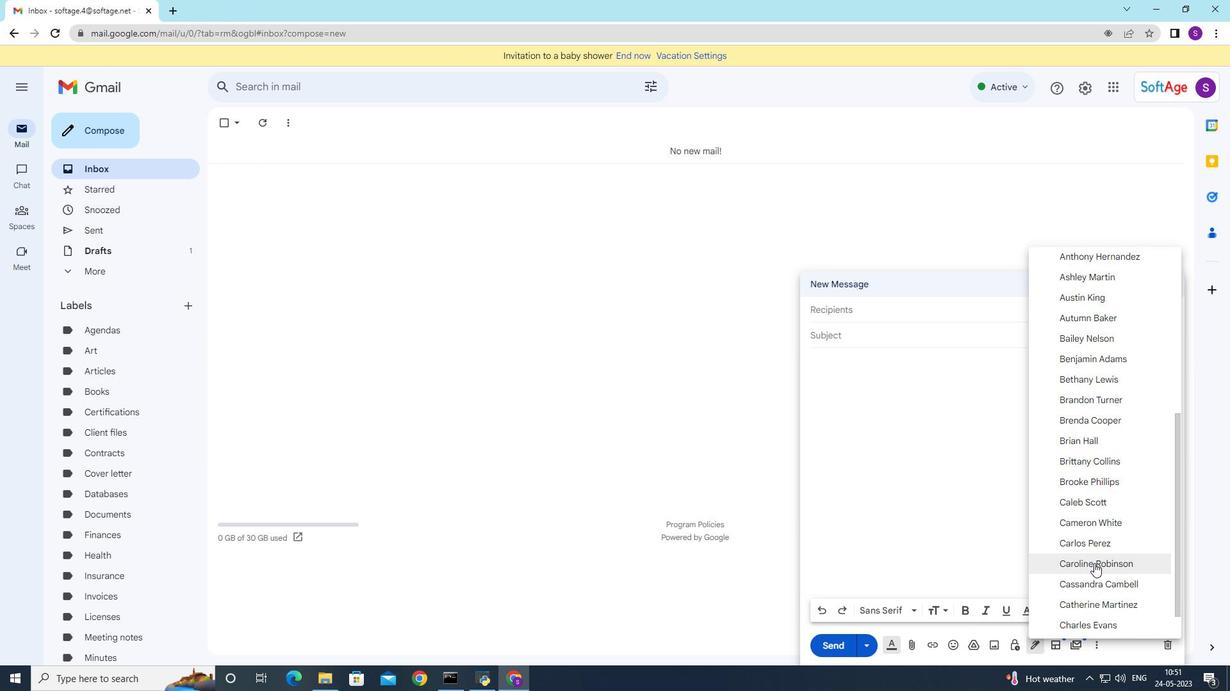 
Action: Mouse moved to (1094, 559)
Screenshot: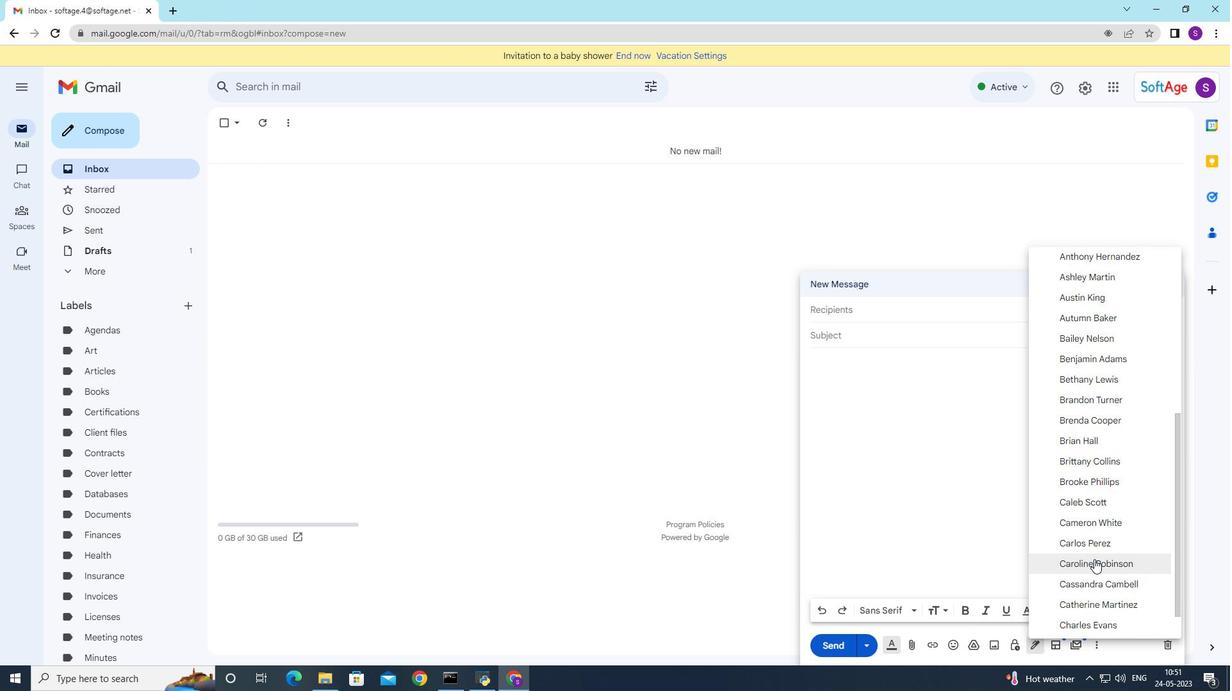 
Action: Mouse scrolled (1094, 559) with delta (0, 0)
Screenshot: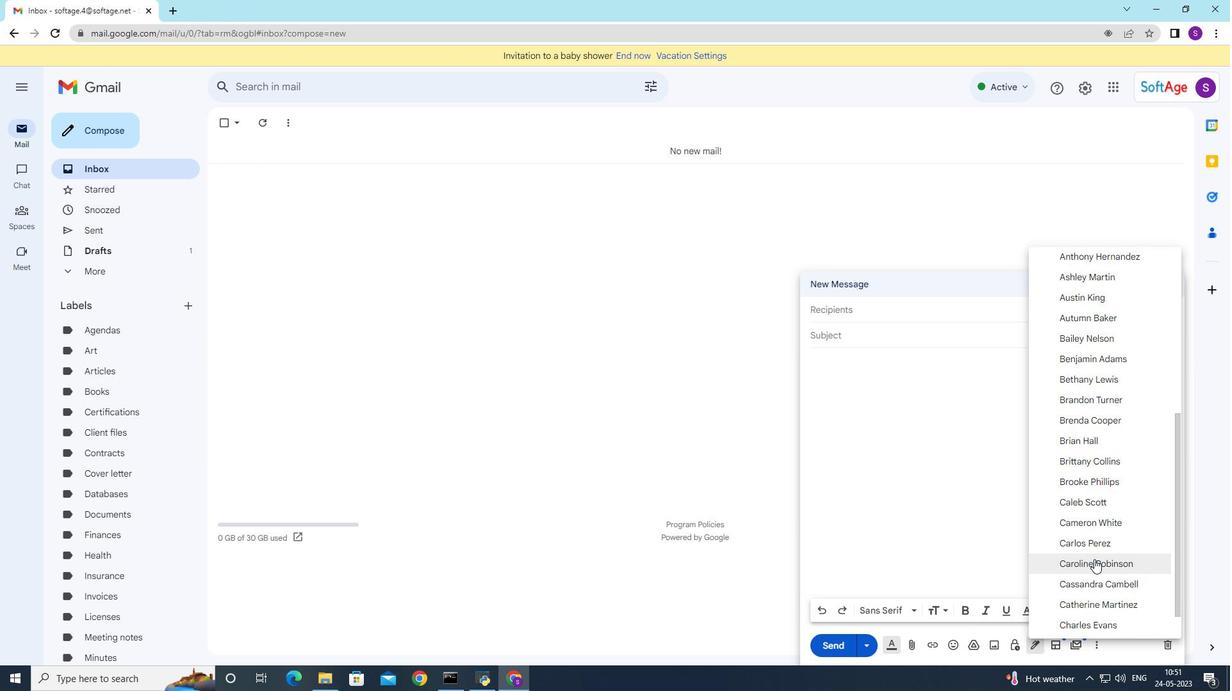 
Action: Mouse moved to (1094, 581)
Screenshot: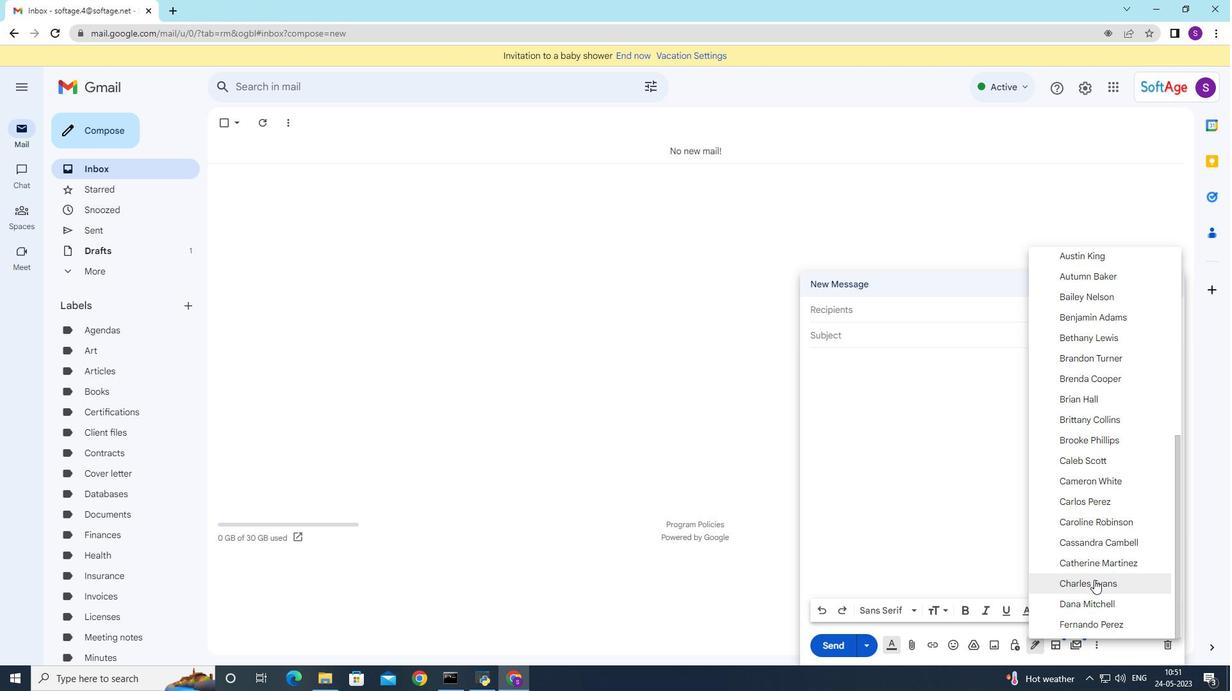 
Action: Mouse pressed left at (1094, 581)
Screenshot: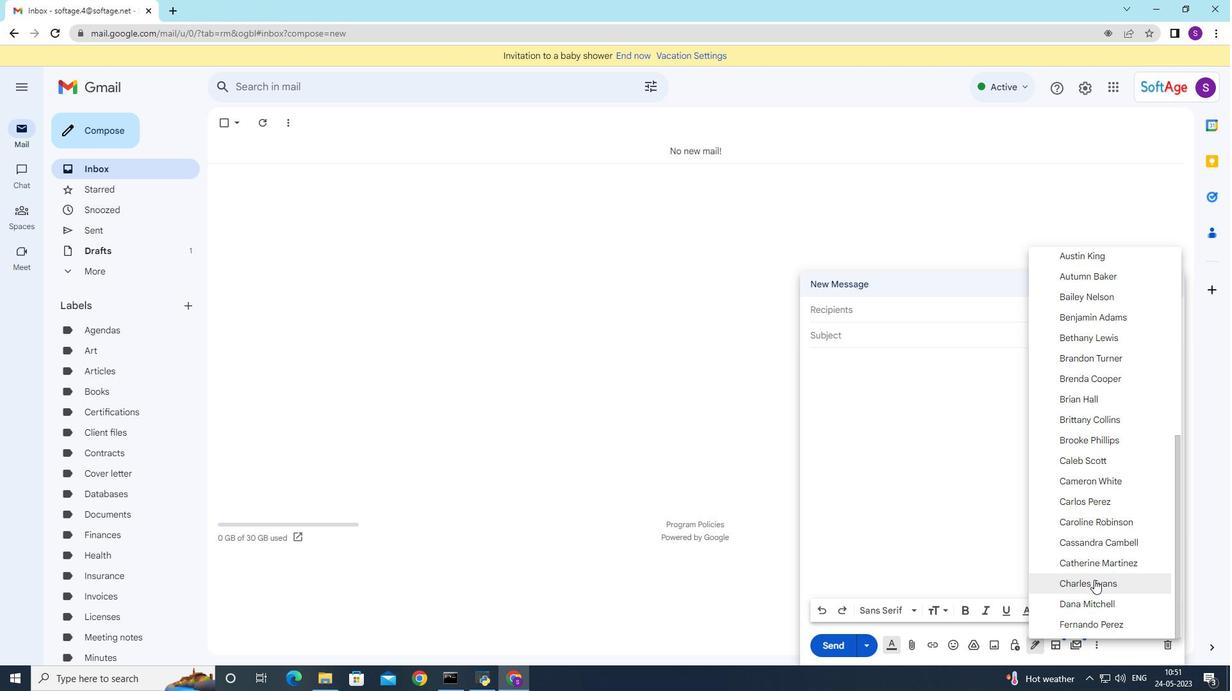 
Action: Mouse moved to (827, 333)
Screenshot: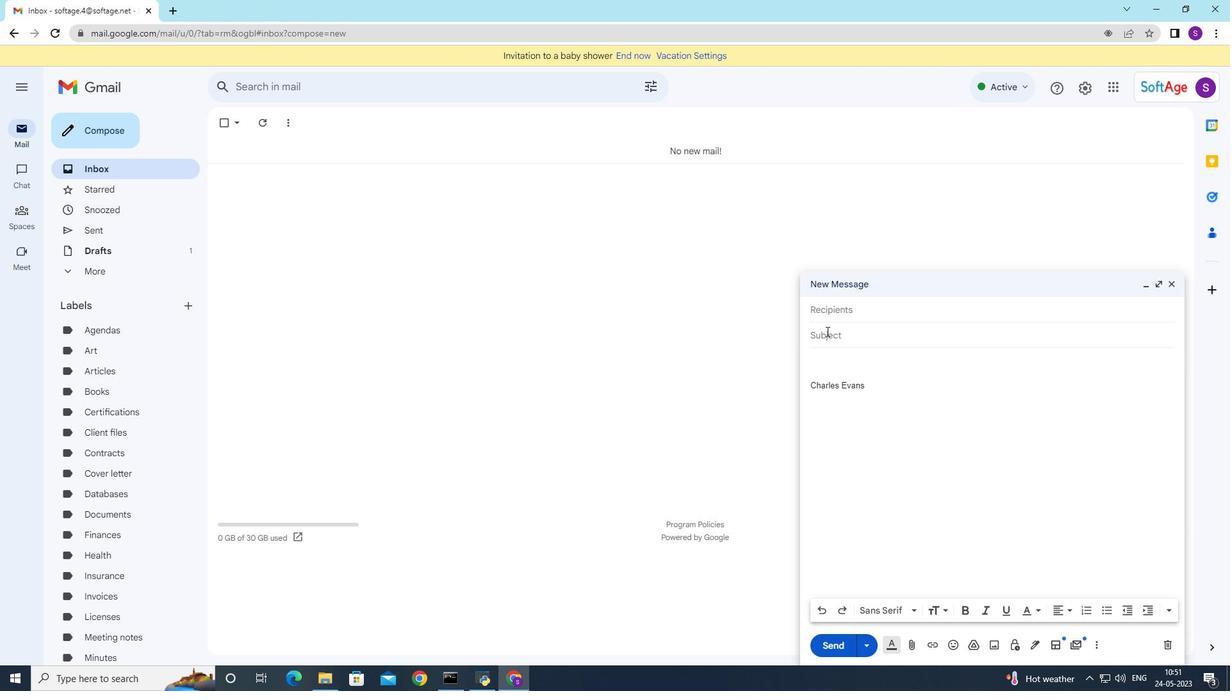 
Action: Mouse pressed left at (827, 333)
Screenshot: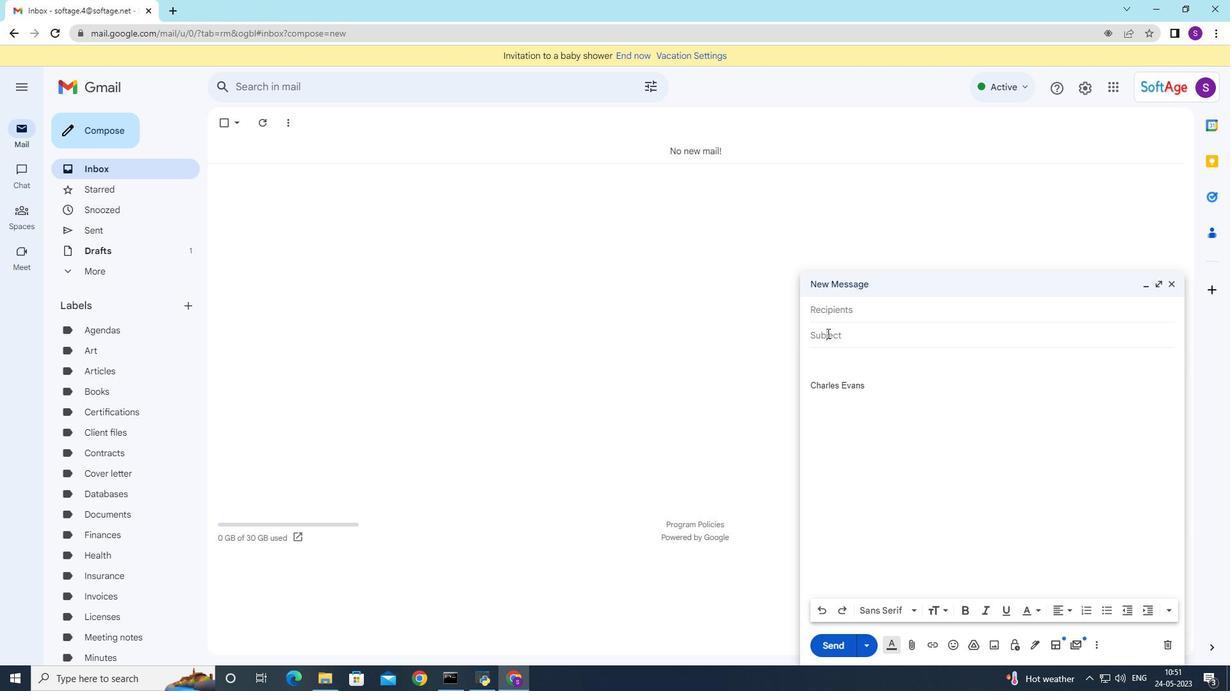 
Action: Mouse moved to (833, 336)
Screenshot: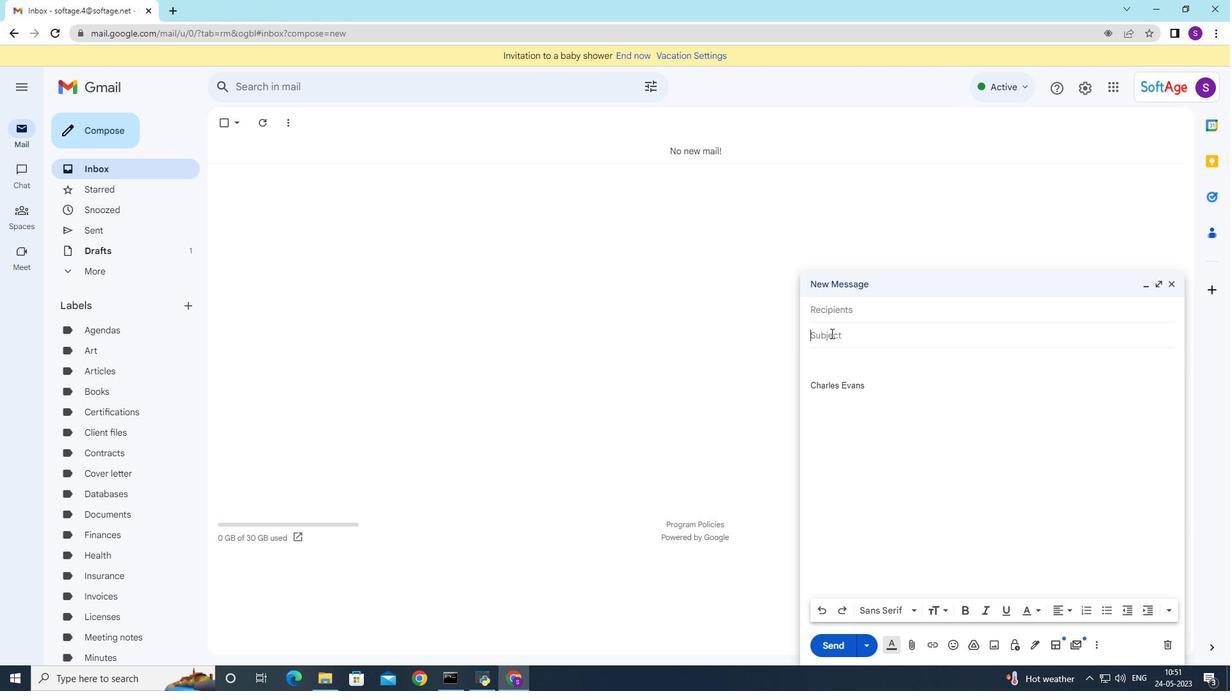 
Action: Key pressed <Key.shift><Key.shift>Follow<Key.shift_r><Key.shift_r><Key.shift_r><Key.shift_r><Key.shift_r><Key.shift_r><Key.shift_r><Key.shift_r><Key.shift_r><Key.shift_r>_<Key.backspace>-up<Key.space>on<Key.space>the<Key.space>proposal<Key.space>
Screenshot: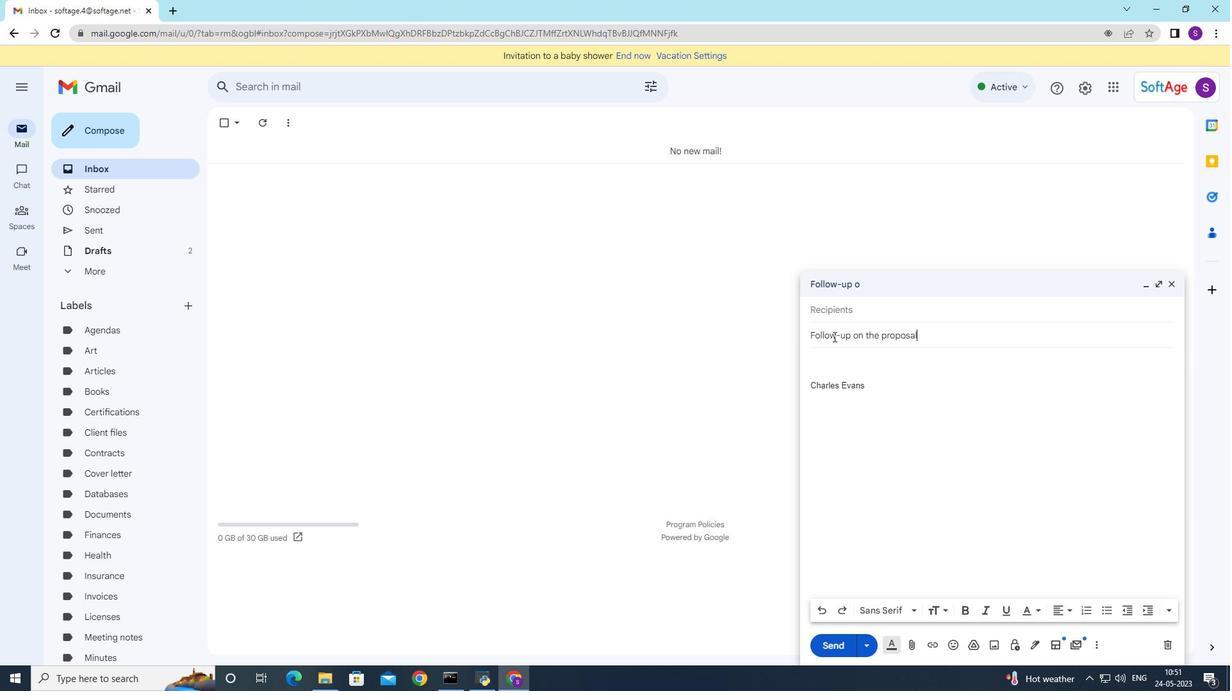 
Action: Mouse moved to (825, 354)
Screenshot: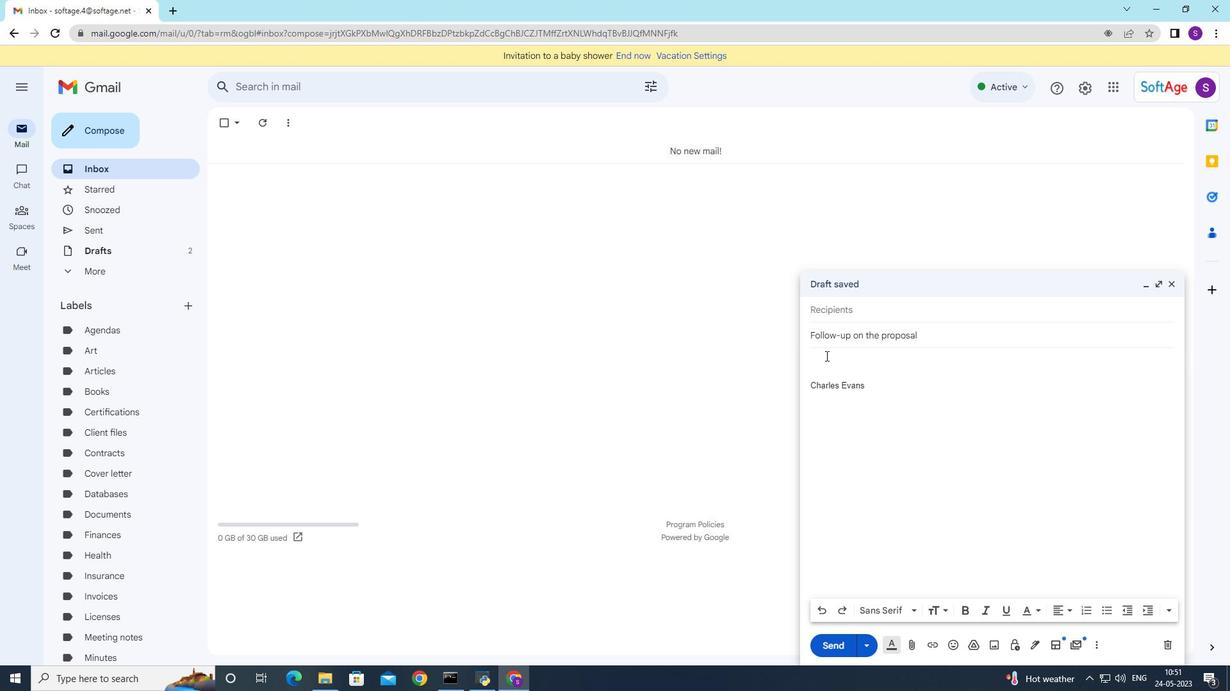 
Action: Mouse pressed left at (825, 354)
Screenshot: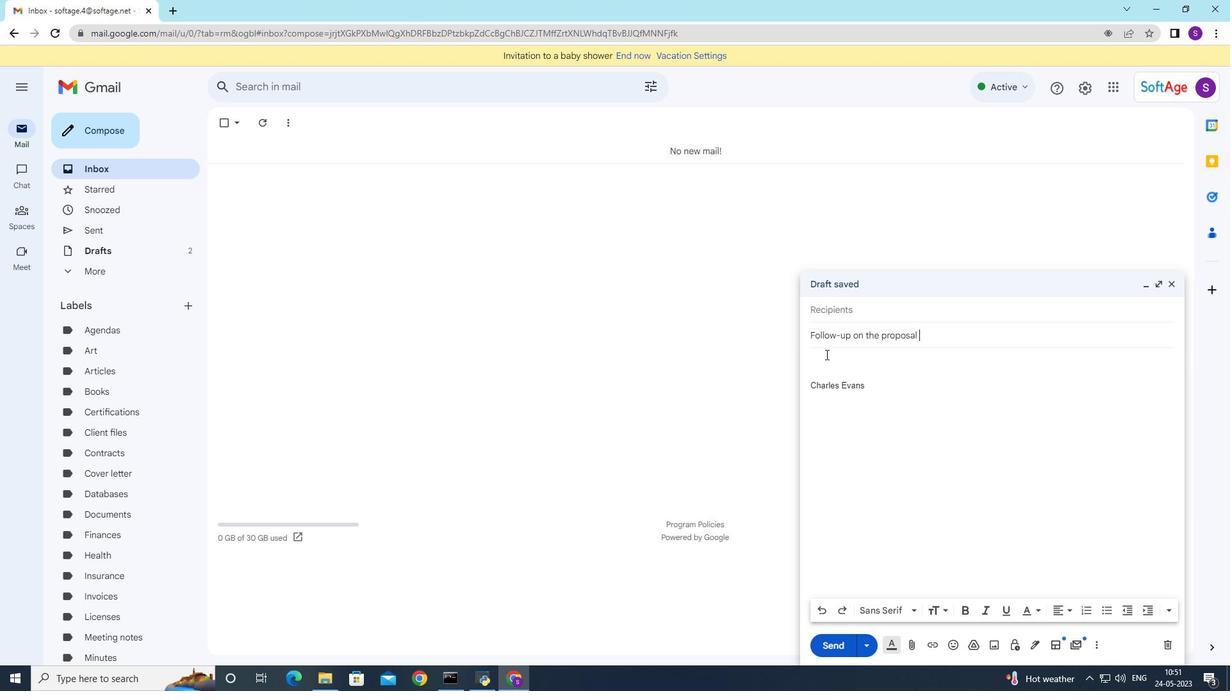 
Action: Key pressed <Key.shift><Key.shift><Key.shift><Key.shift><Key.shift>We<Key.space>need<Key.space>to<Key.space>revise<Key.space>the<Key.space>project<Key.space>schedule<Key.space><Key.backspace>,<Key.space>can<Key.space>you<Key.space>please<Key.space>provide<Key.space>the<Key.space>input<Key.left><Key.left><Key.left><Key.left><Key.left><Key.left><Key.backspace><Key.backspace><Key.backspace>your<Key.right><Key.right><Key.right><Key.right><Key.right><Key.right><Key.shift_r>?
Screenshot: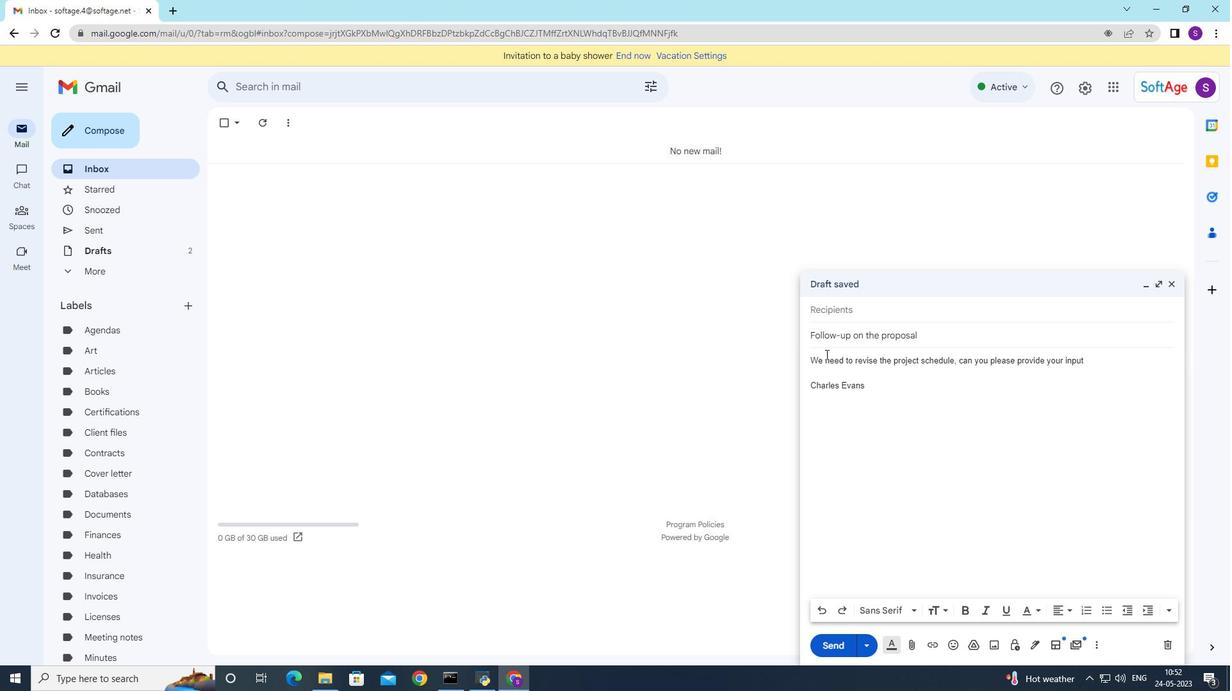 
Action: Mouse moved to (858, 312)
Screenshot: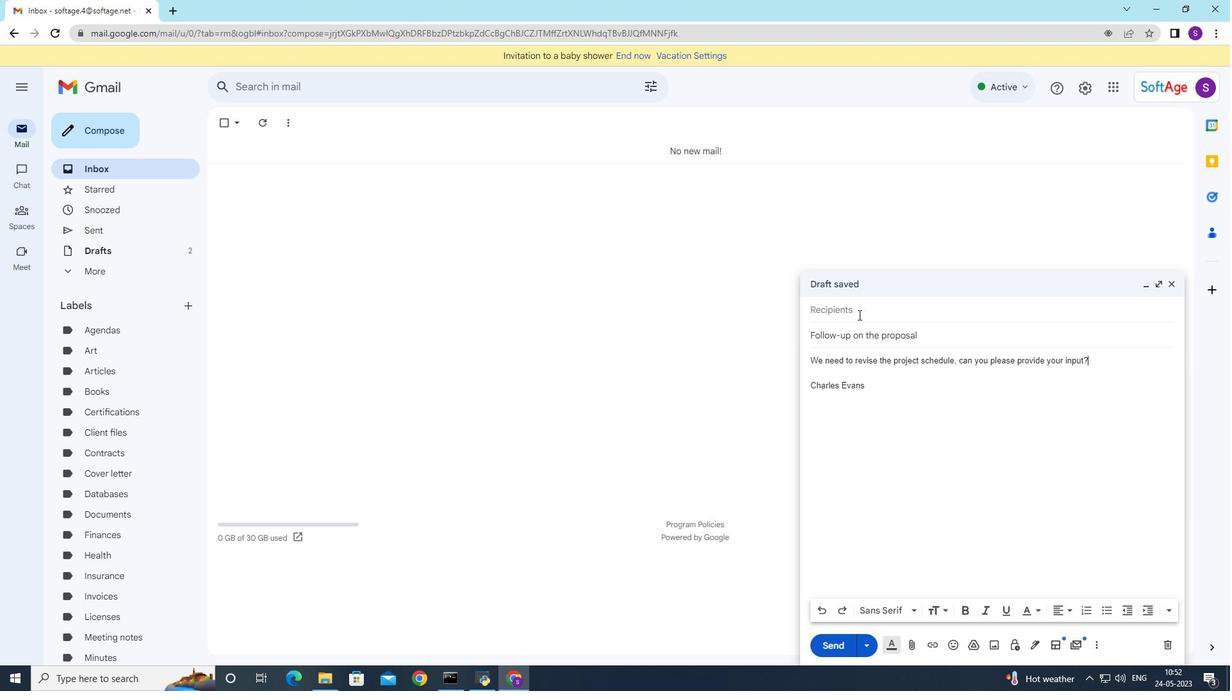 
Action: Mouse pressed left at (858, 312)
Screenshot: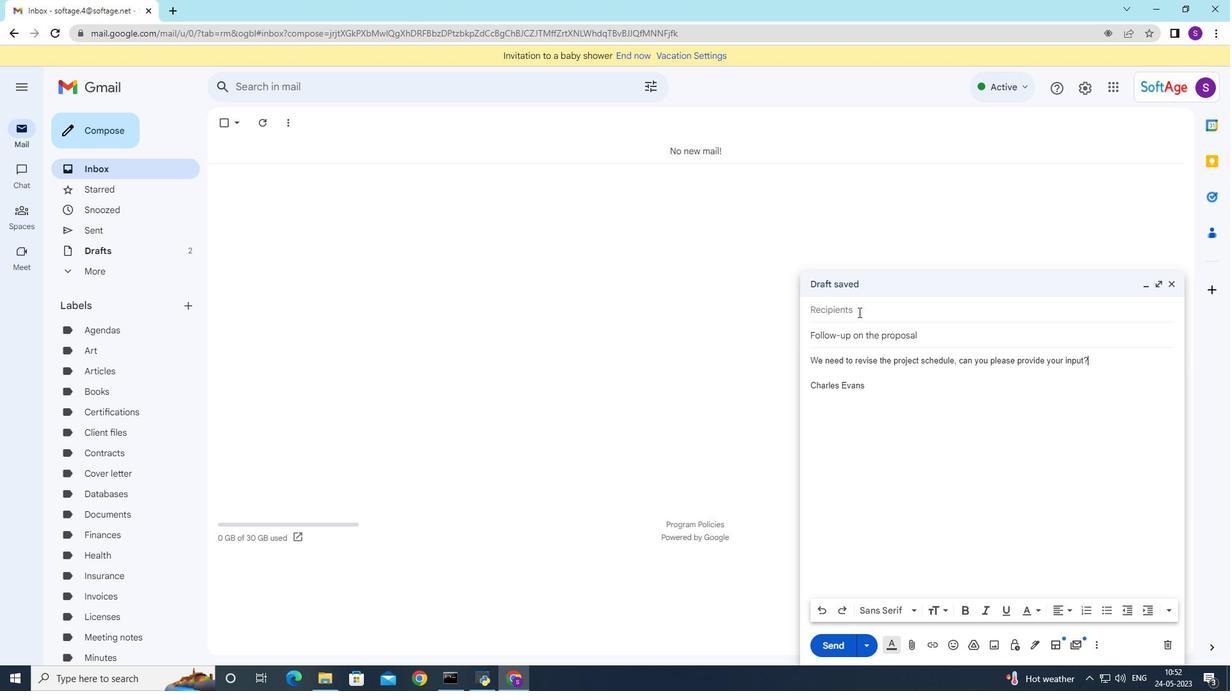 
Action: Mouse moved to (859, 313)
Screenshot: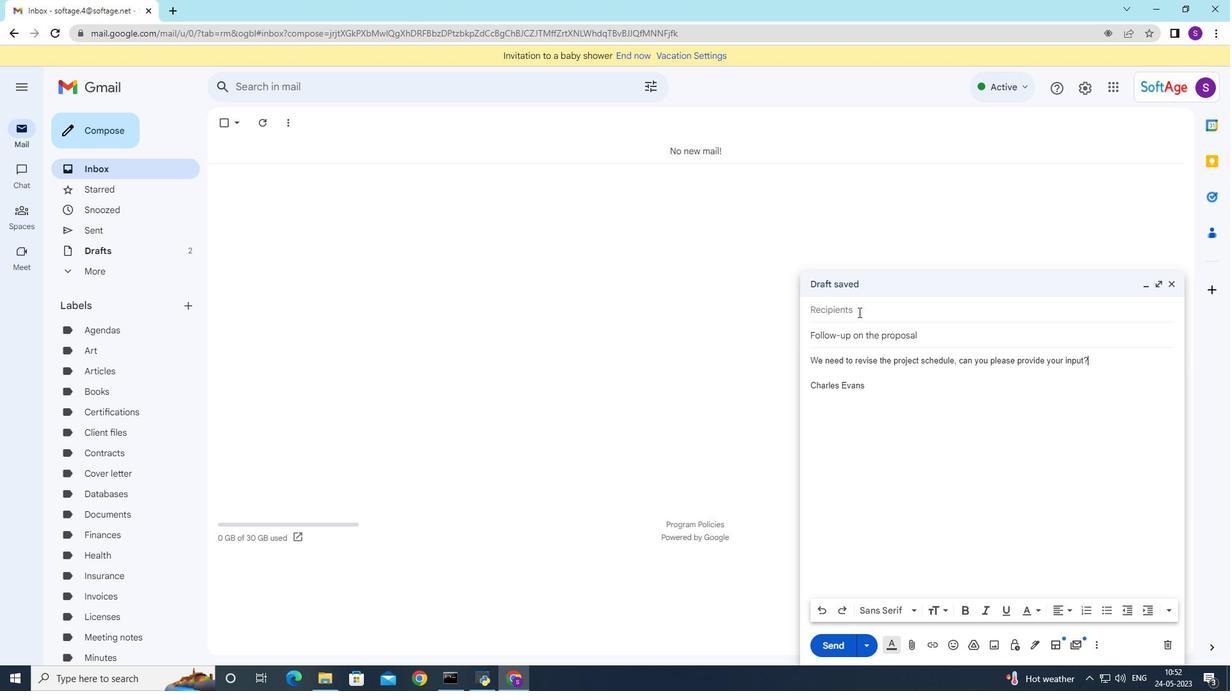 
Action: Key pressed softage,<Key.backspace>.2
Screenshot: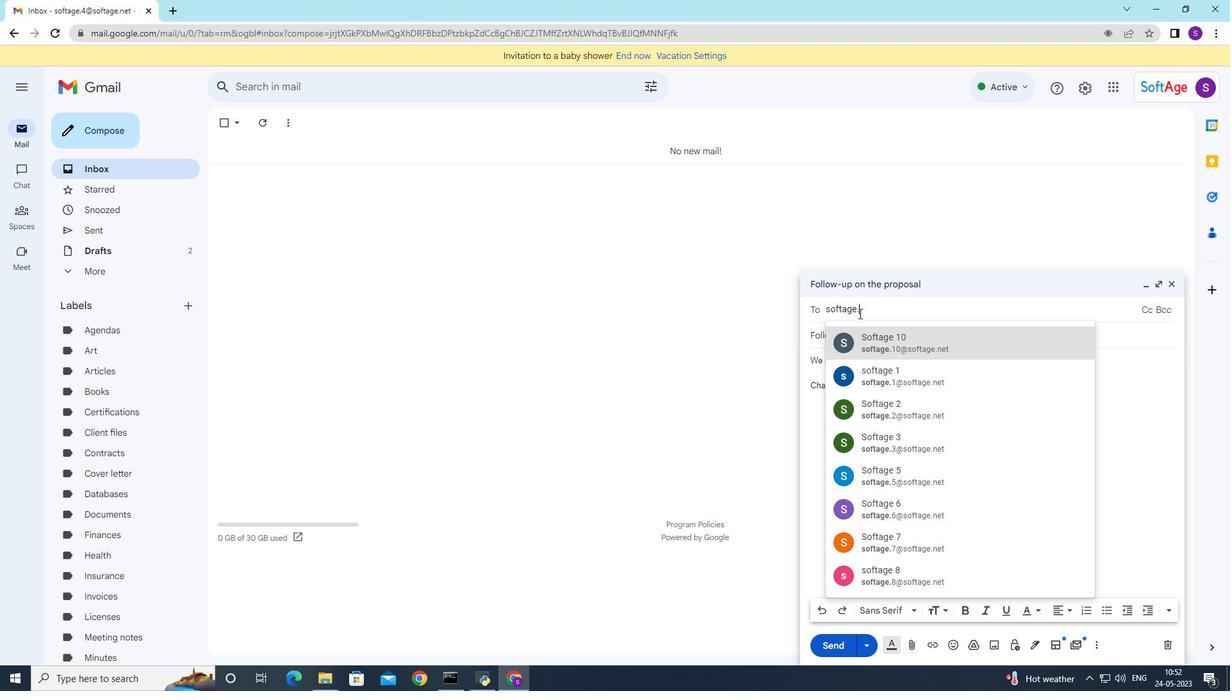 
Action: Mouse moved to (884, 339)
Screenshot: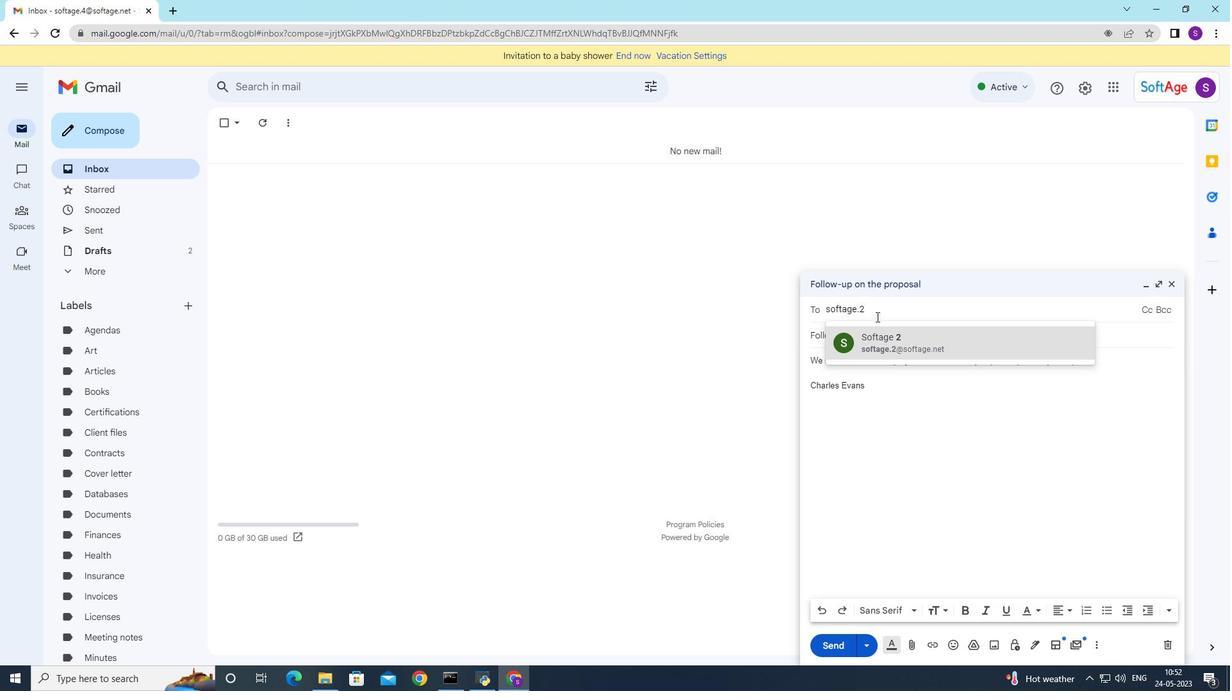 
Action: Mouse pressed left at (884, 339)
Screenshot: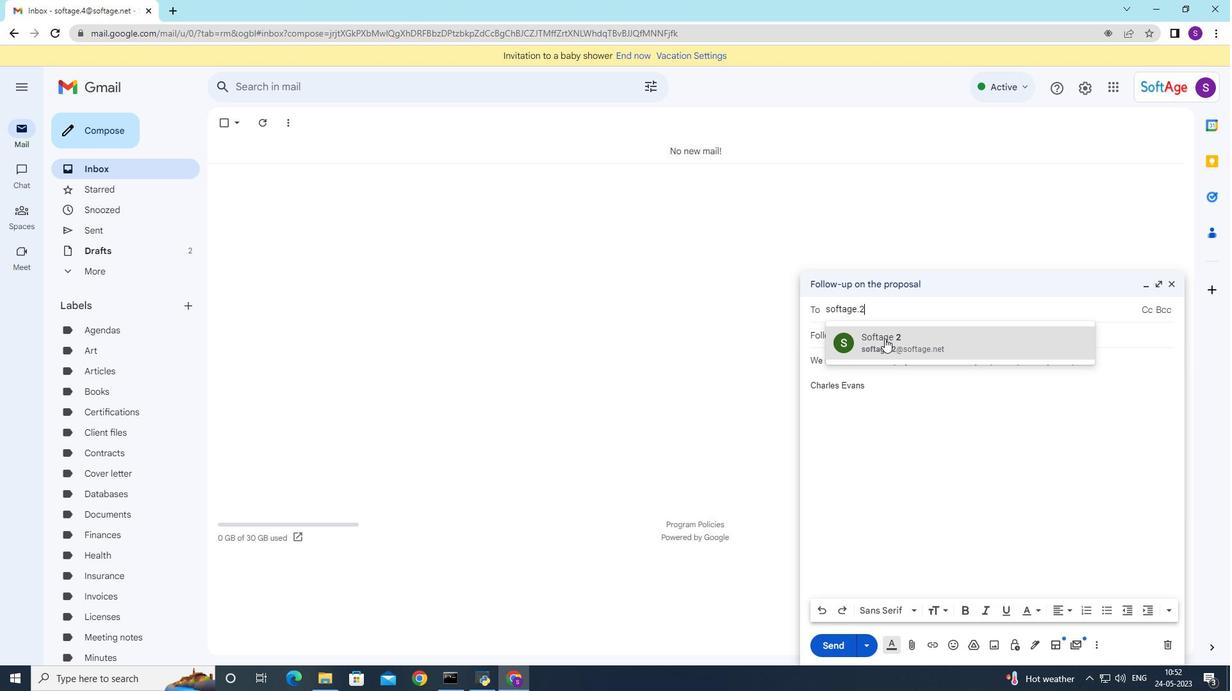 
Action: Mouse moved to (843, 373)
Screenshot: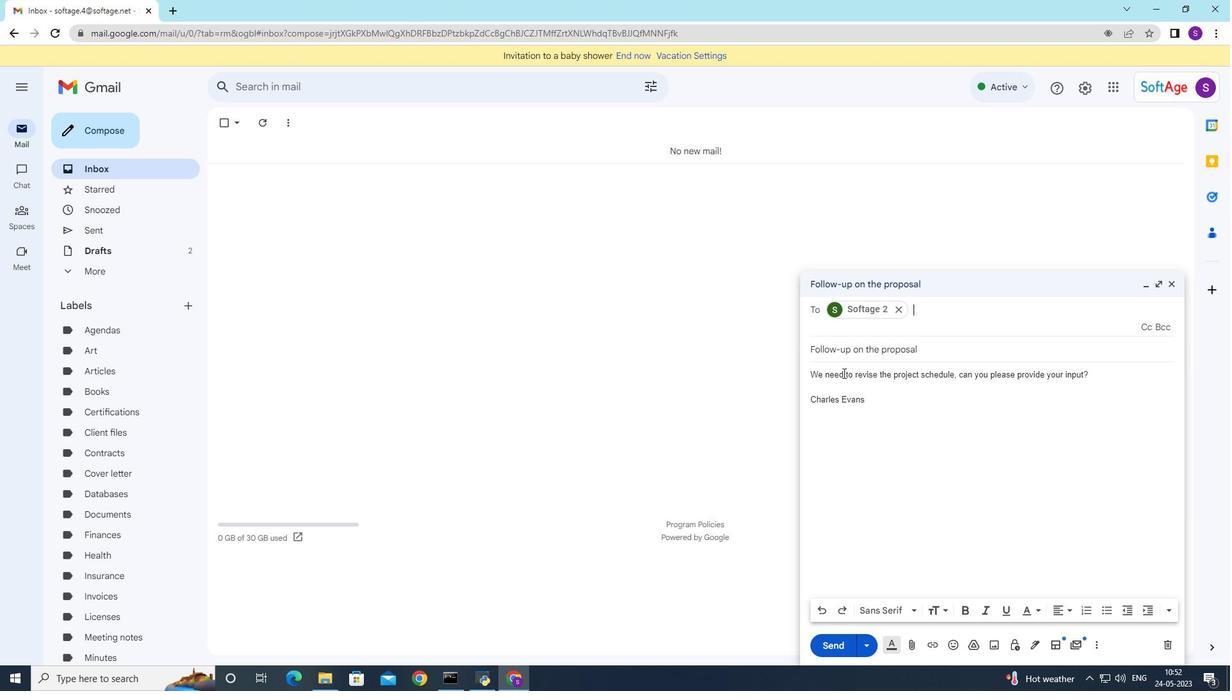 
Action: Mouse pressed left at (843, 373)
Screenshot: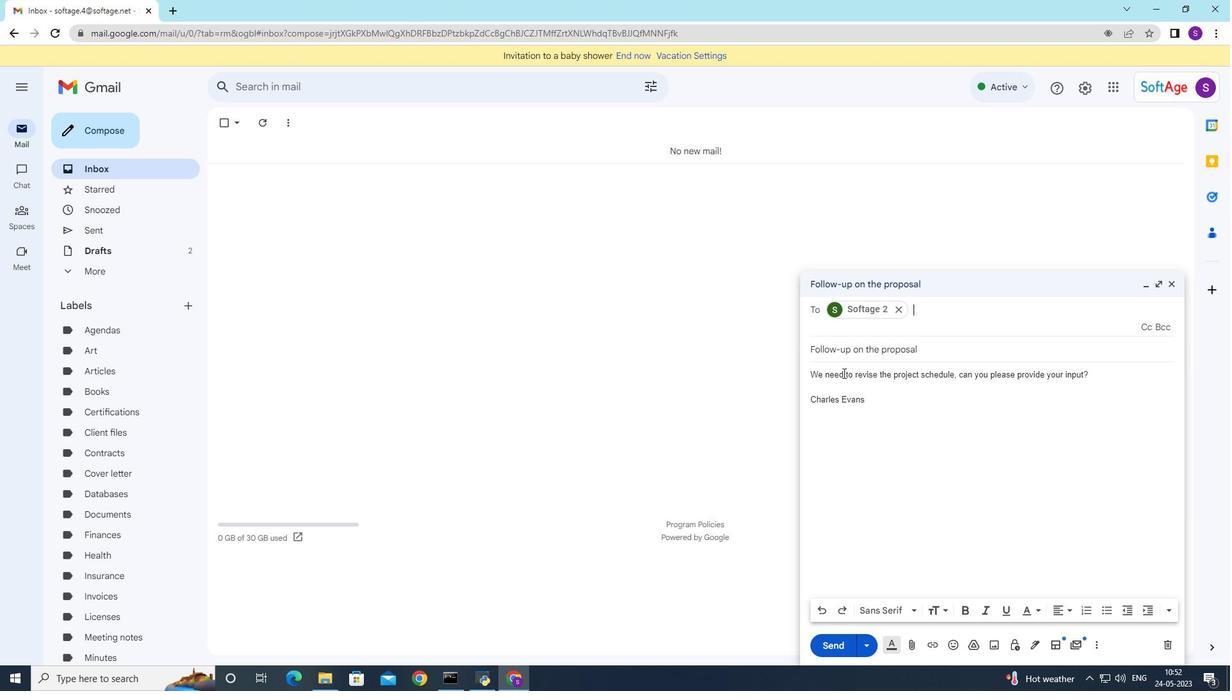
Action: Mouse moved to (830, 357)
Screenshot: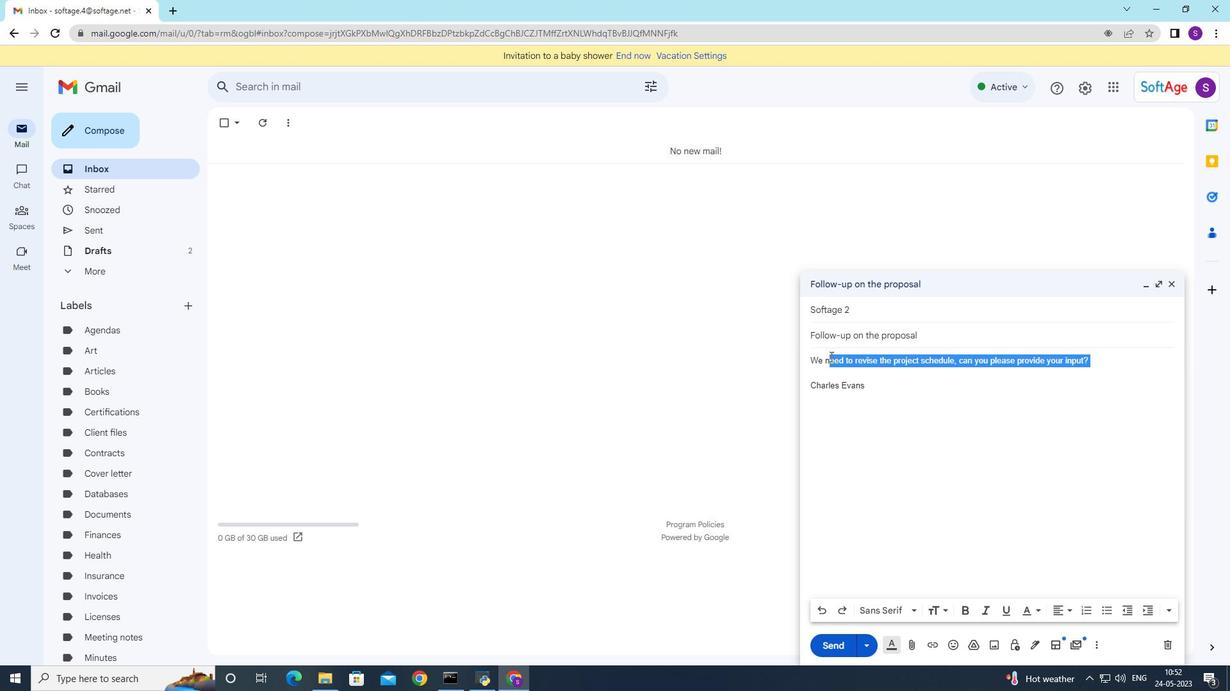 
Action: Mouse pressed left at (830, 357)
Screenshot: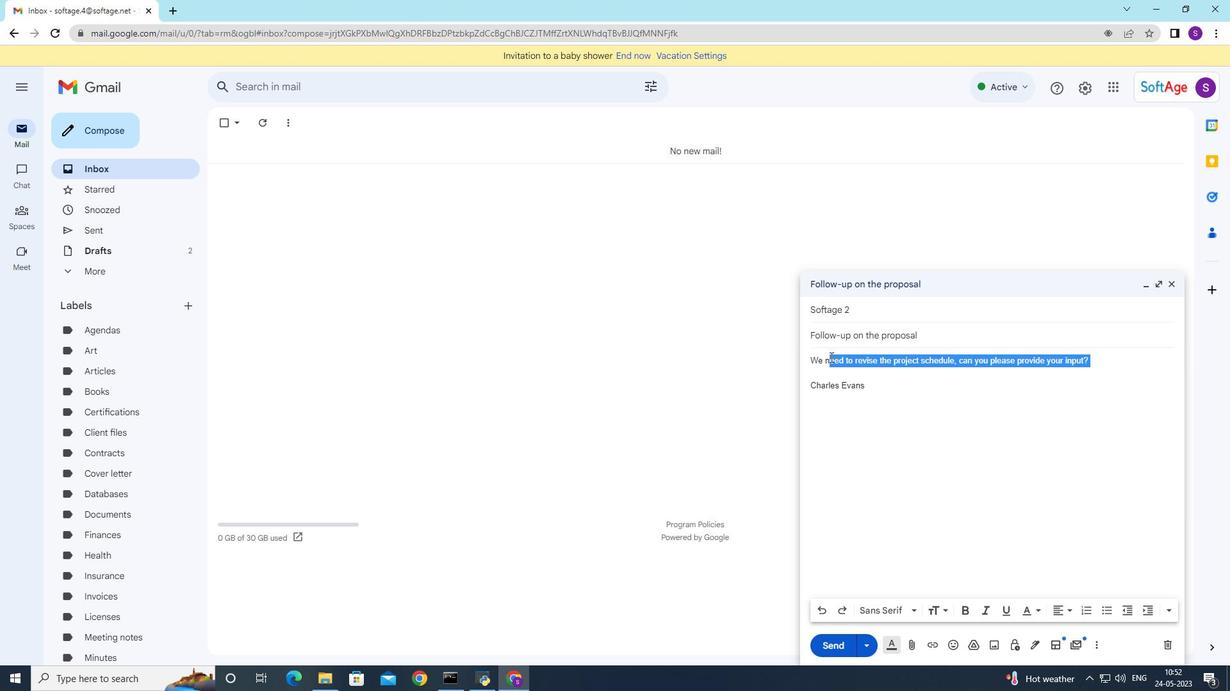 
Action: Mouse moved to (842, 359)
Screenshot: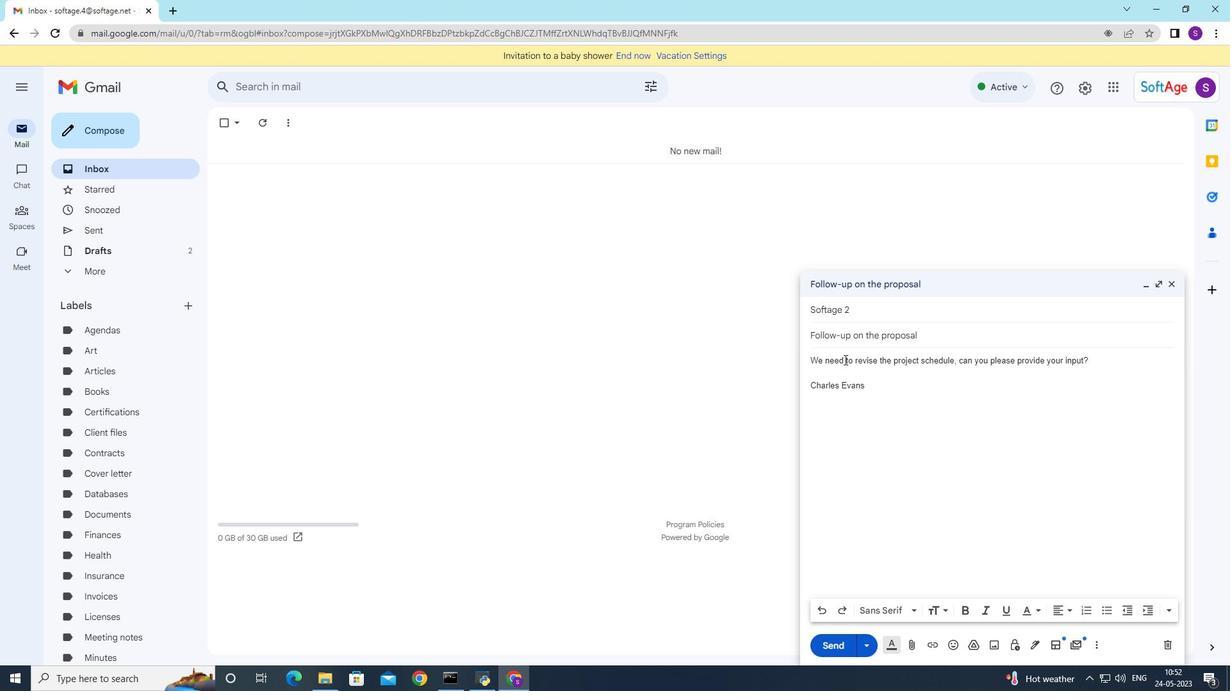 
Action: Mouse pressed left at (842, 359)
Screenshot: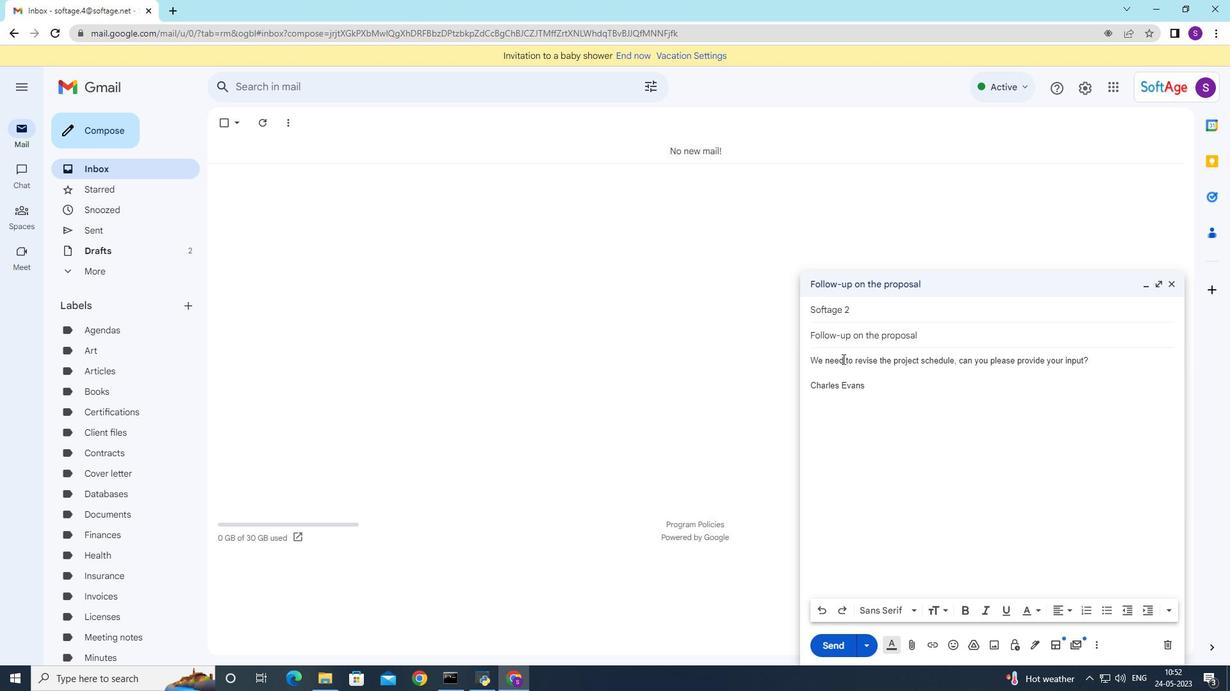 
Action: Mouse moved to (912, 613)
Screenshot: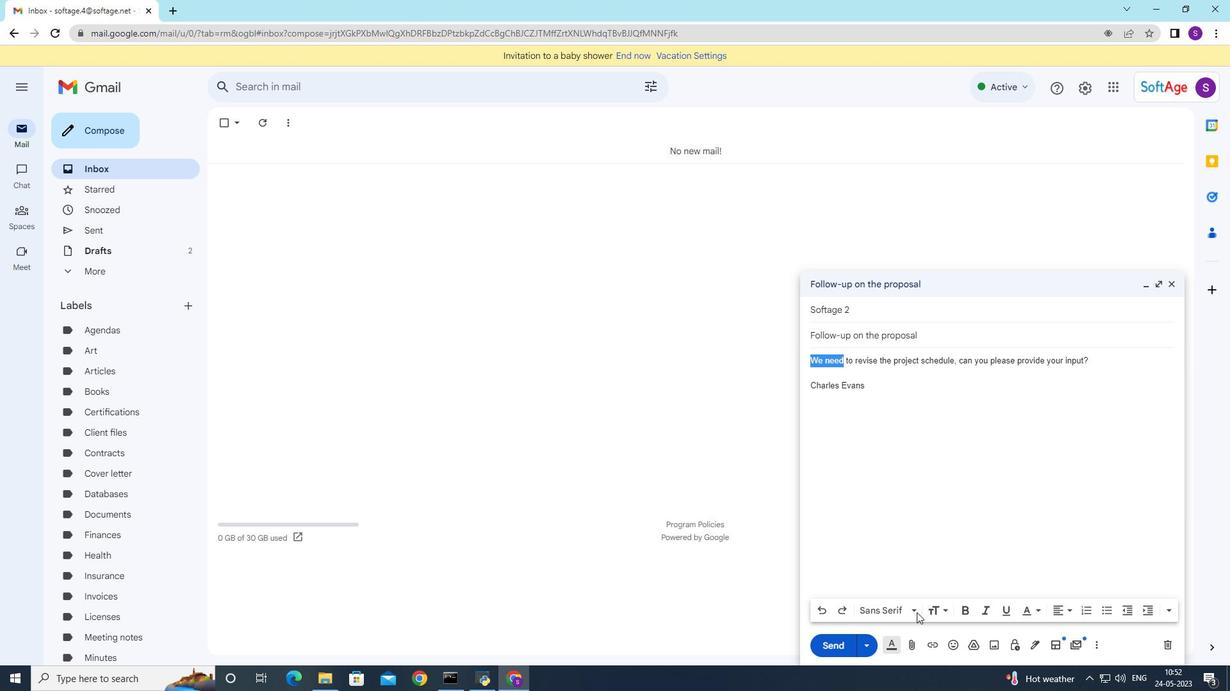
Action: Mouse pressed left at (912, 613)
Screenshot: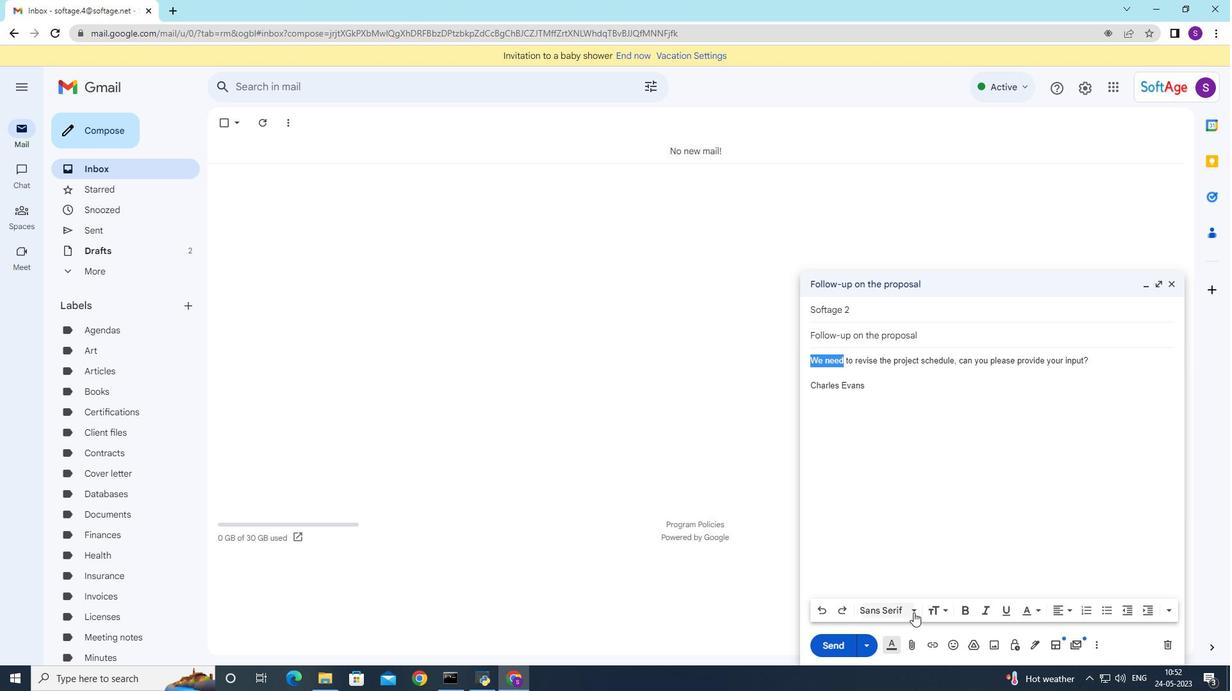
Action: Mouse moved to (916, 586)
Screenshot: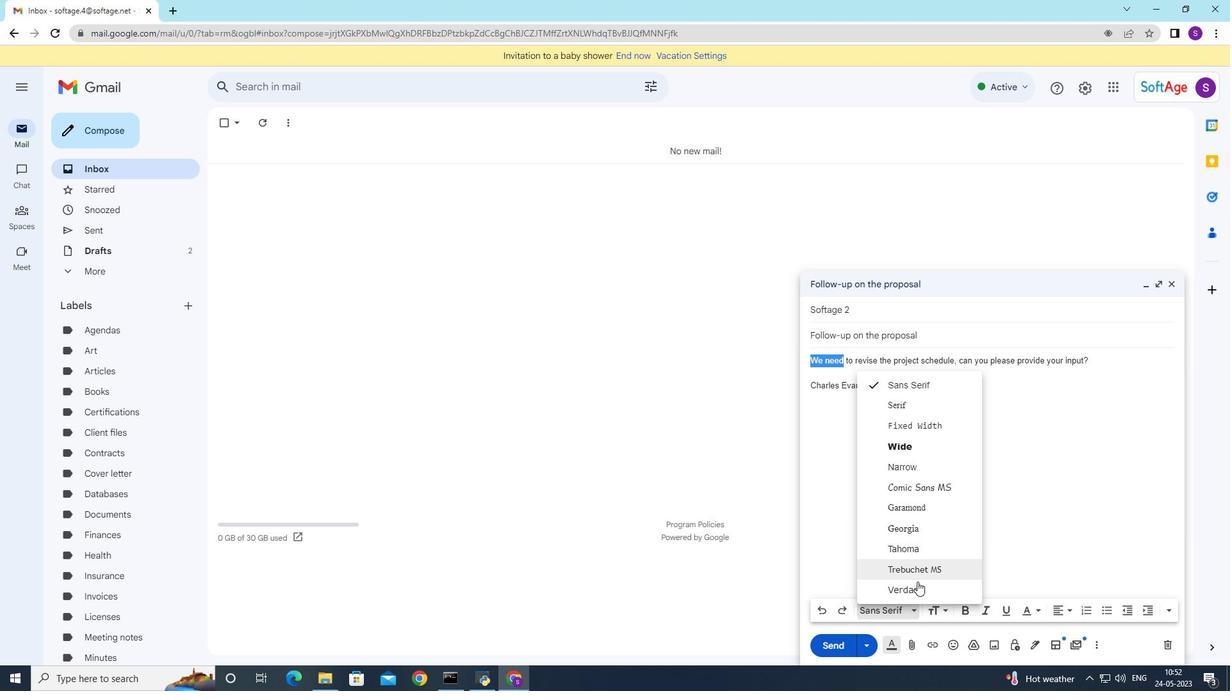 
Action: Mouse pressed left at (916, 586)
Screenshot: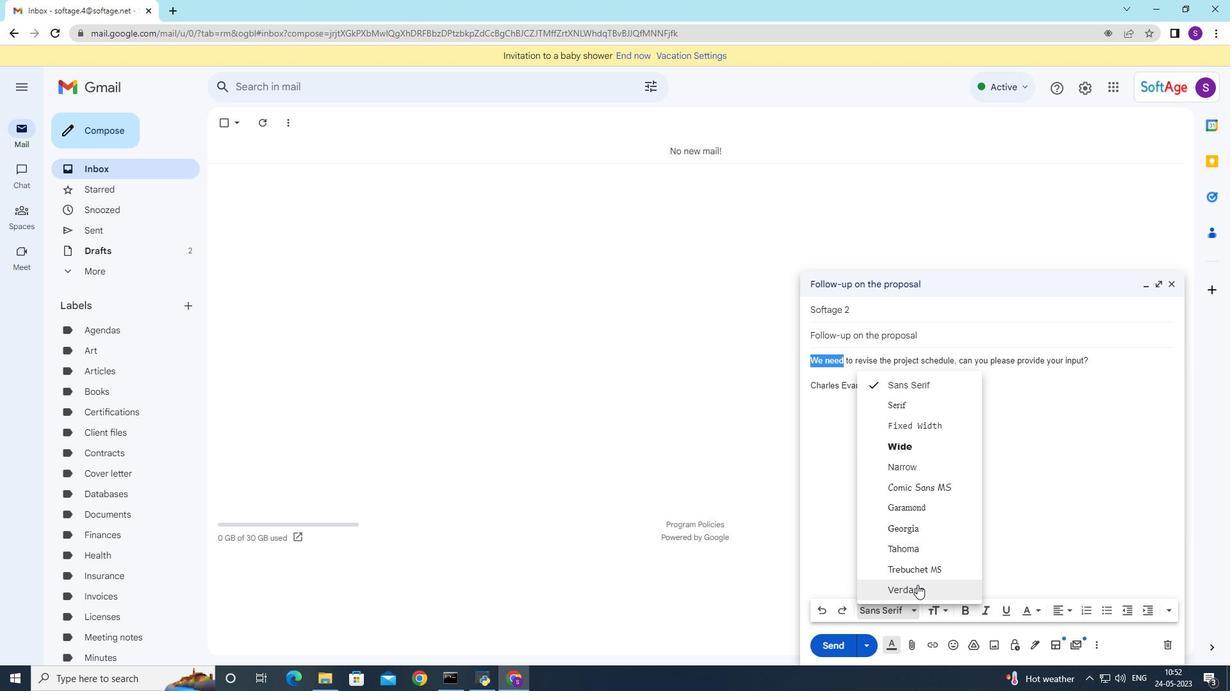
Action: Mouse moved to (984, 608)
Screenshot: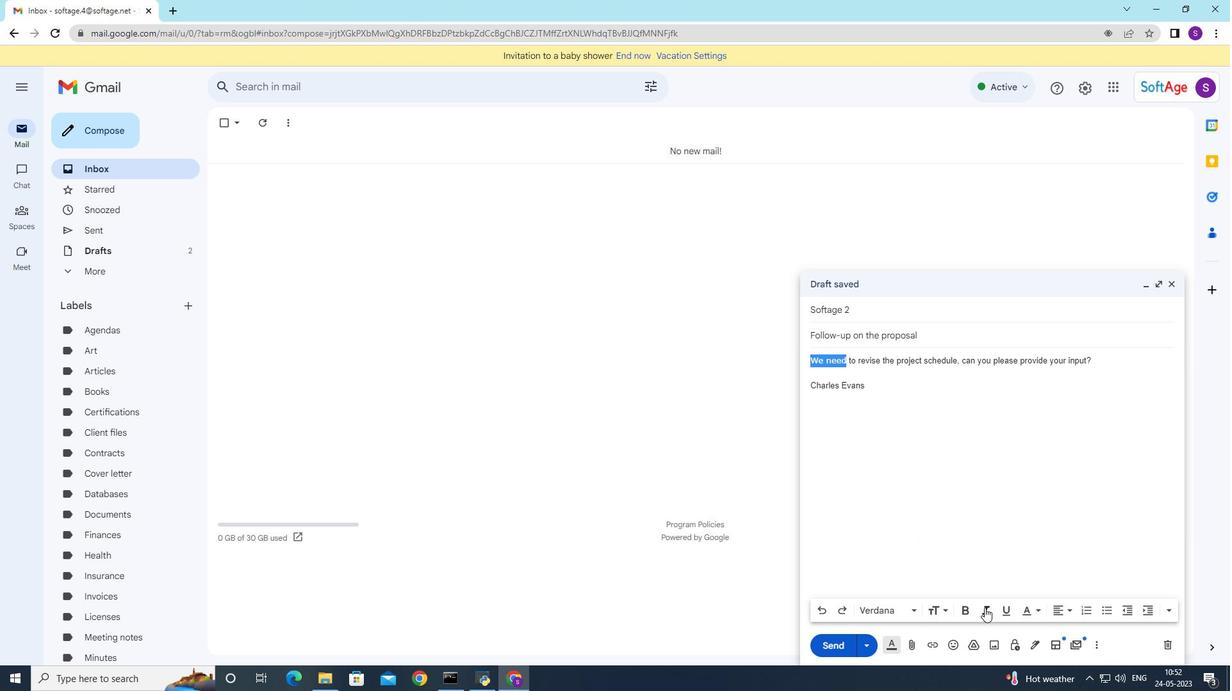 
Action: Mouse pressed left at (984, 608)
Screenshot: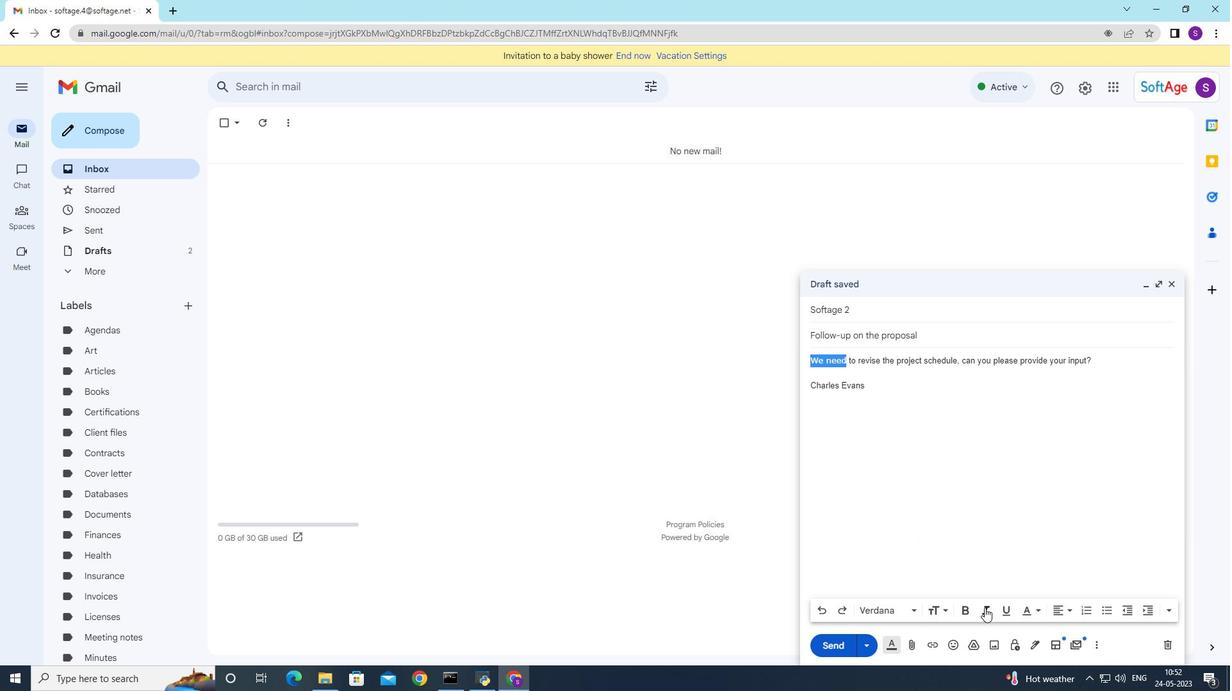 
Action: Mouse moved to (842, 645)
Screenshot: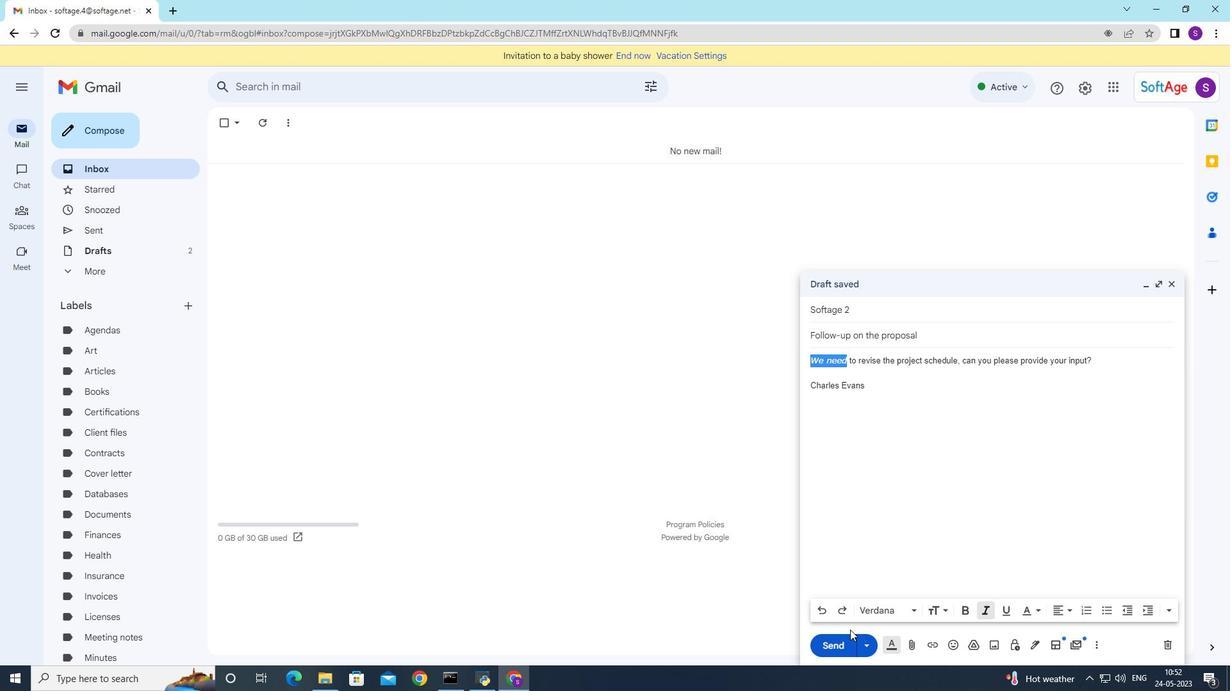 
Action: Mouse pressed left at (842, 645)
Screenshot: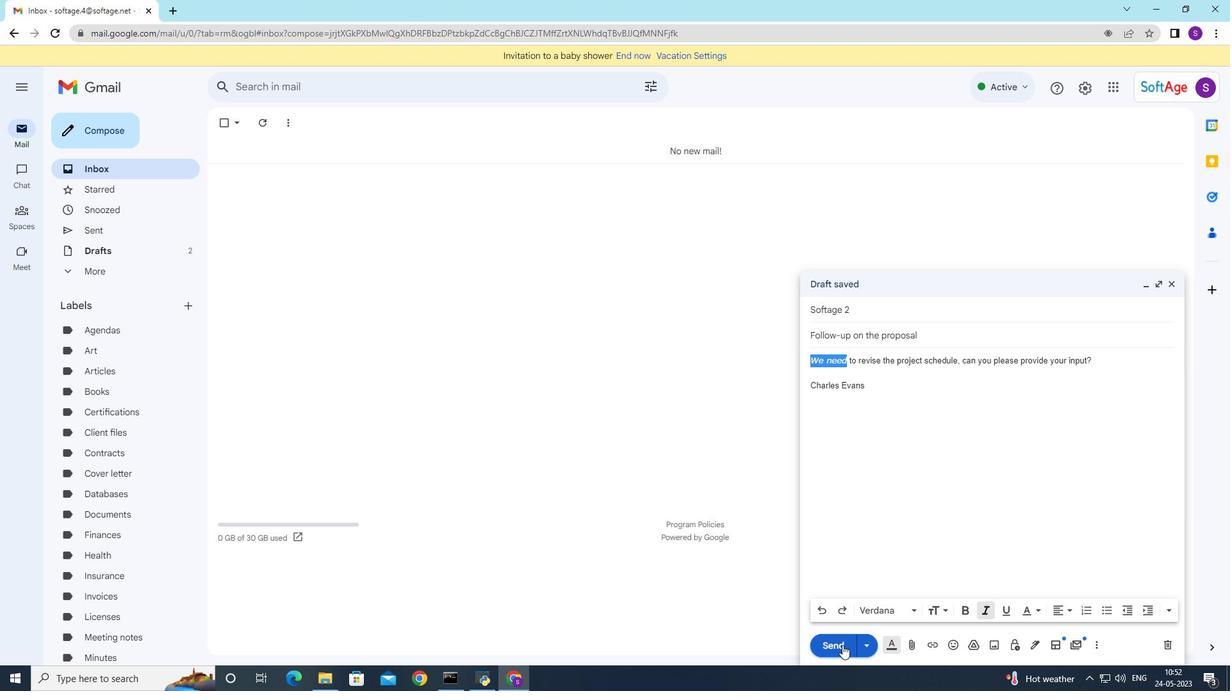 
Action: Mouse moved to (188, 303)
Screenshot: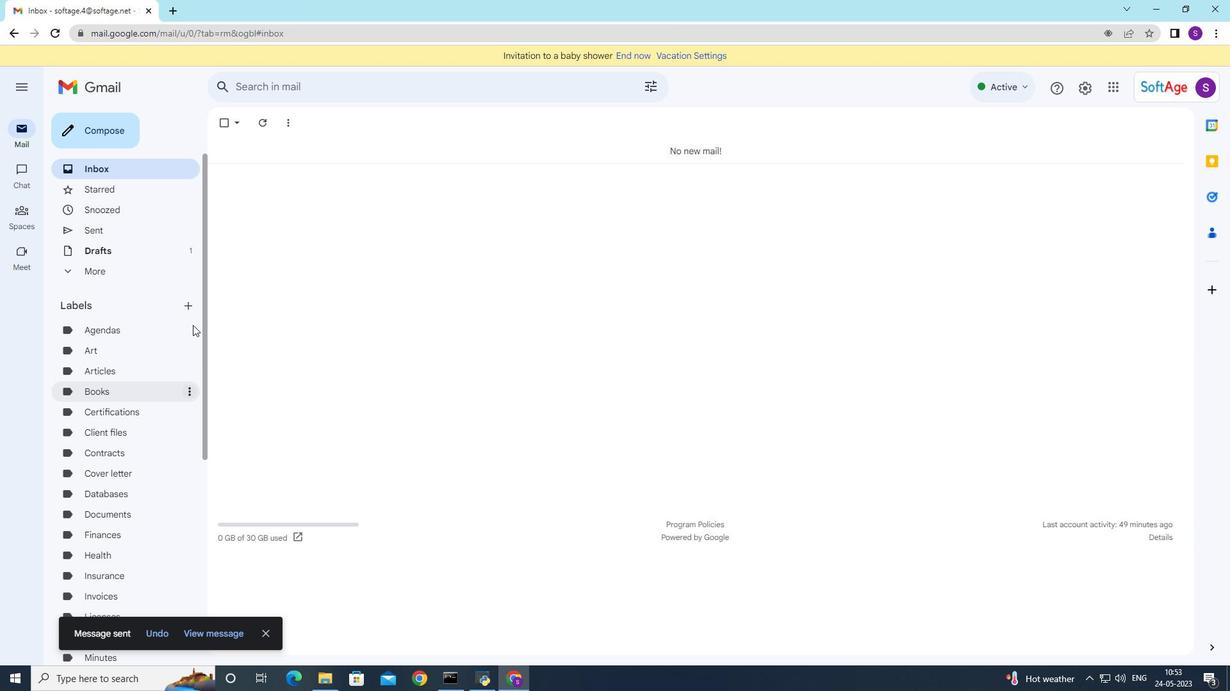
Action: Mouse pressed left at (188, 303)
Screenshot: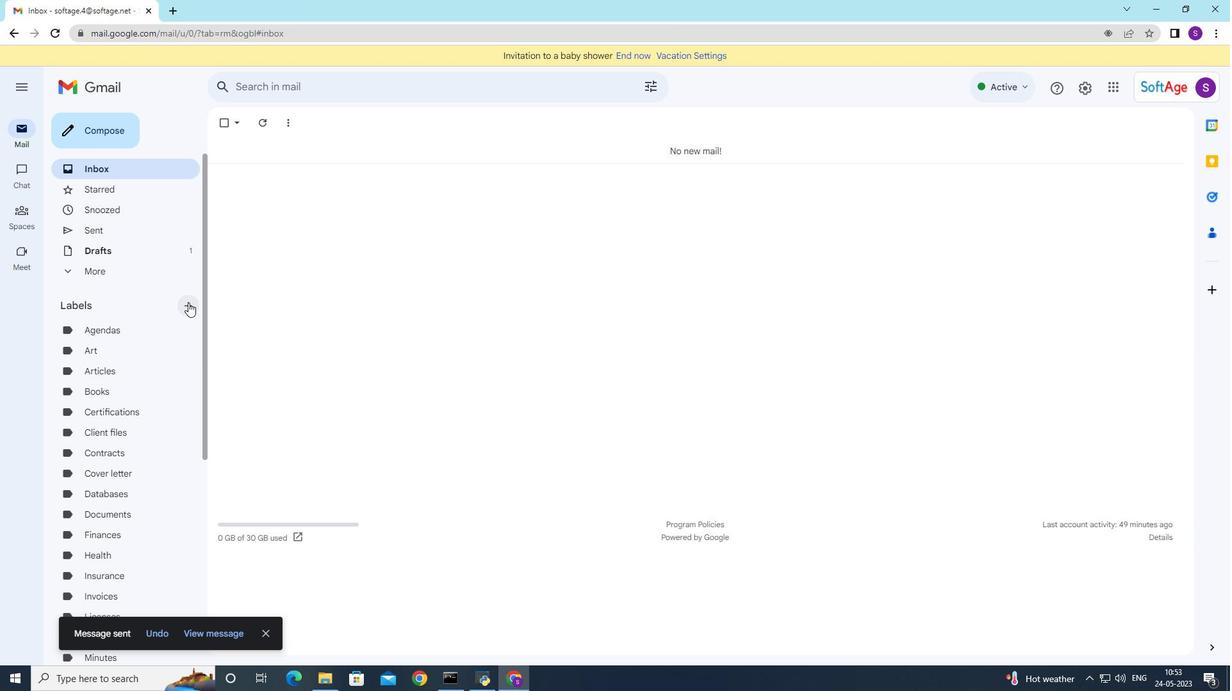 
Action: Mouse moved to (473, 368)
Screenshot: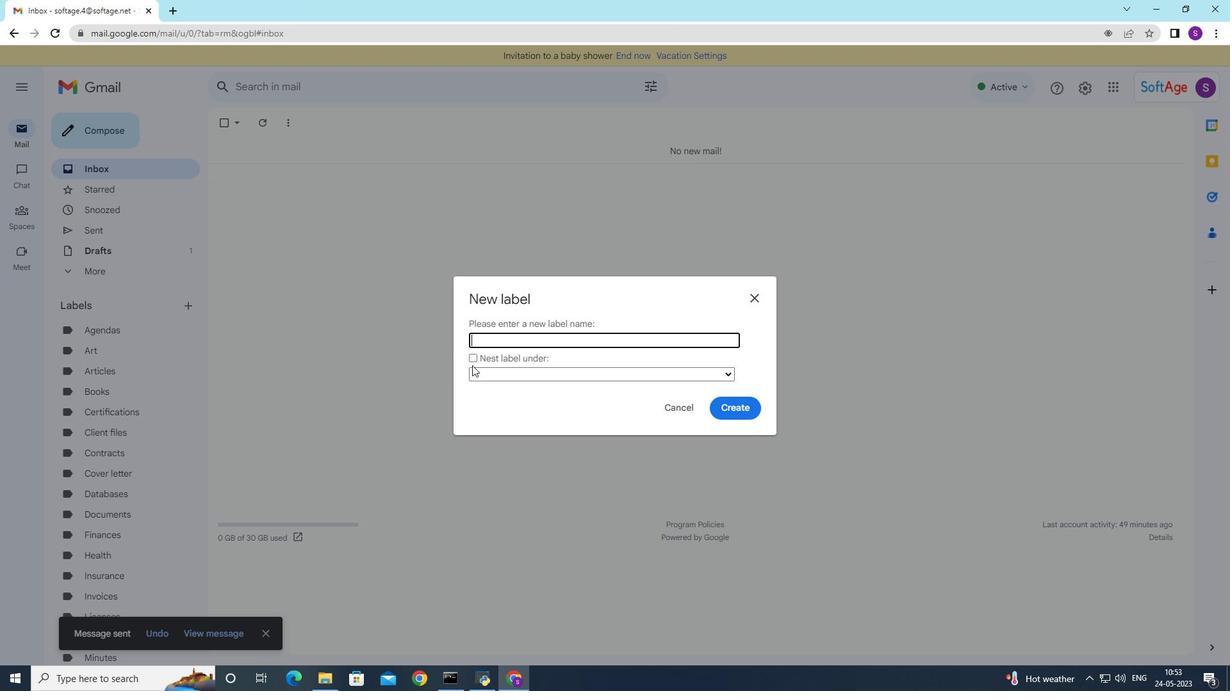 
Action: Key pressed <Key.shift>Vendor<Key.space>files
Screenshot: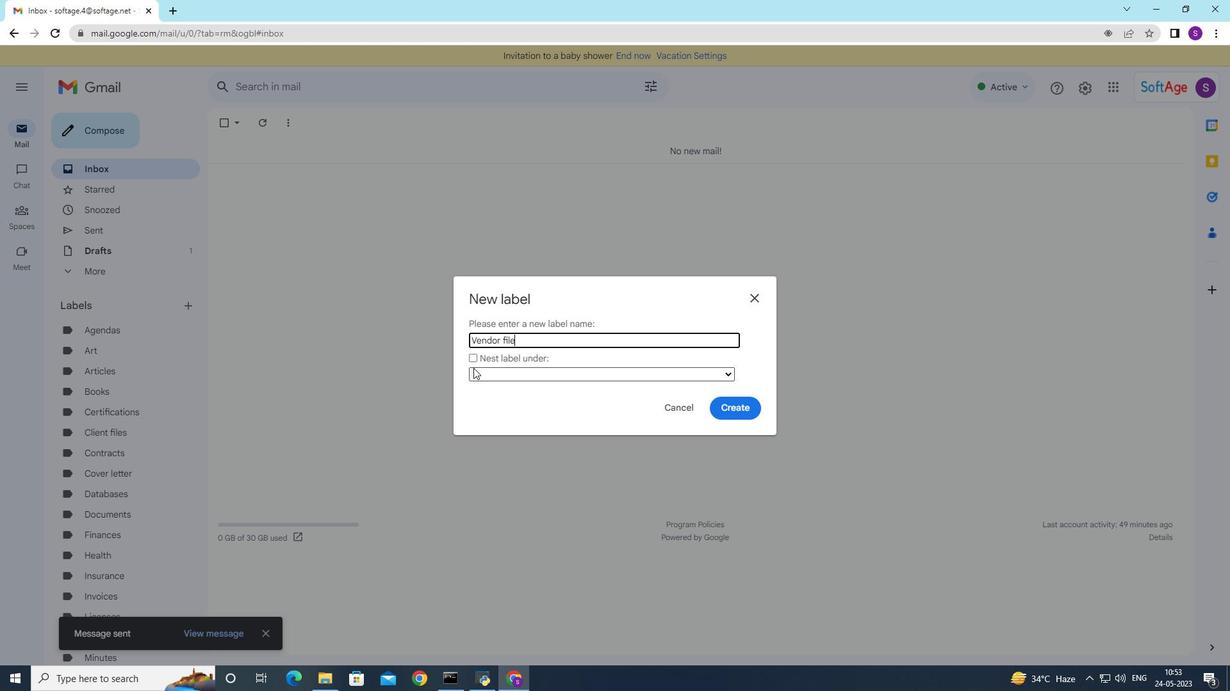 
Action: Mouse moved to (732, 404)
Screenshot: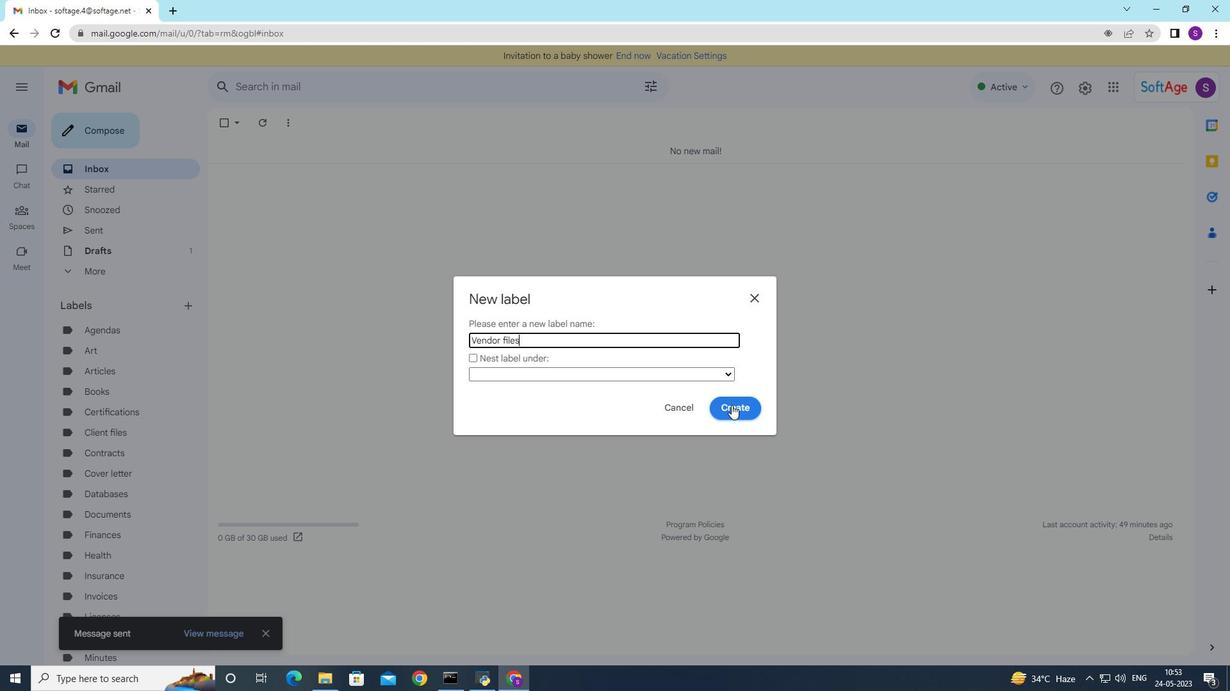 
Action: Mouse pressed left at (732, 404)
Screenshot: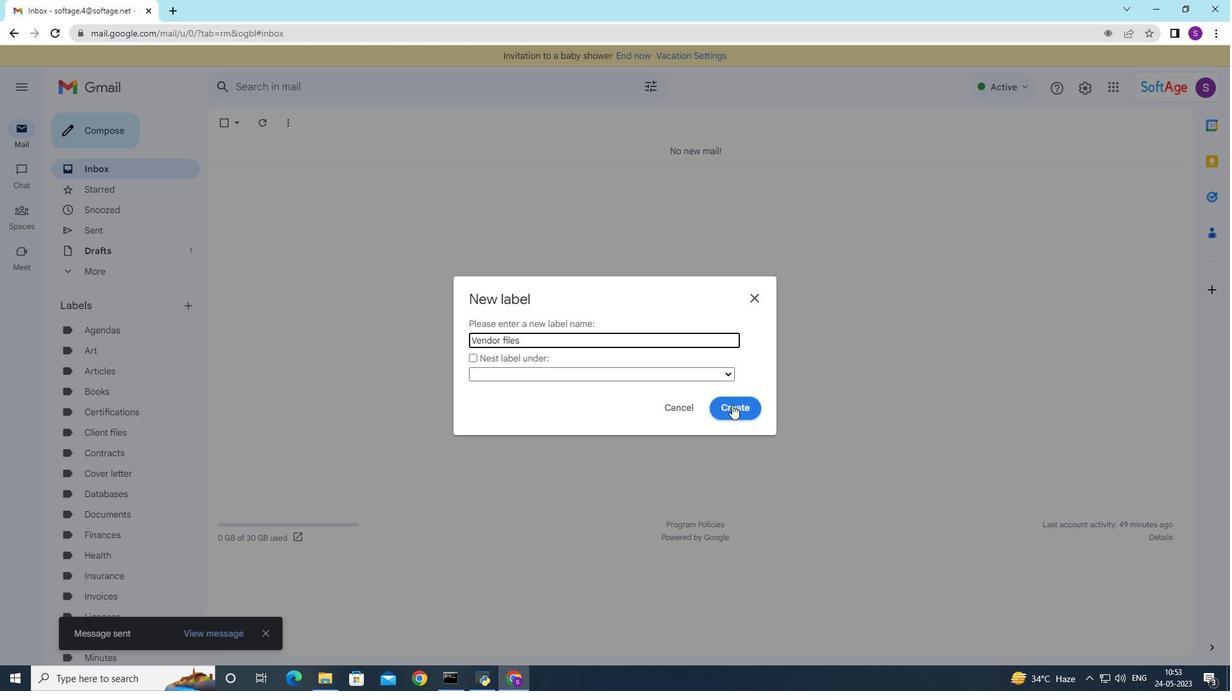 
Action: Mouse moved to (121, 233)
Screenshot: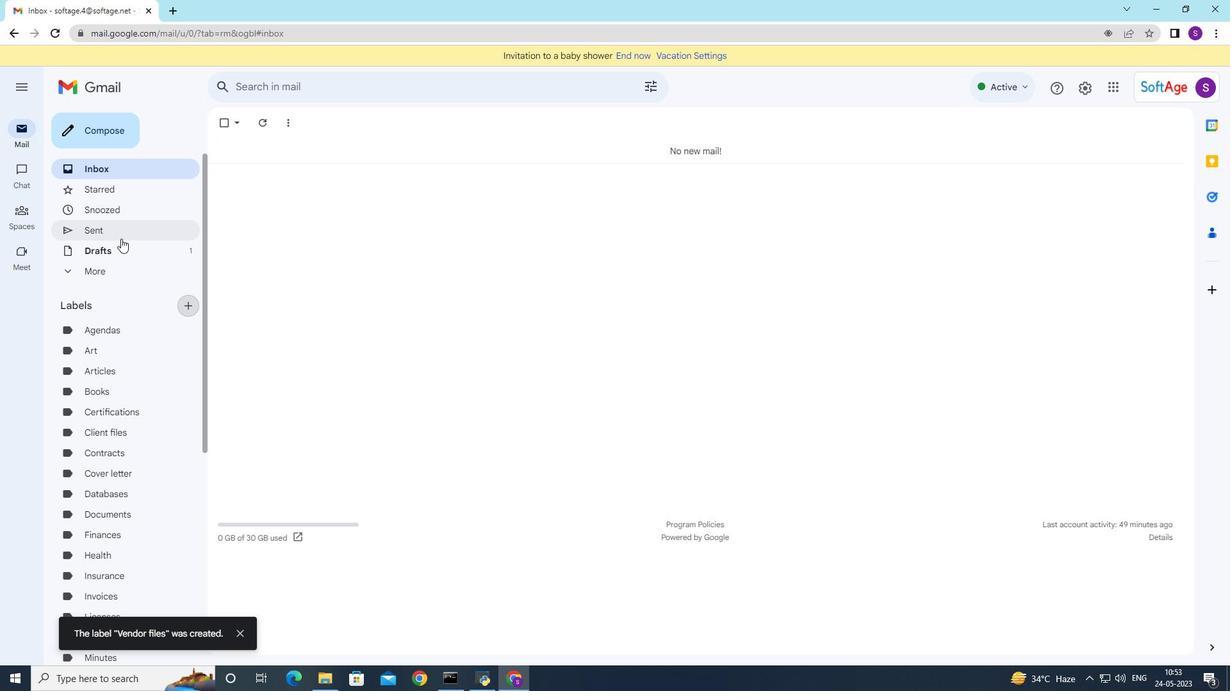 
Action: Mouse pressed left at (121, 233)
Screenshot: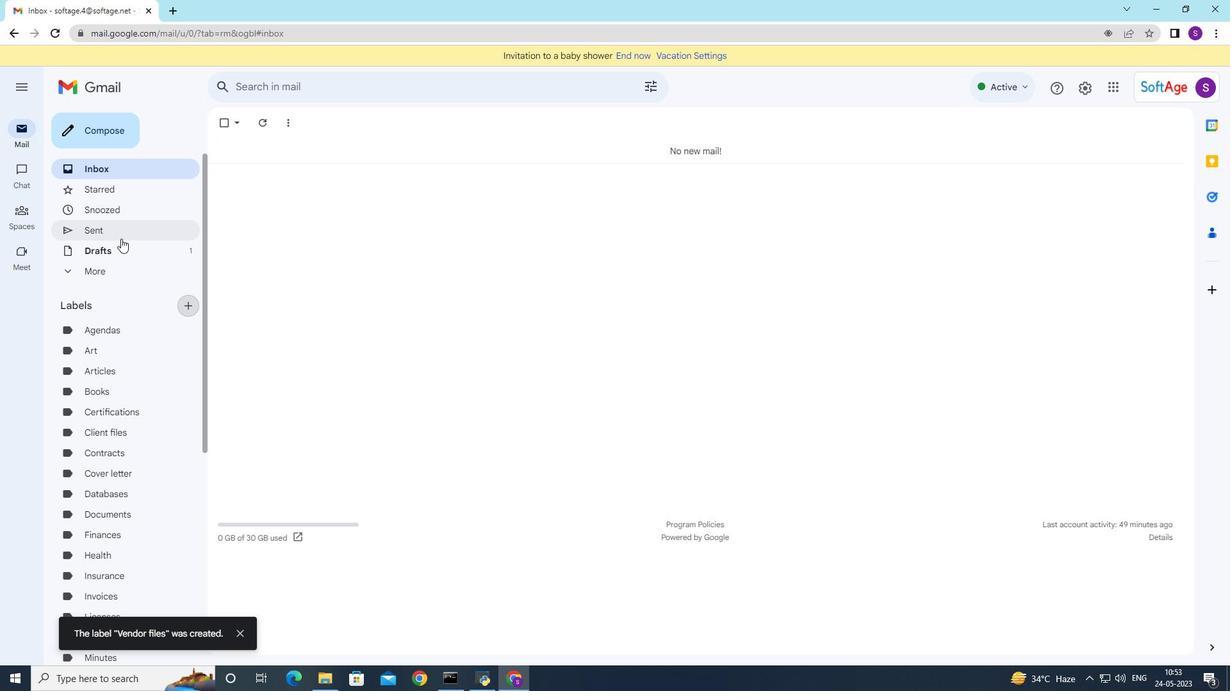 
Action: Mouse moved to (498, 183)
Screenshot: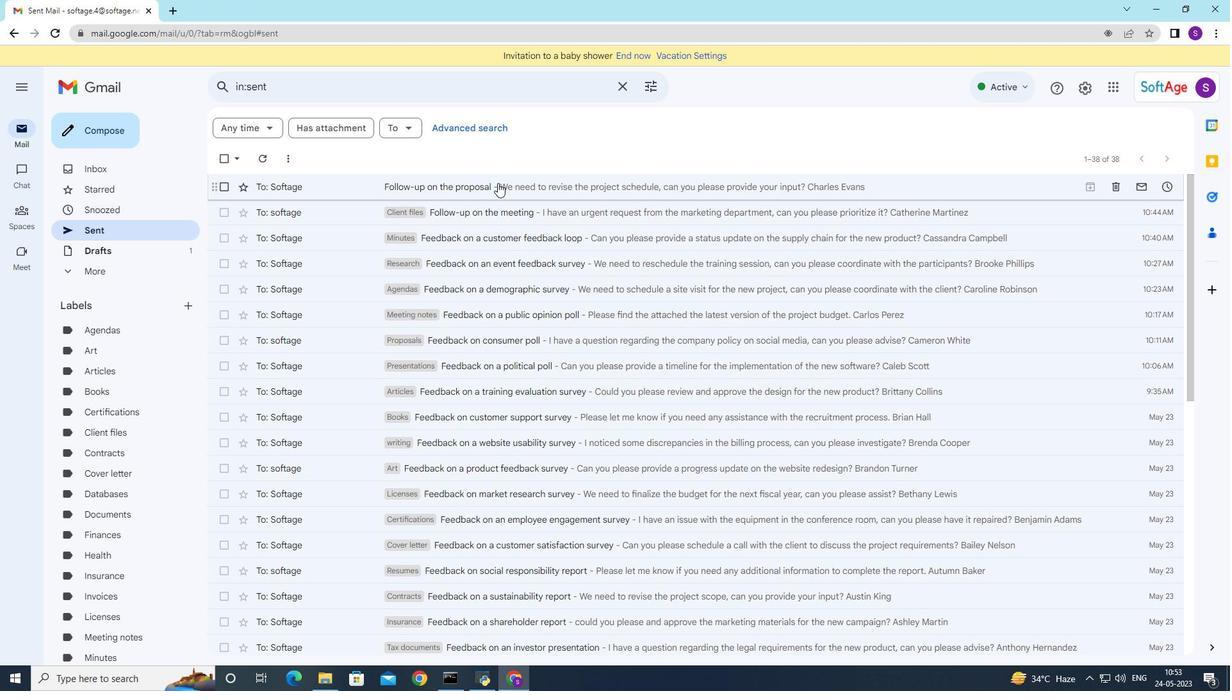 
Action: Mouse pressed left at (498, 183)
Screenshot: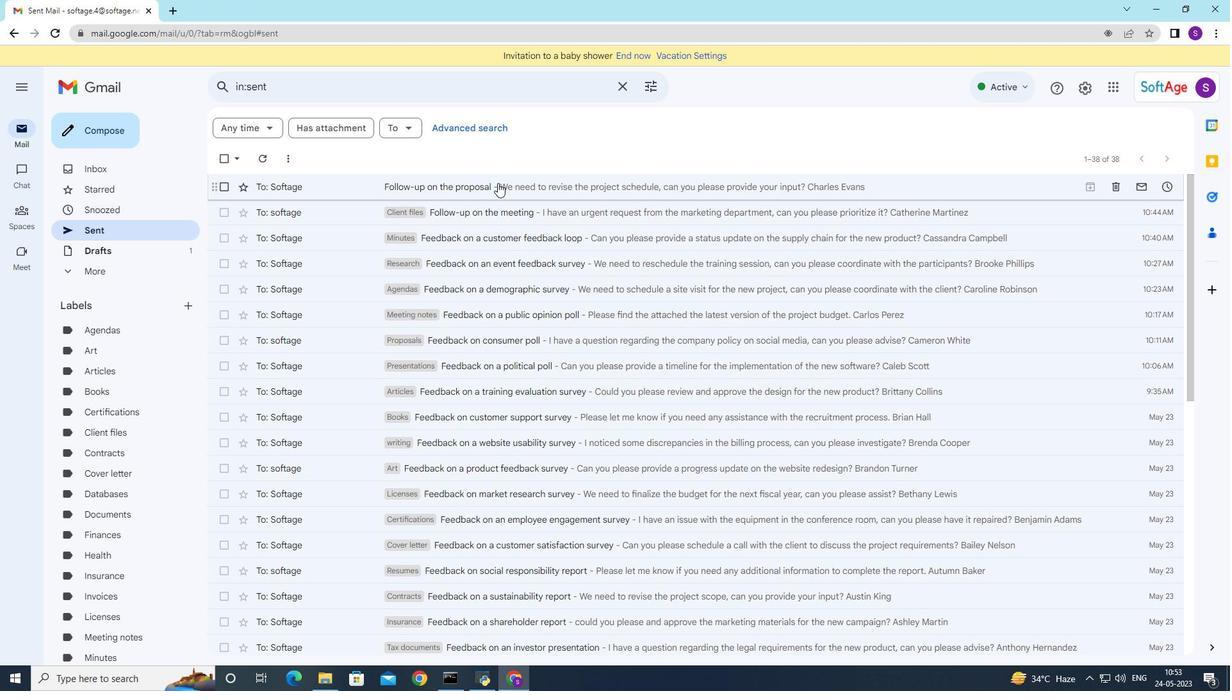 
Action: Mouse moved to (498, 183)
Screenshot: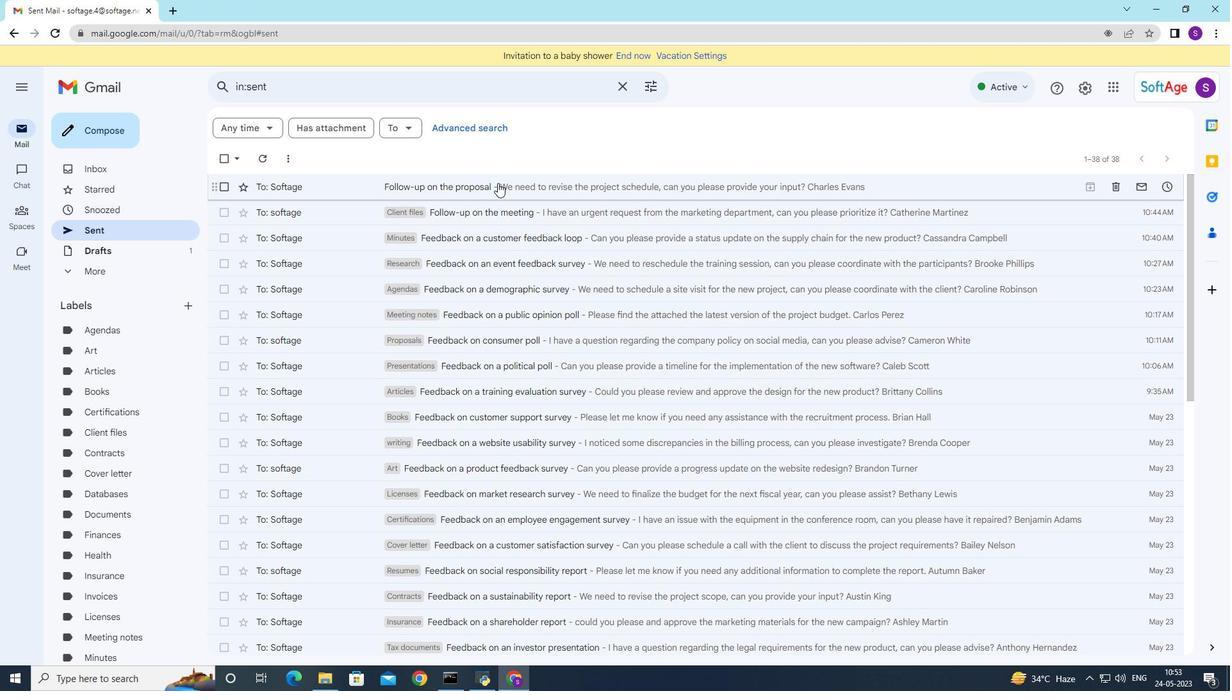 
Action: Mouse pressed right at (498, 183)
Screenshot: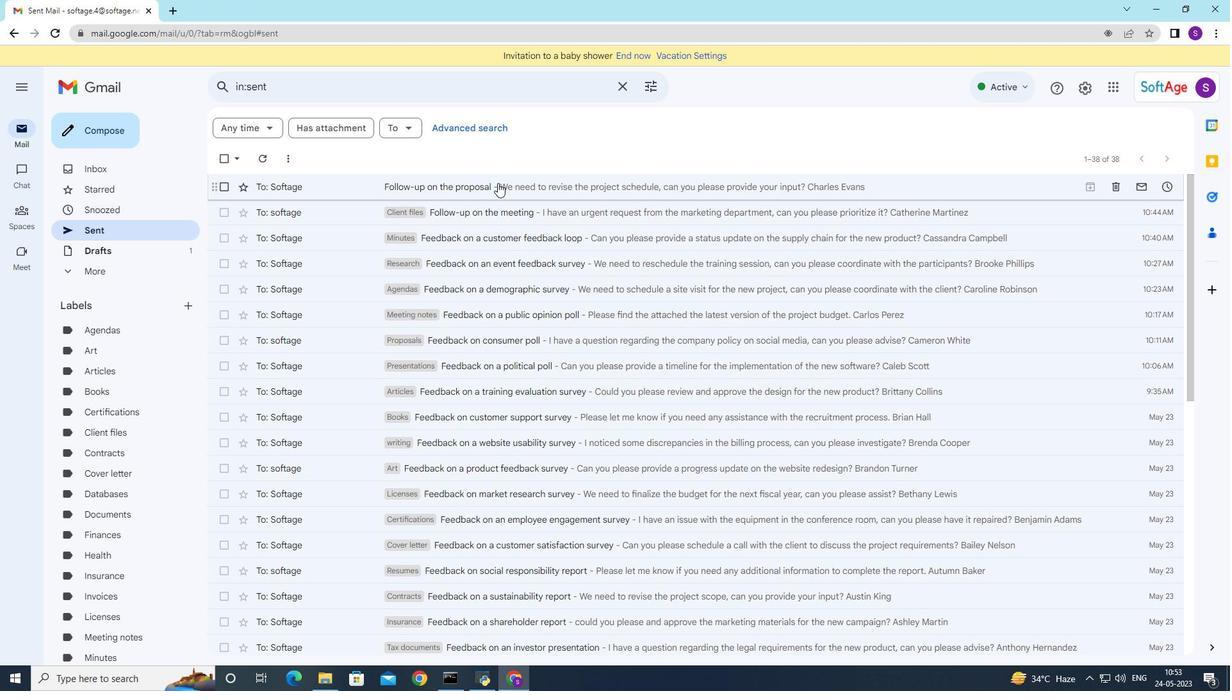 
Action: Mouse moved to (7, 36)
Screenshot: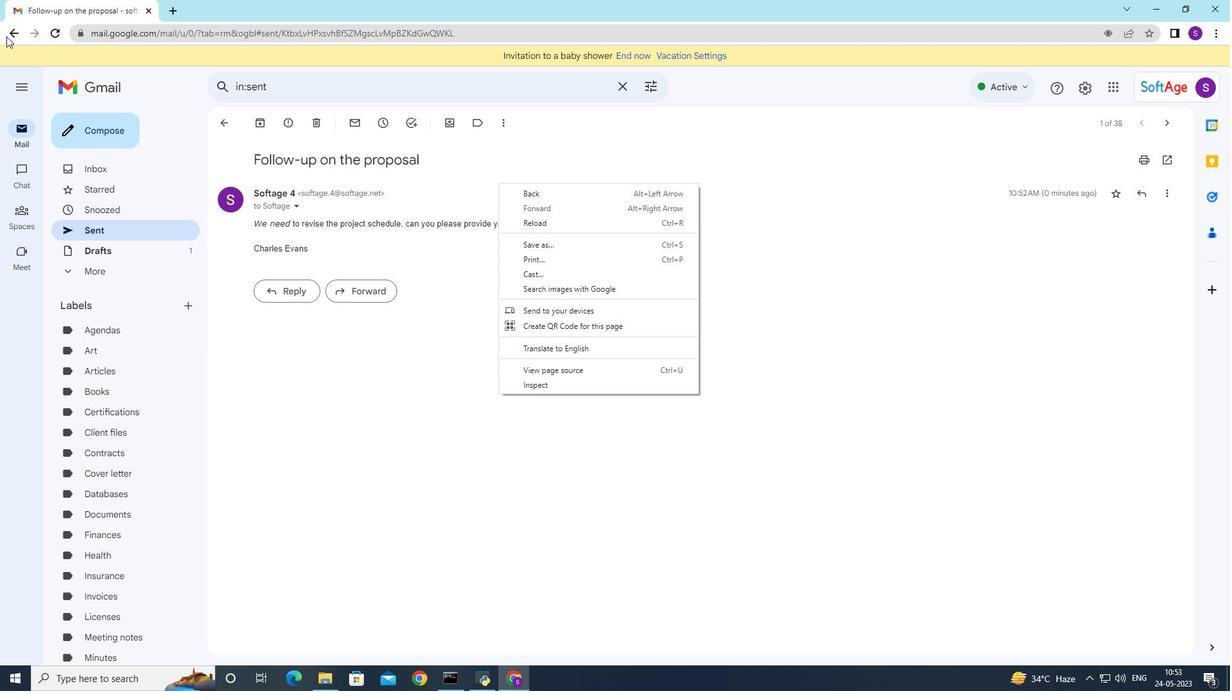 
Action: Mouse pressed left at (7, 36)
Screenshot: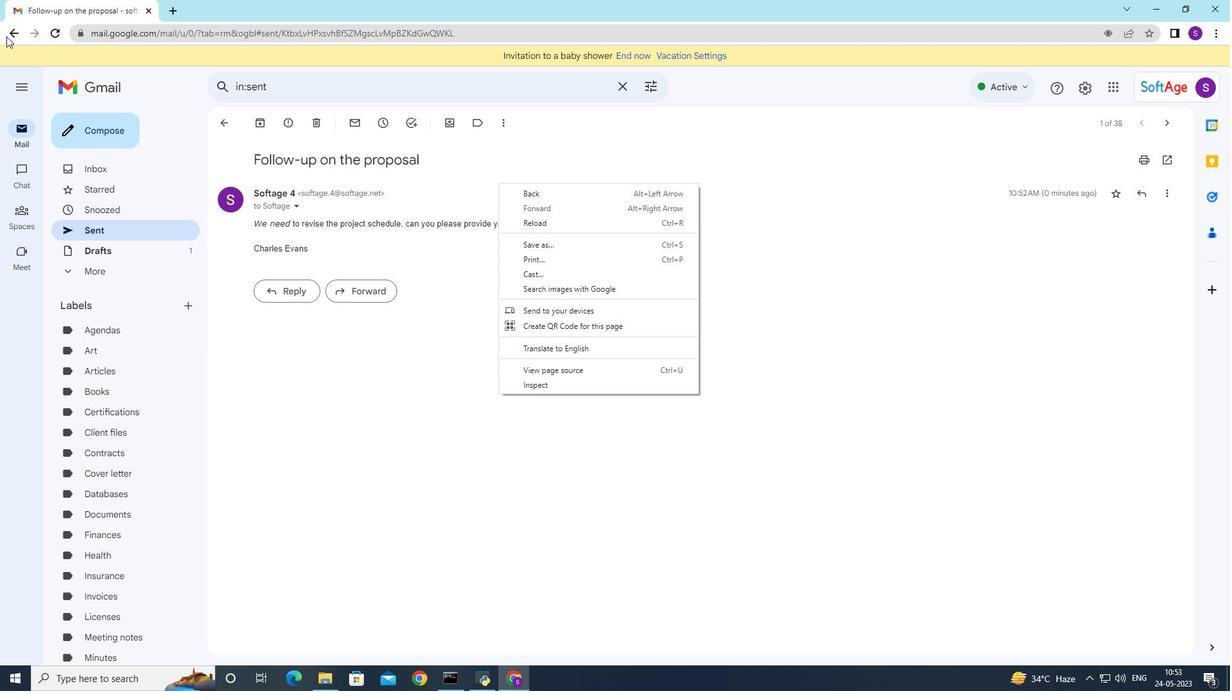 
Action: Mouse moved to (460, 191)
Screenshot: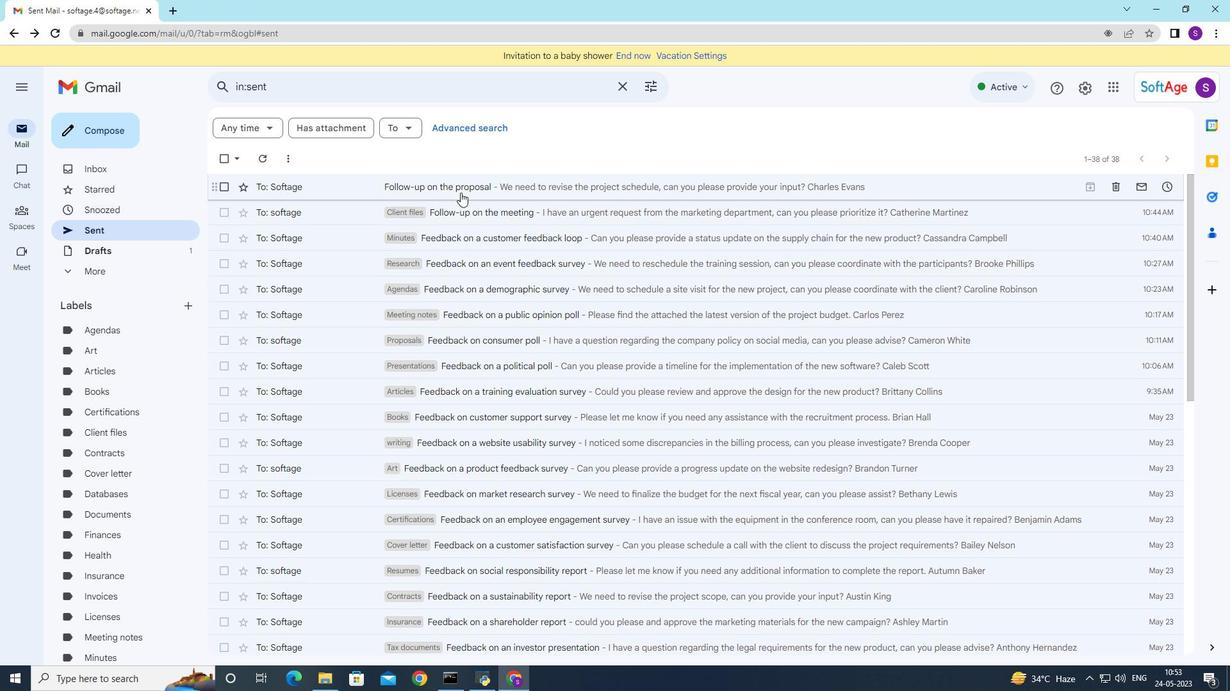 
Action: Mouse pressed right at (460, 191)
Screenshot: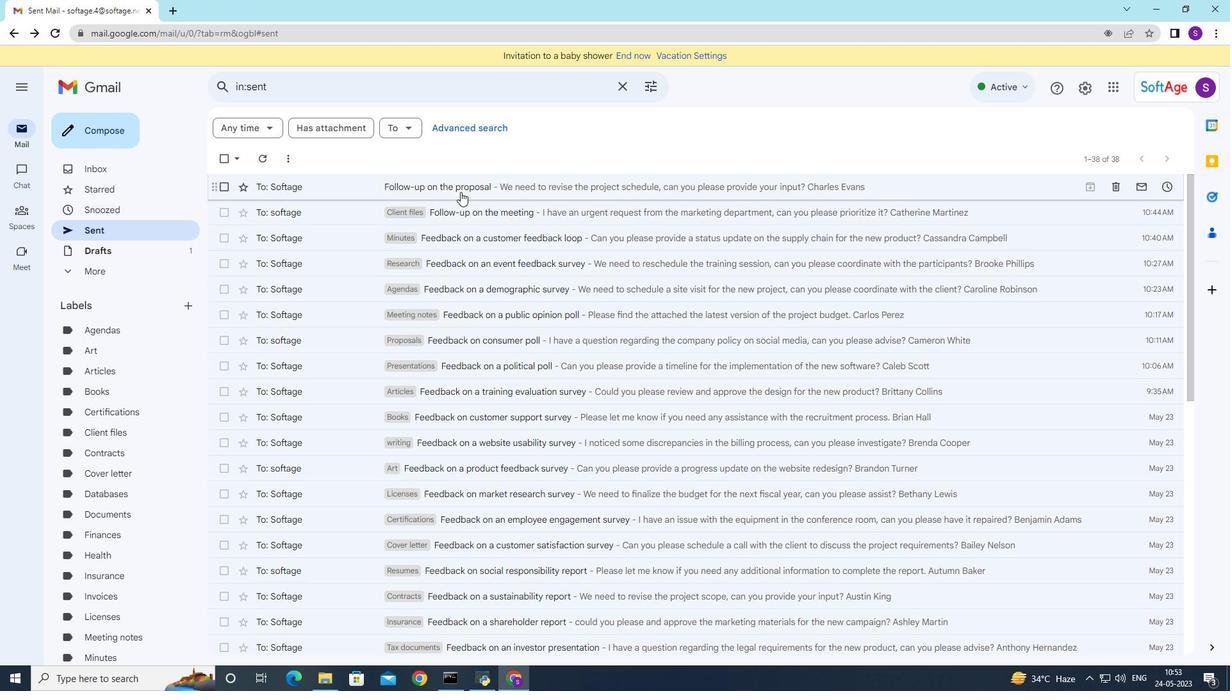 
Action: Mouse moved to (681, 219)
Screenshot: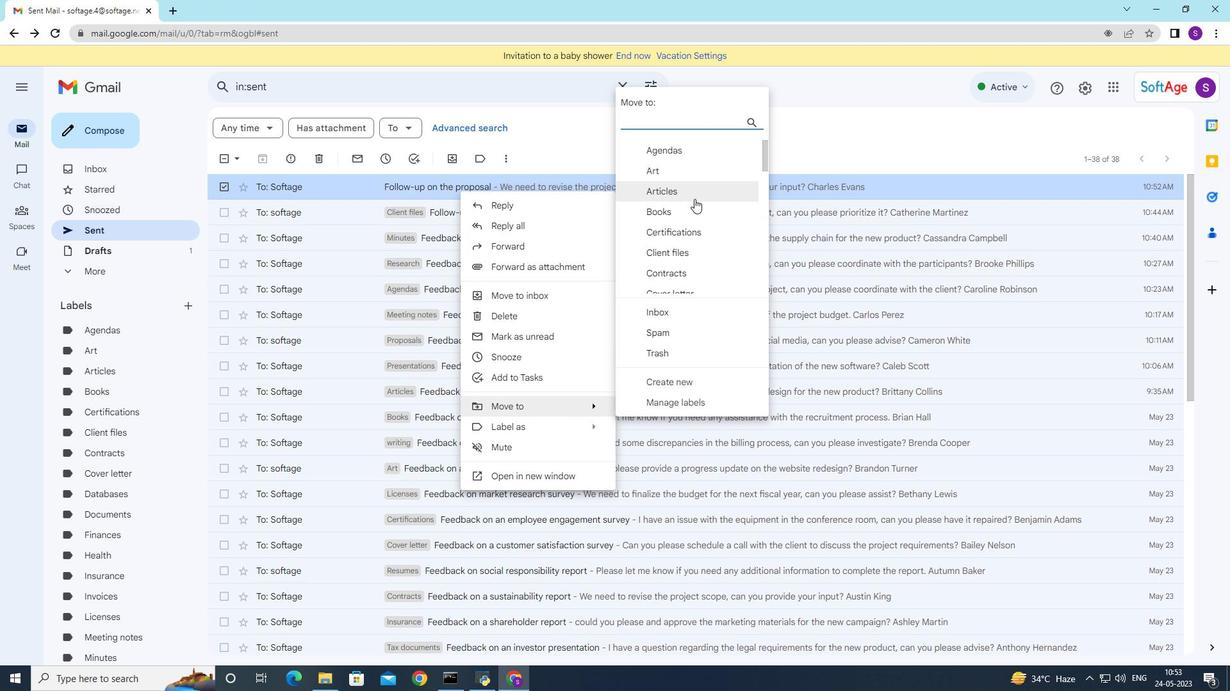 
Action: Mouse scrolled (681, 218) with delta (0, 0)
Screenshot: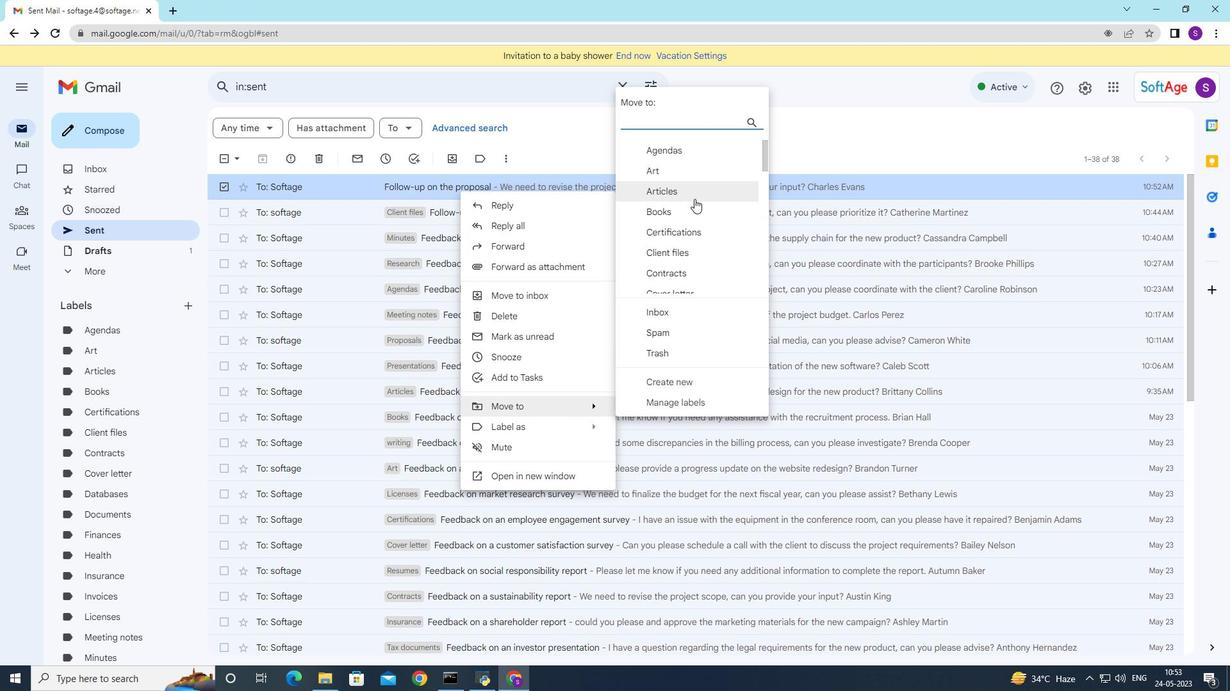 
Action: Mouse scrolled (681, 218) with delta (0, 0)
Screenshot: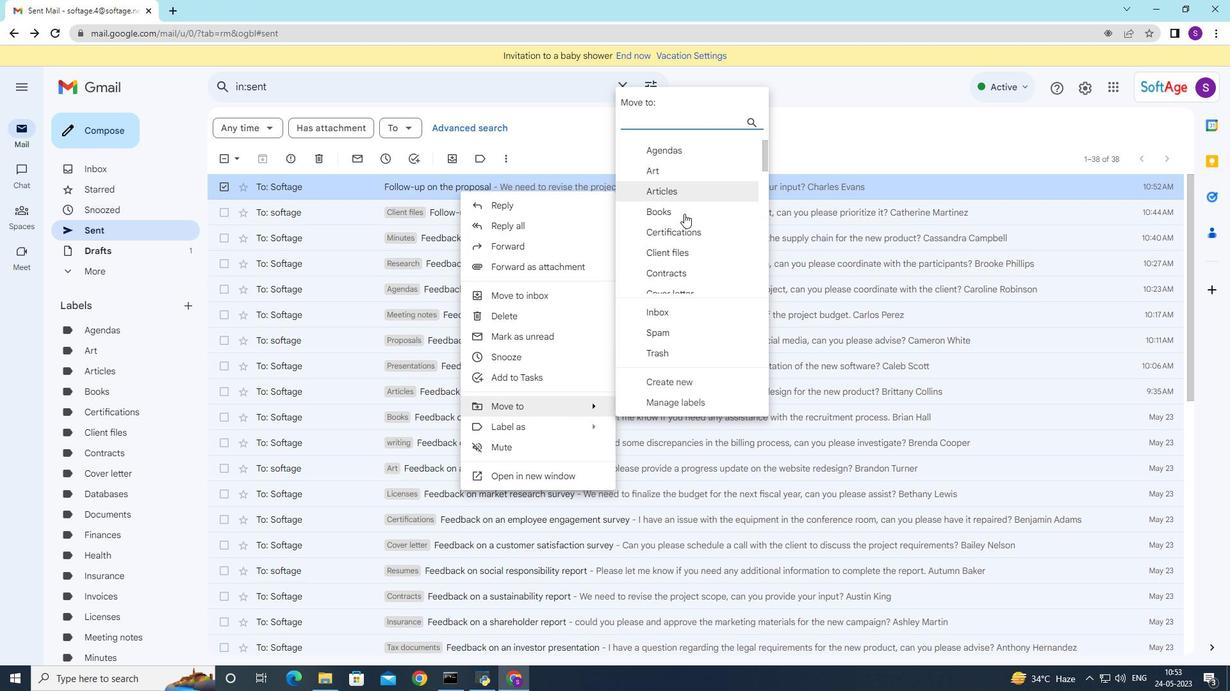 
Action: Mouse scrolled (681, 218) with delta (0, 0)
Screenshot: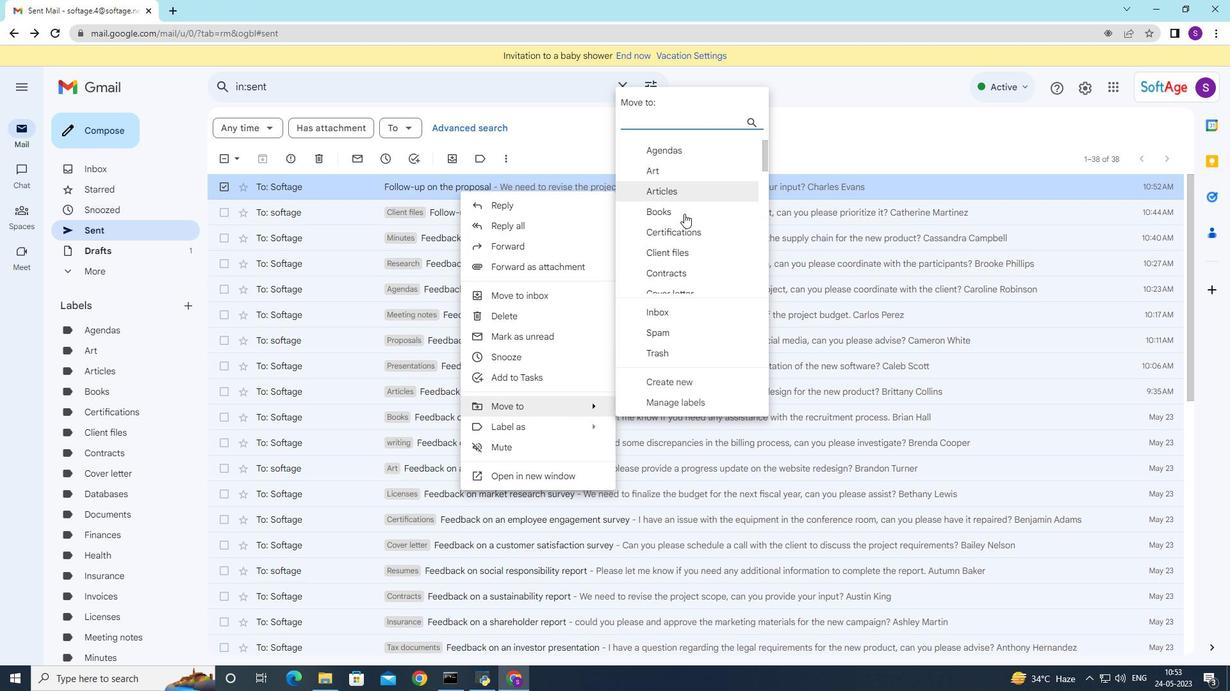 
Action: Mouse scrolled (681, 218) with delta (0, 0)
Screenshot: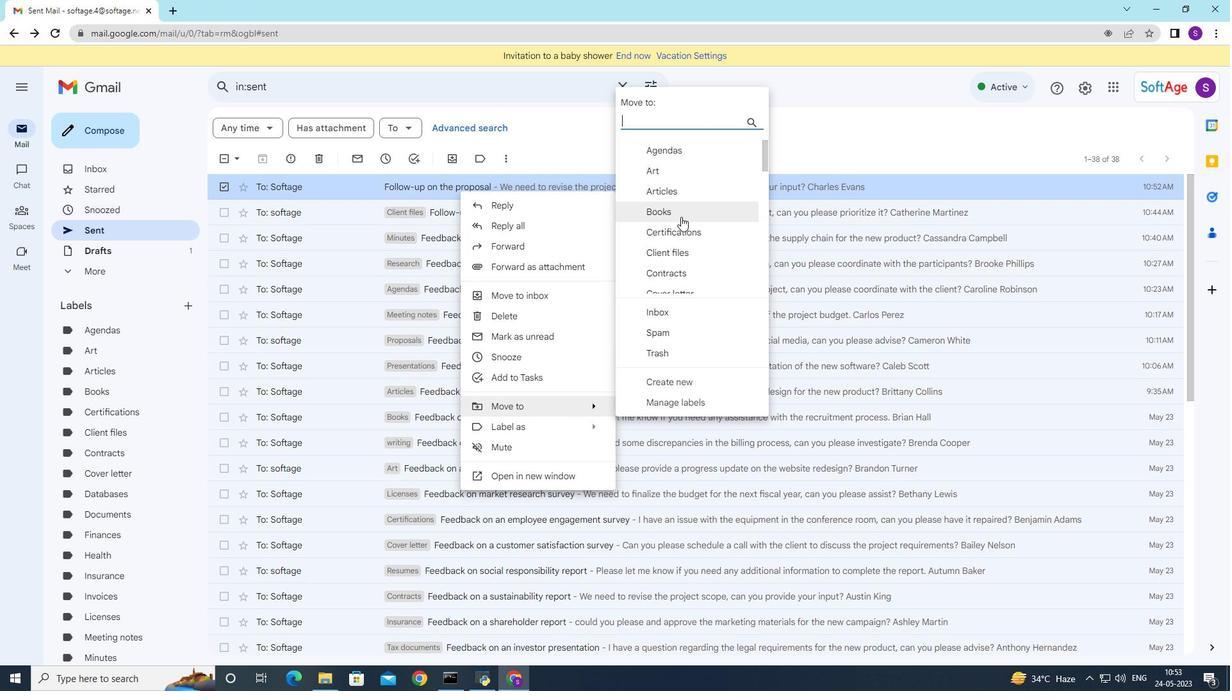 
Action: Mouse moved to (681, 230)
Screenshot: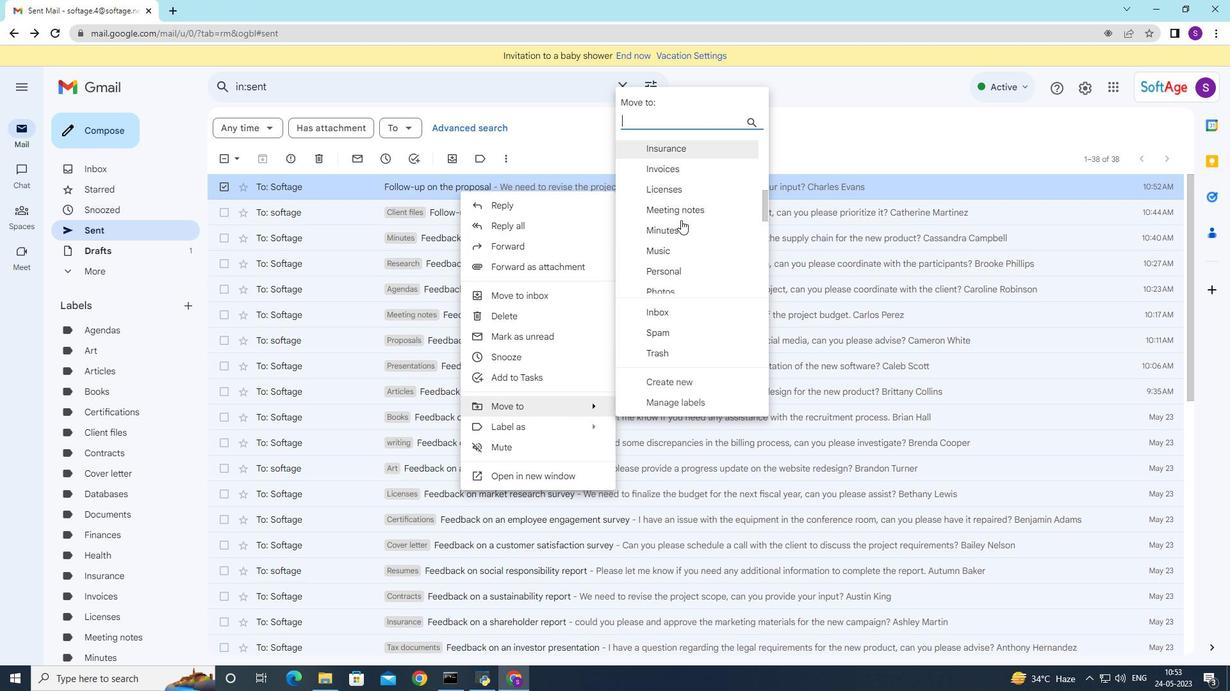 
Action: Mouse scrolled (681, 230) with delta (0, 0)
Screenshot: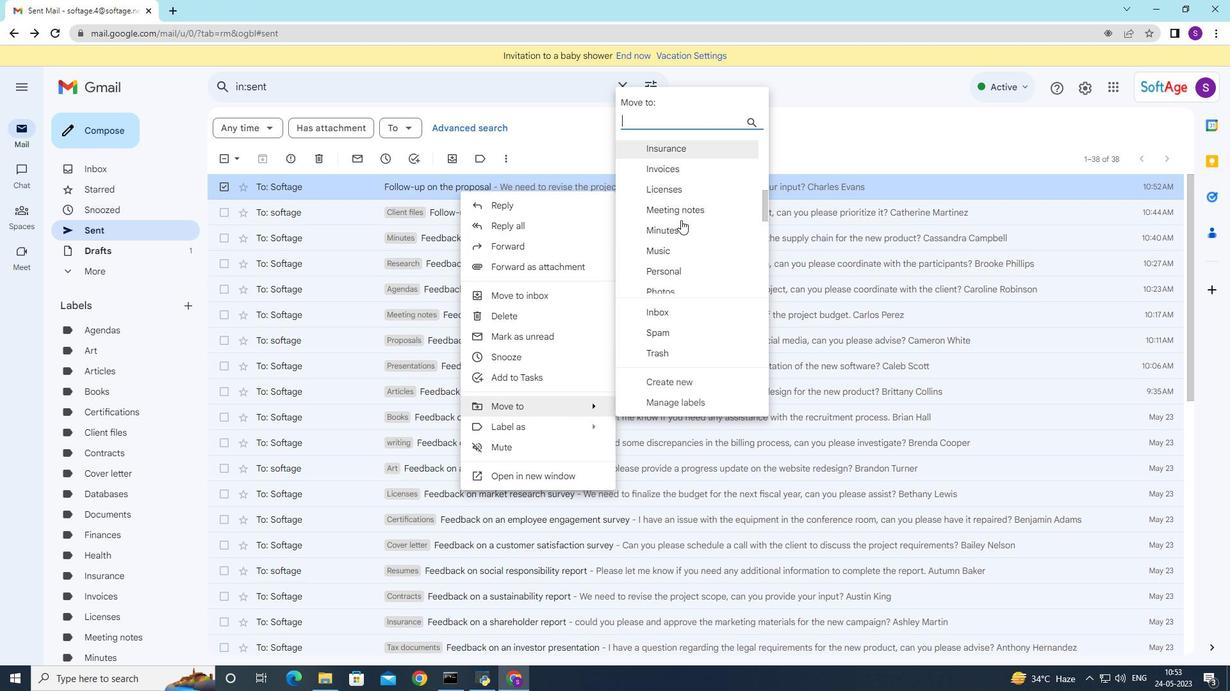 
Action: Mouse moved to (679, 258)
Screenshot: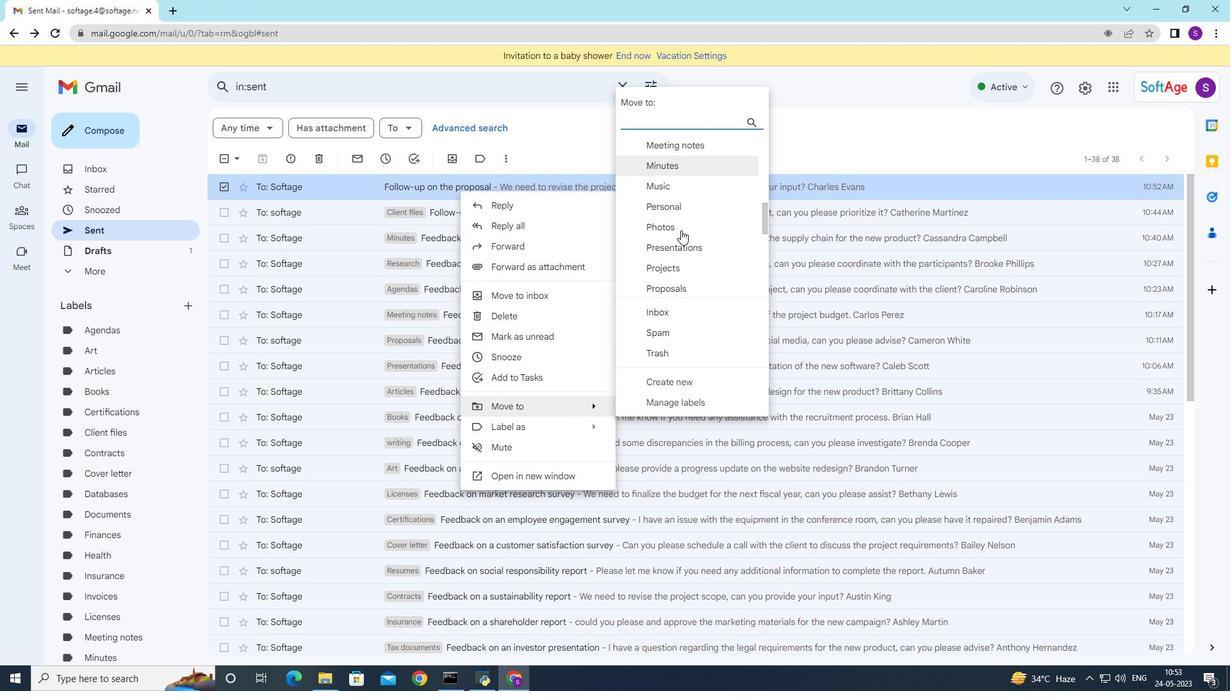 
Action: Mouse scrolled (681, 231) with delta (0, 0)
Screenshot: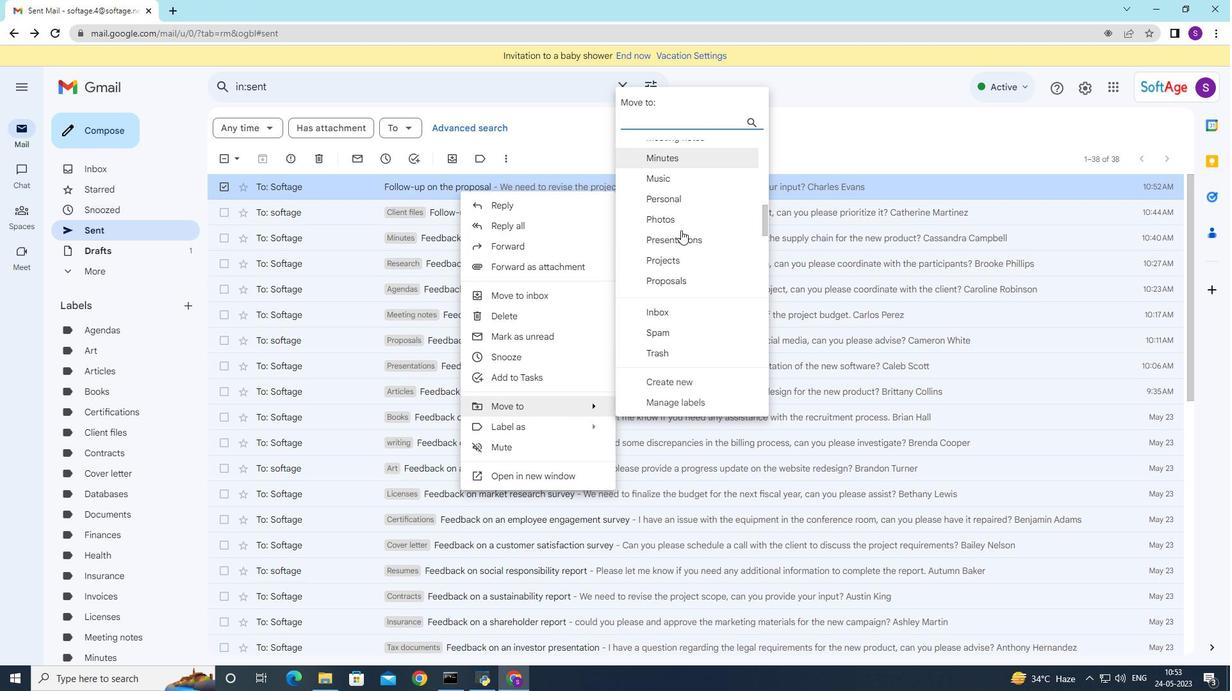 
Action: Mouse moved to (679, 260)
Screenshot: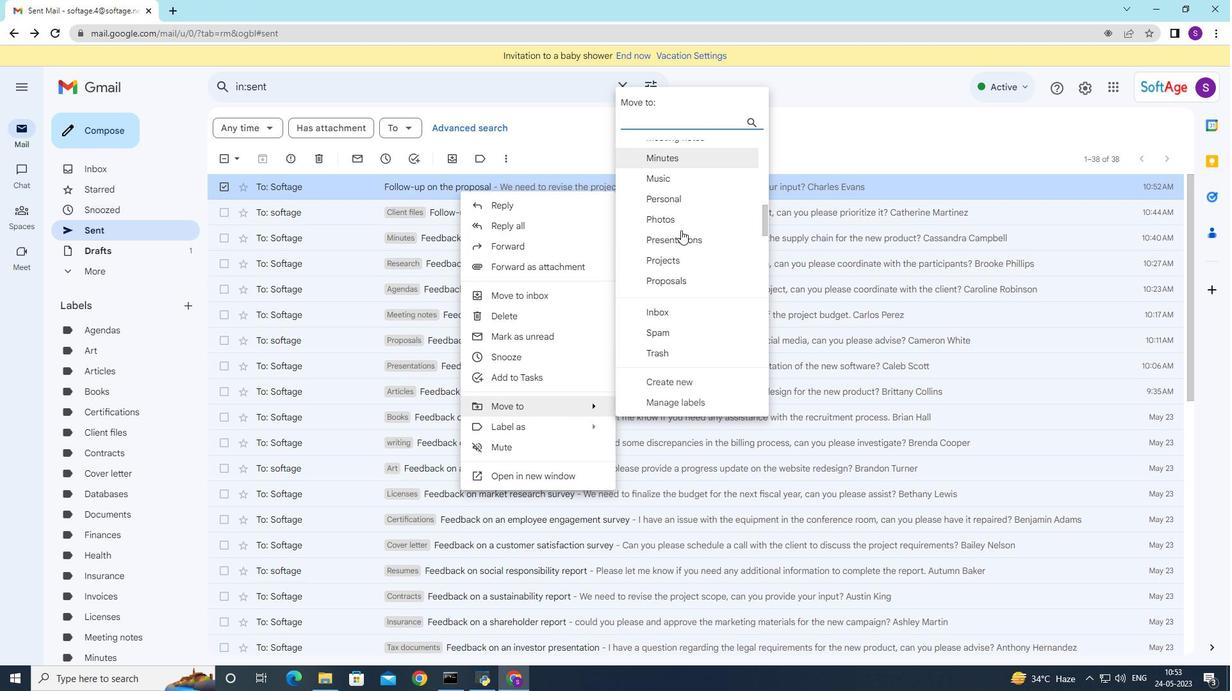 
Action: Mouse scrolled (681, 232) with delta (0, 0)
Screenshot: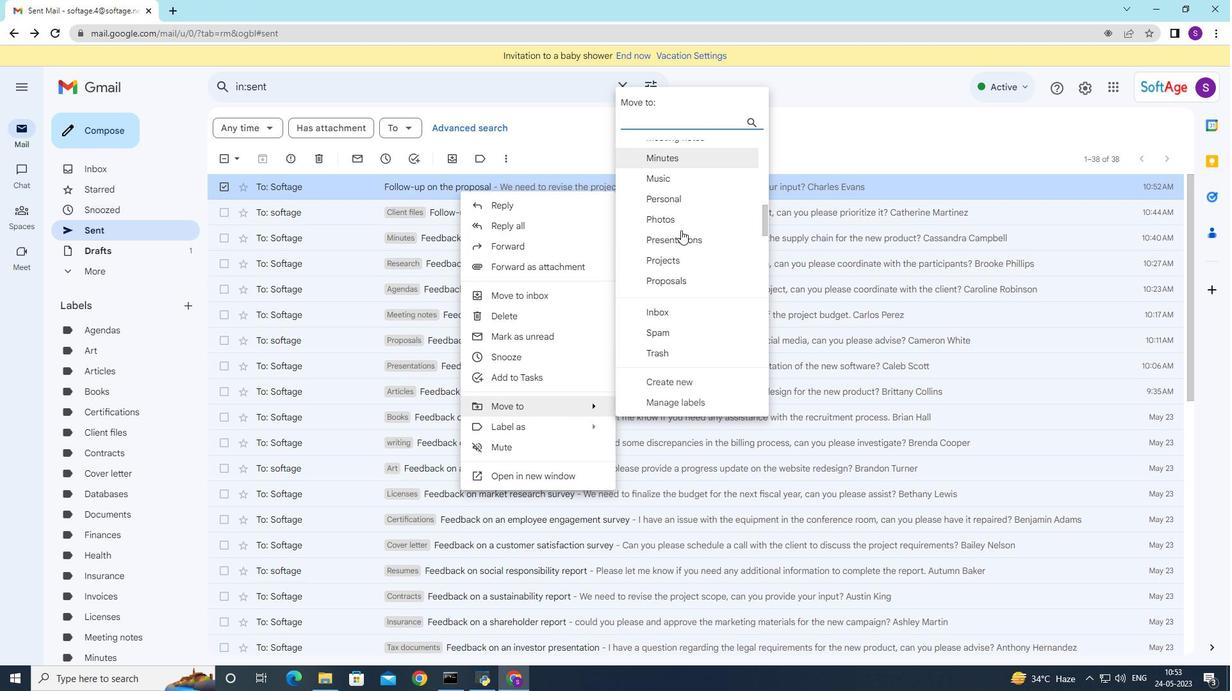 
Action: Mouse moved to (679, 268)
Screenshot: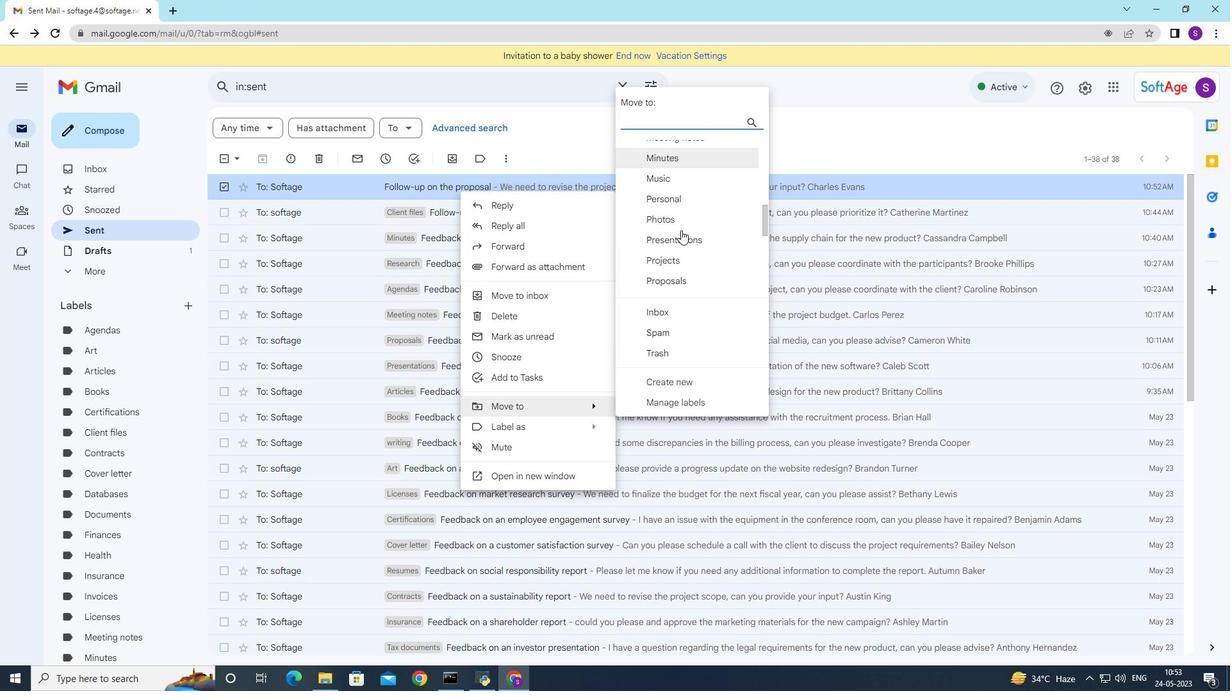
Action: Mouse scrolled (679, 267) with delta (0, 0)
Screenshot: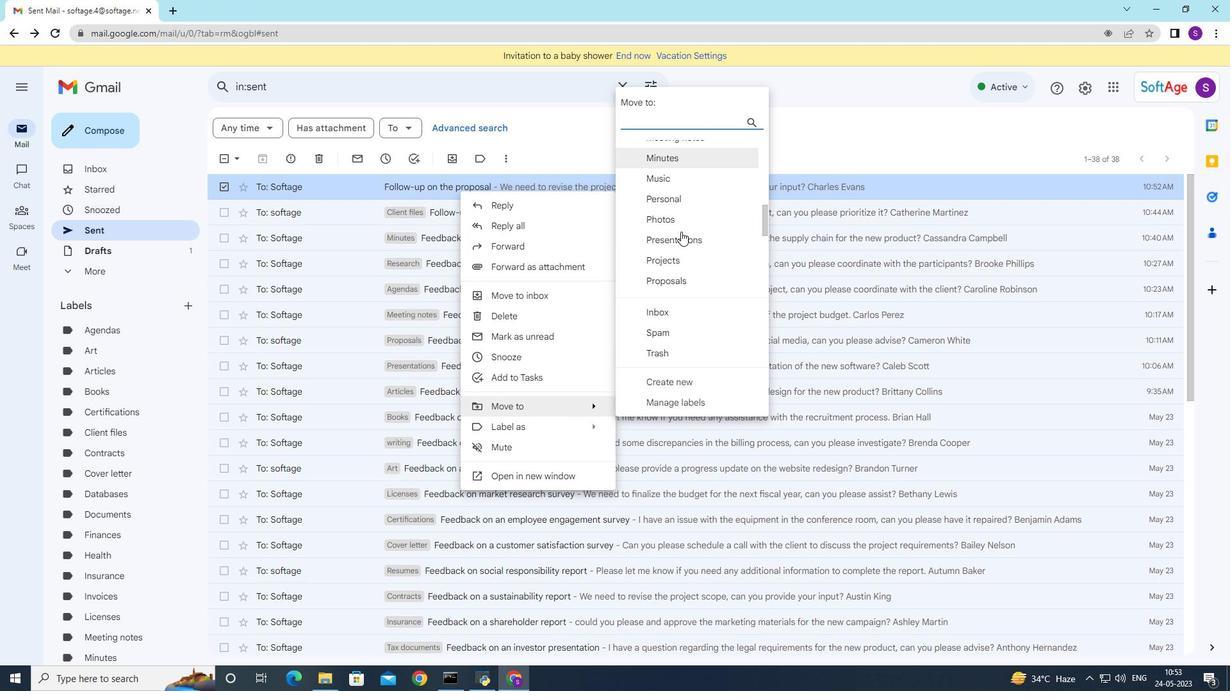 
Action: Mouse moved to (679, 269)
Screenshot: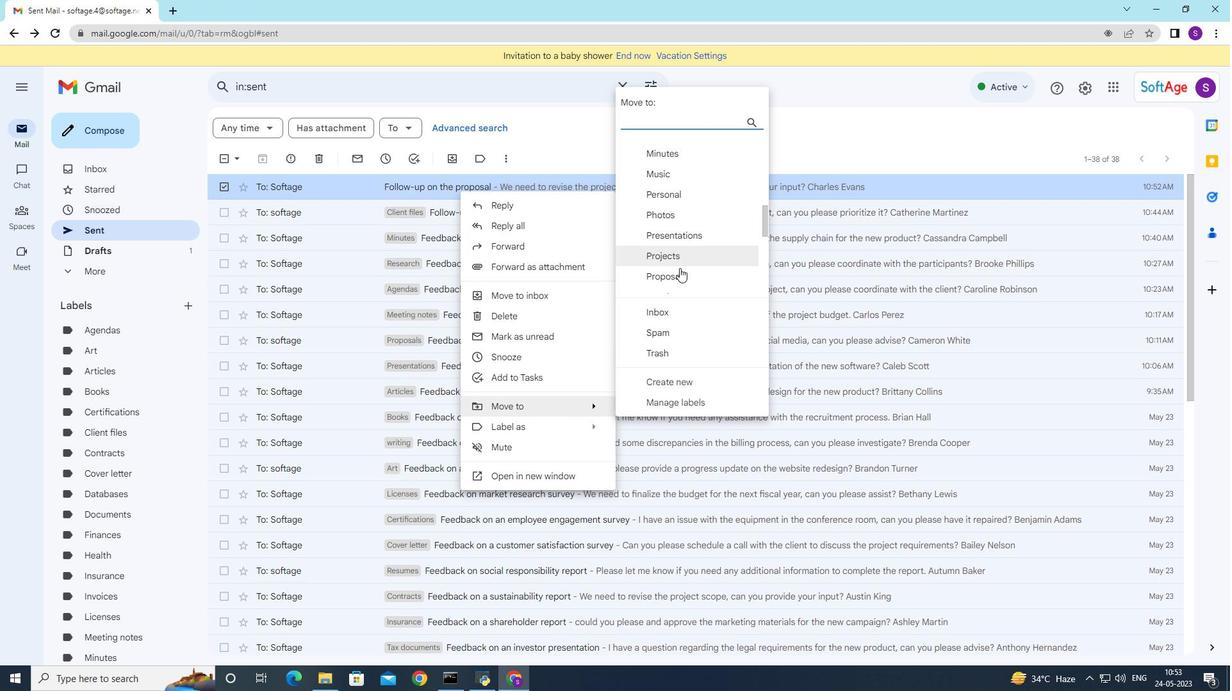 
Action: Mouse scrolled (679, 268) with delta (0, 0)
Screenshot: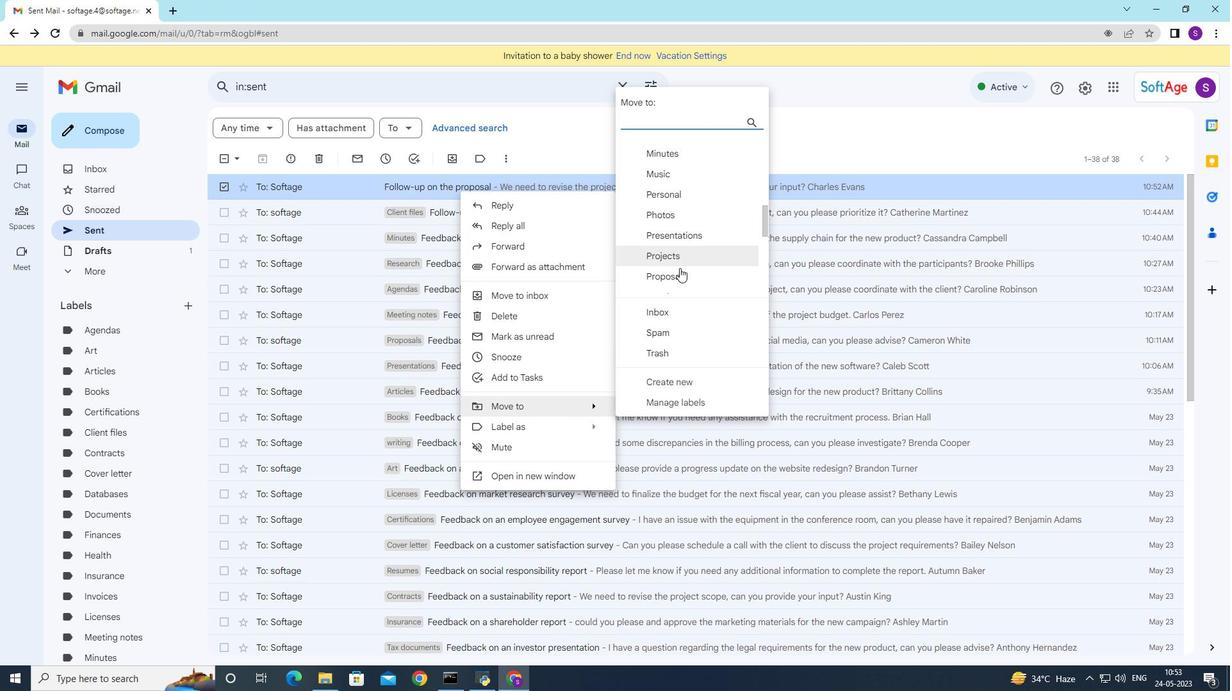 
Action: Mouse moved to (679, 269)
Screenshot: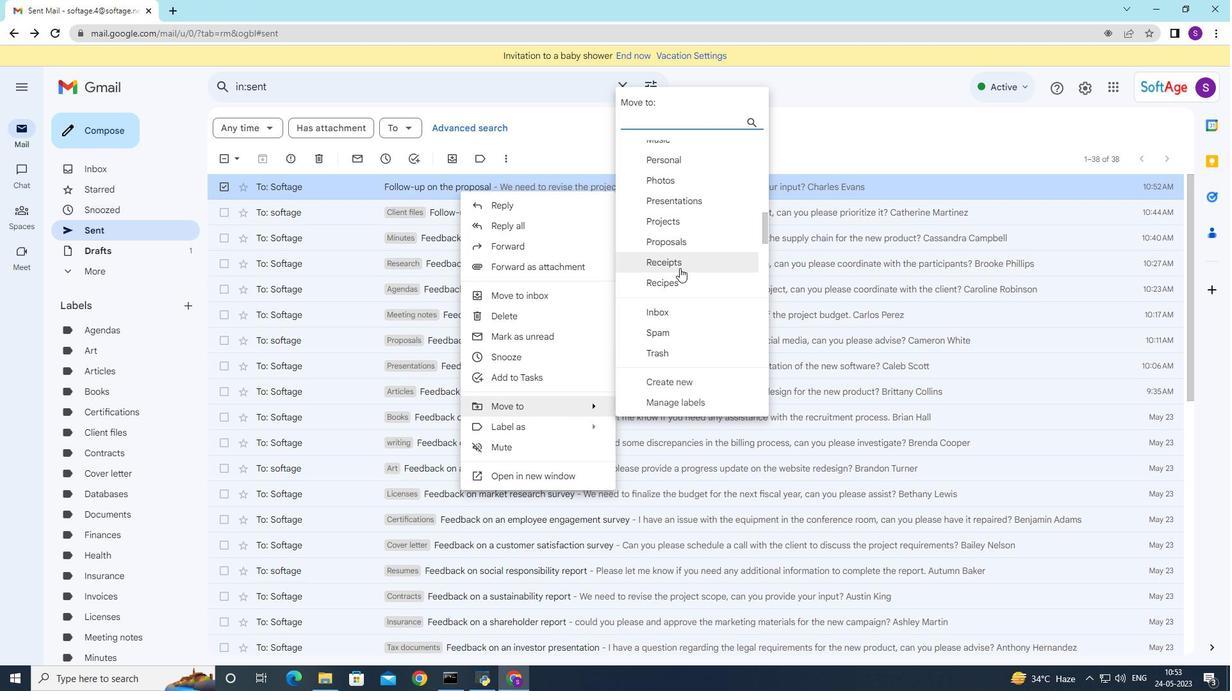 
Action: Mouse scrolled (679, 268) with delta (0, 0)
Screenshot: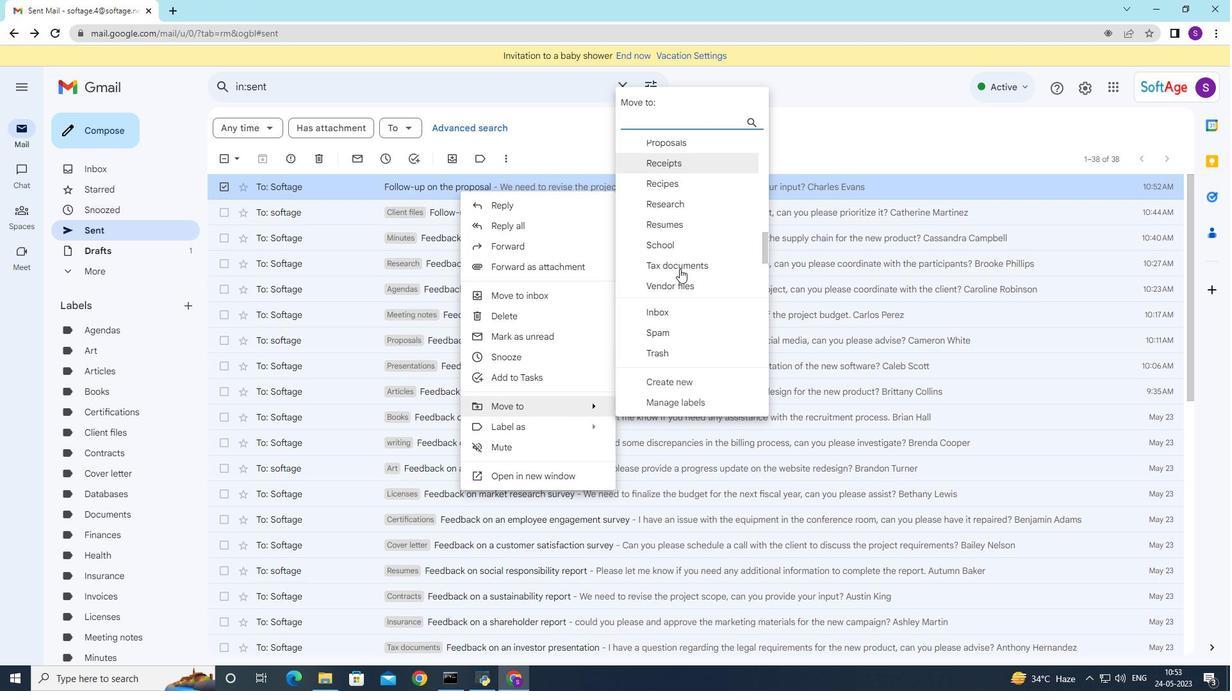 
Action: Mouse moved to (681, 265)
Screenshot: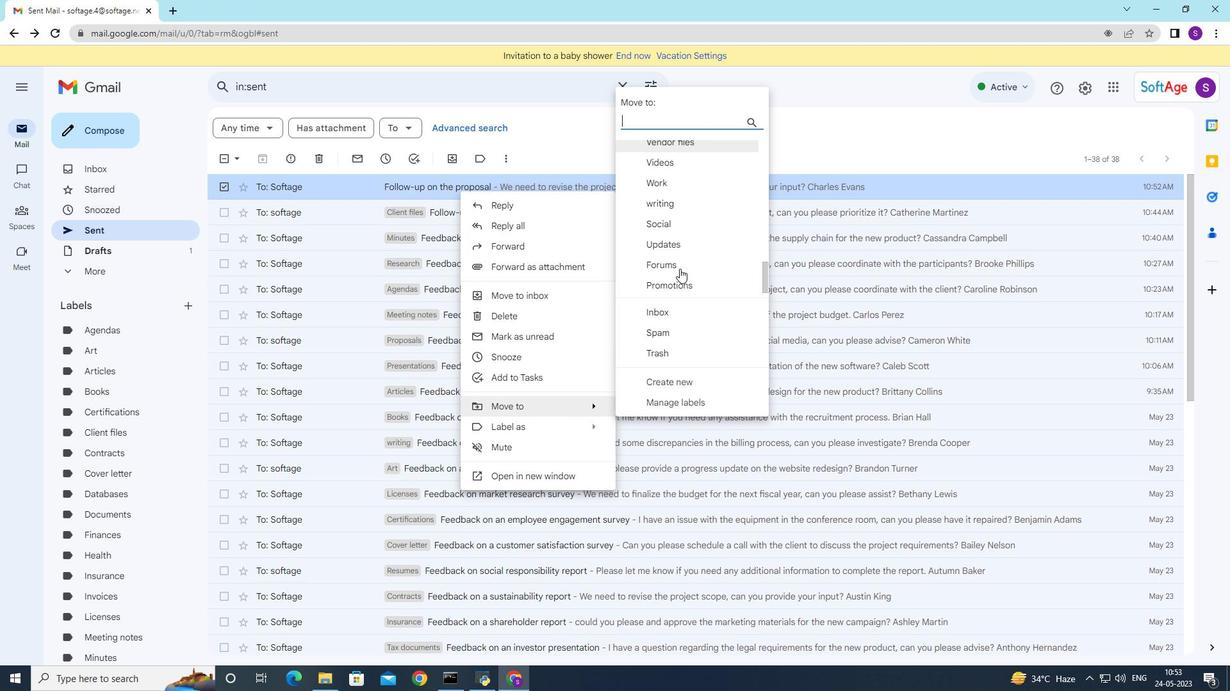 
Action: Mouse scrolled (681, 265) with delta (0, 0)
Screenshot: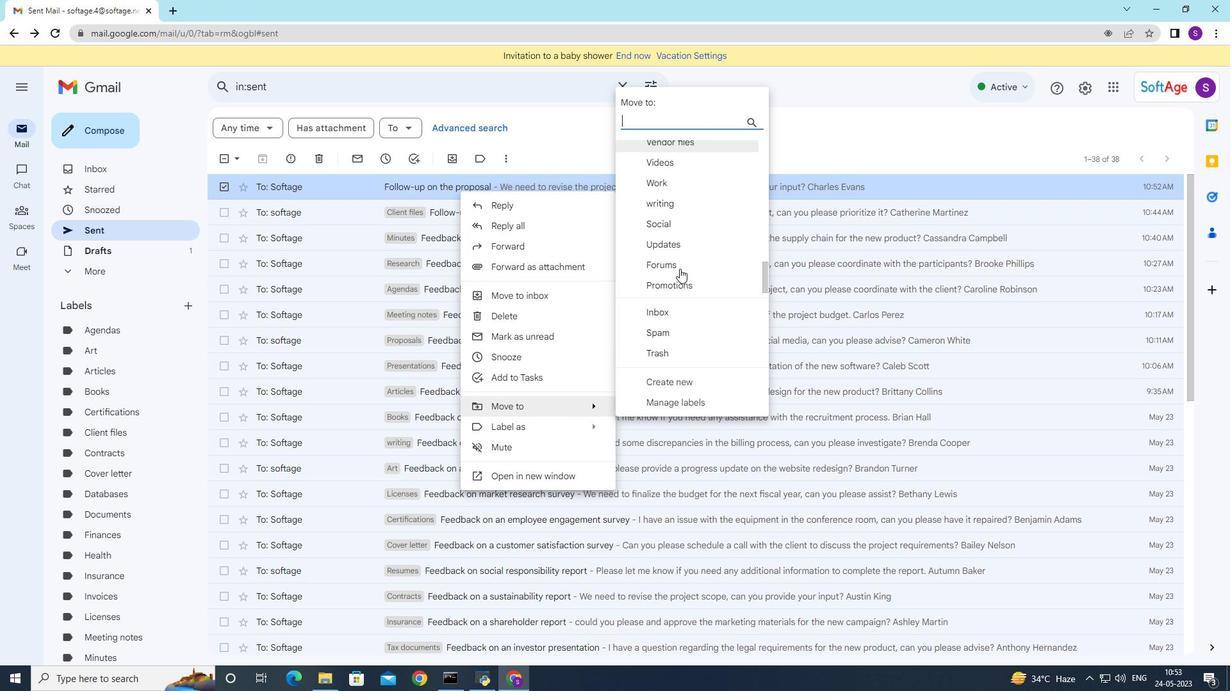 
Action: Mouse moved to (684, 258)
Screenshot: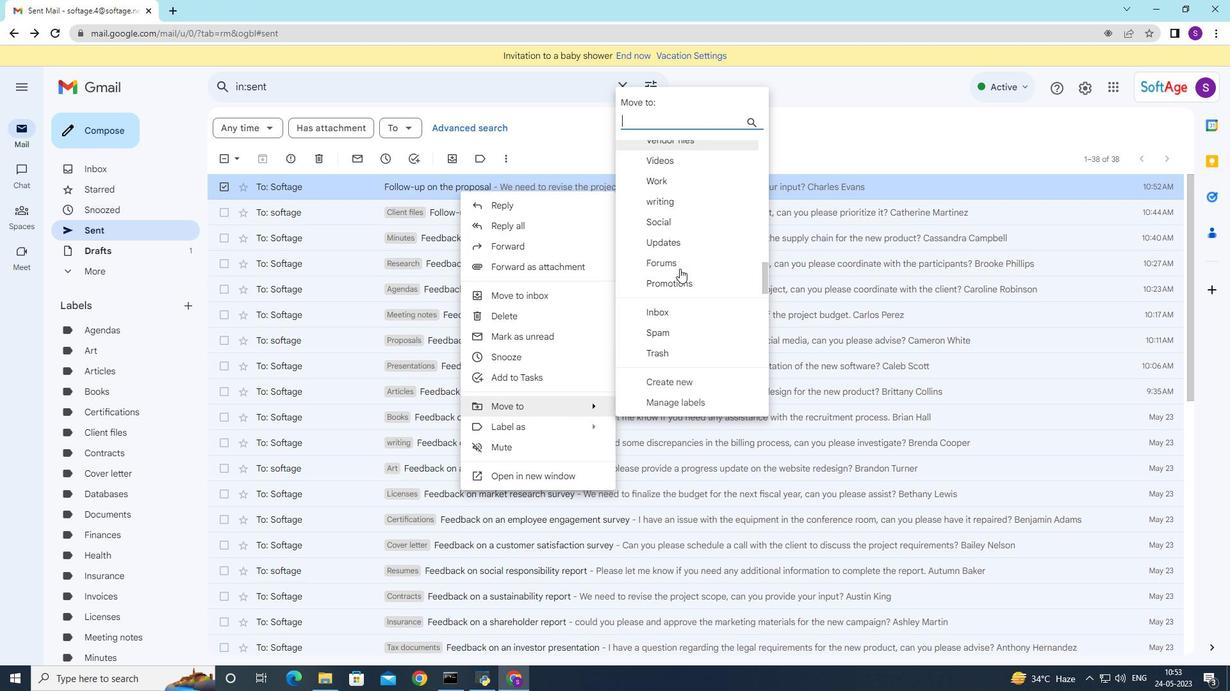 
Action: Mouse scrolled (684, 258) with delta (0, 0)
Screenshot: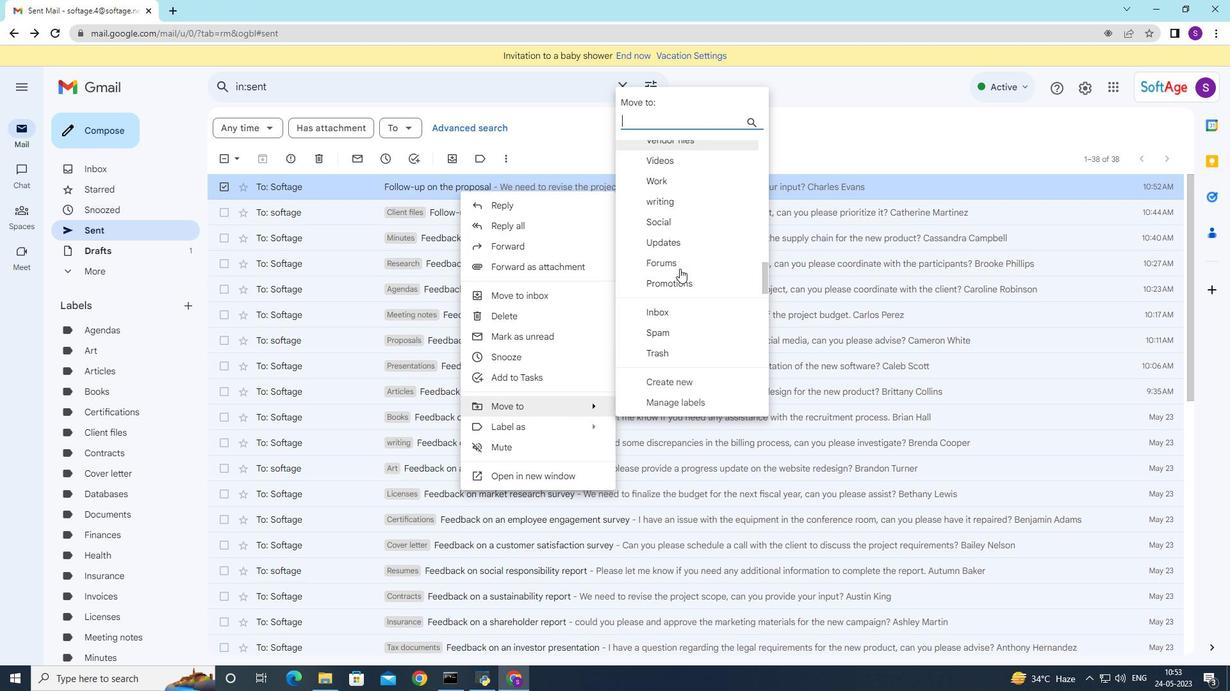 
Action: Mouse moved to (684, 271)
Screenshot: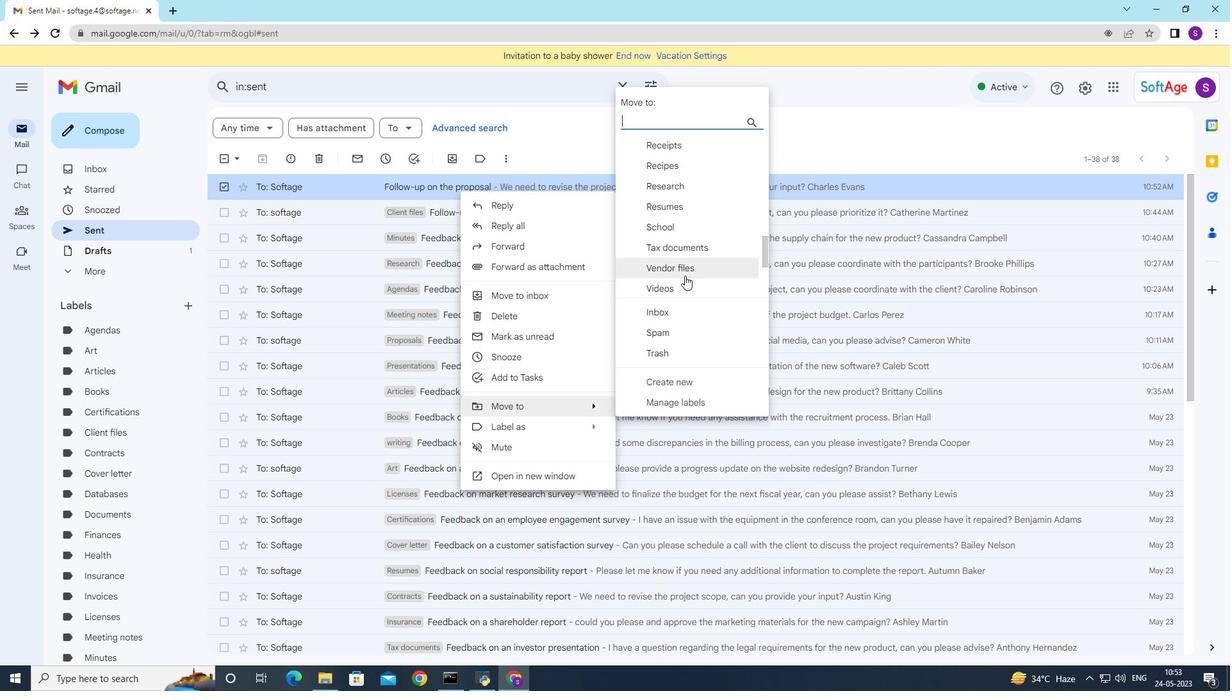 
Action: Mouse pressed left at (684, 271)
Screenshot: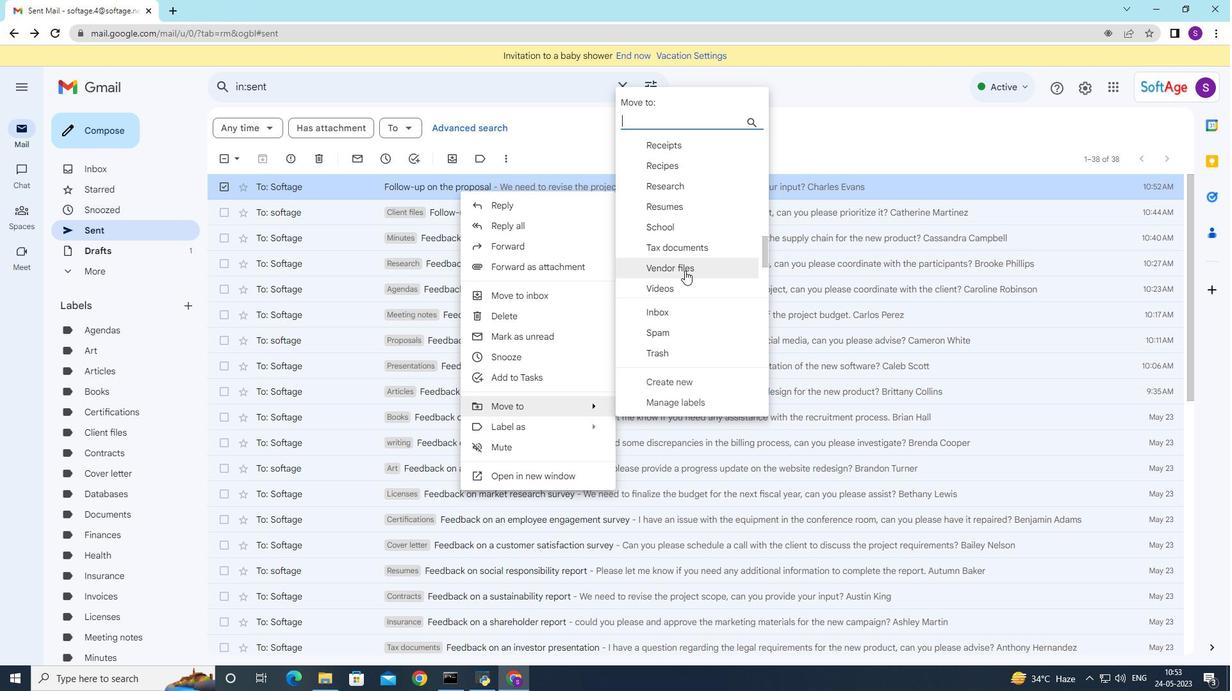 
Action: Mouse moved to (677, 276)
Screenshot: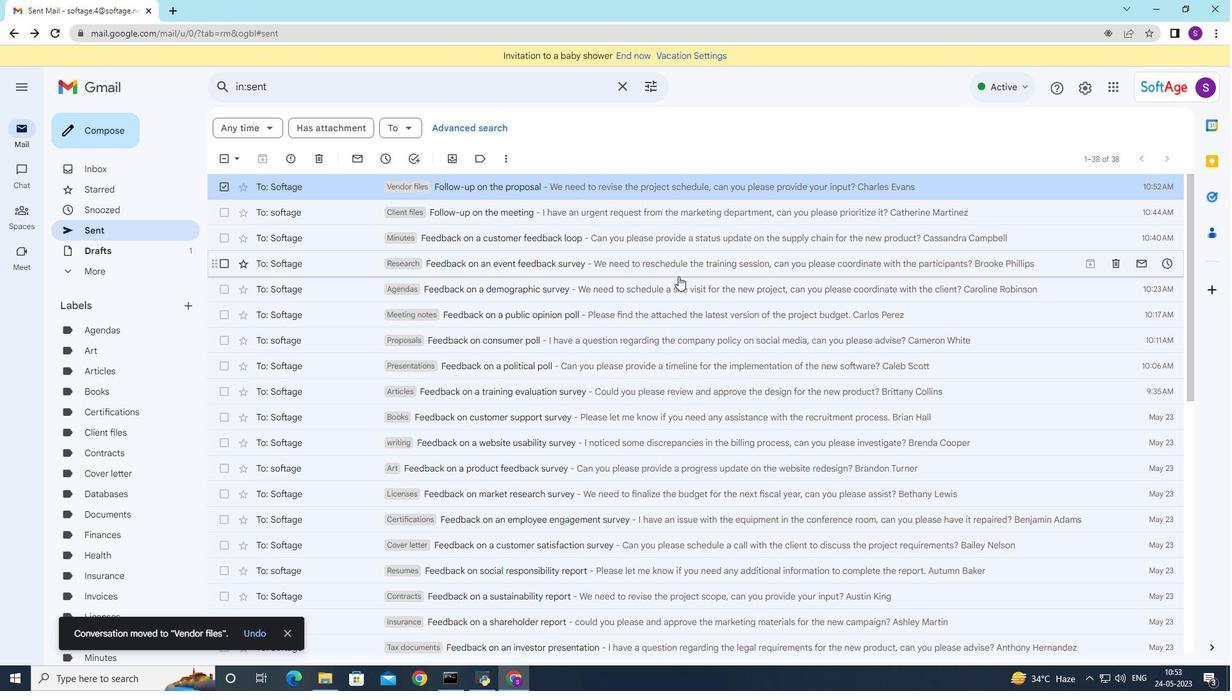 
